 Task: Send an email with the signature Allison Brown with the subject Reminder for a sponsorship and the message Can you please let me know the status of the invoice for the last project? from softage.10@softage.net to softage.7@softage.net and softage.8@softage.net
Action: Mouse moved to (96, 138)
Screenshot: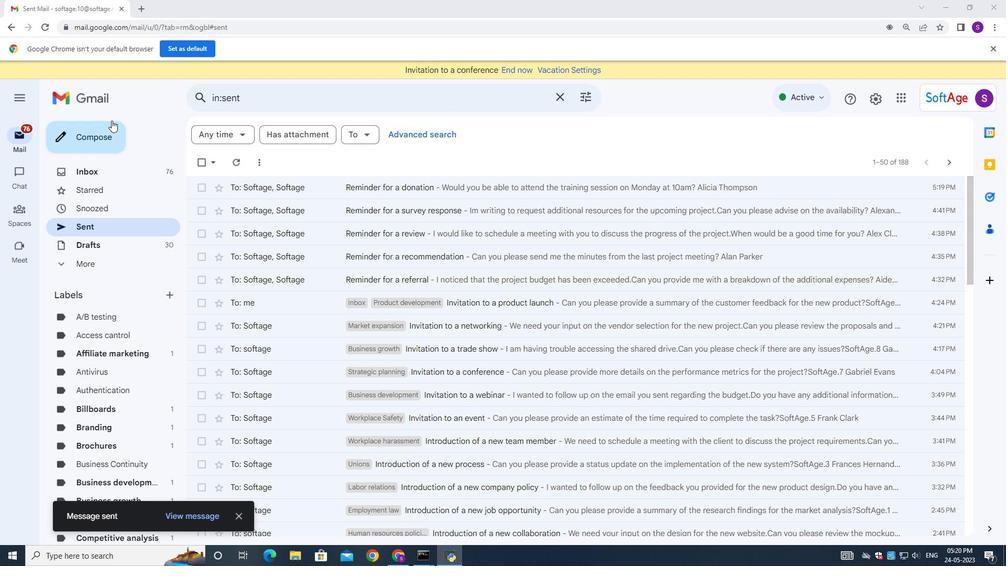 
Action: Mouse pressed left at (96, 138)
Screenshot: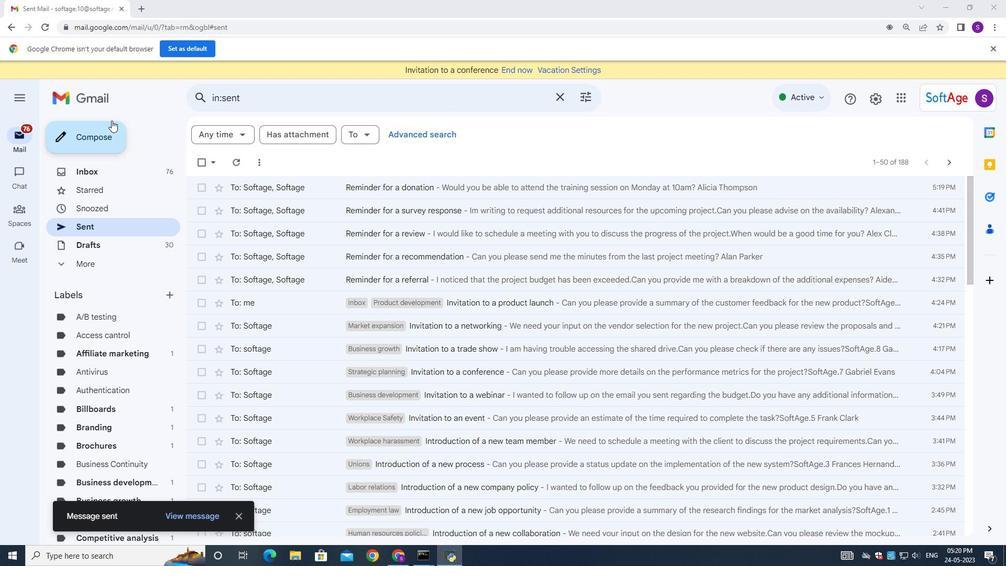 
Action: Mouse moved to (825, 526)
Screenshot: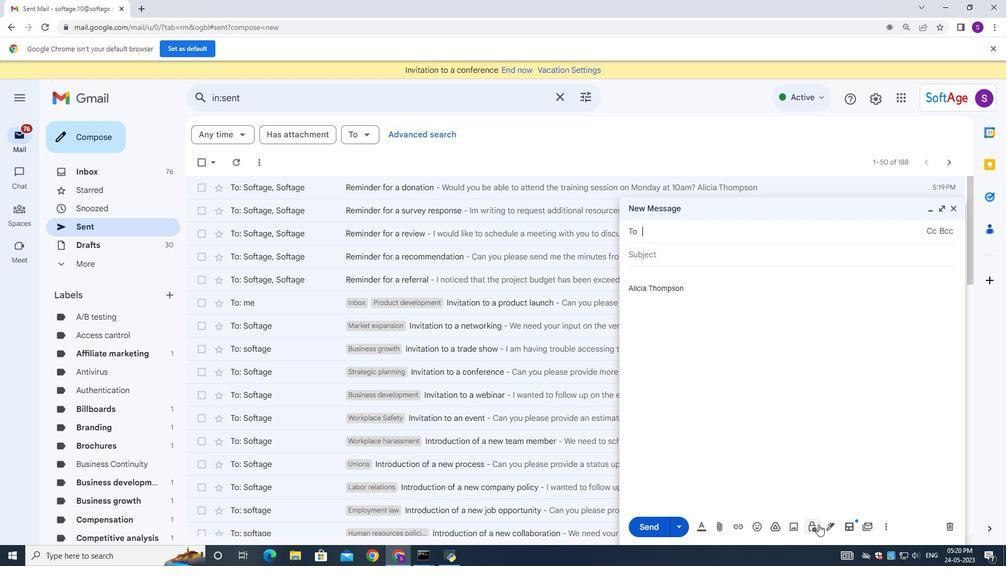 
Action: Mouse pressed left at (825, 526)
Screenshot: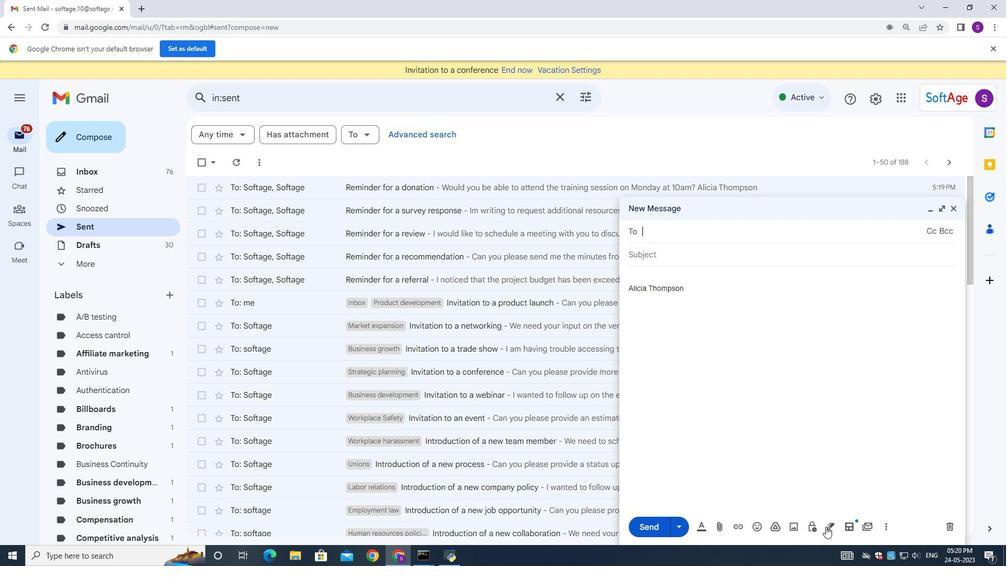 
Action: Mouse moved to (844, 465)
Screenshot: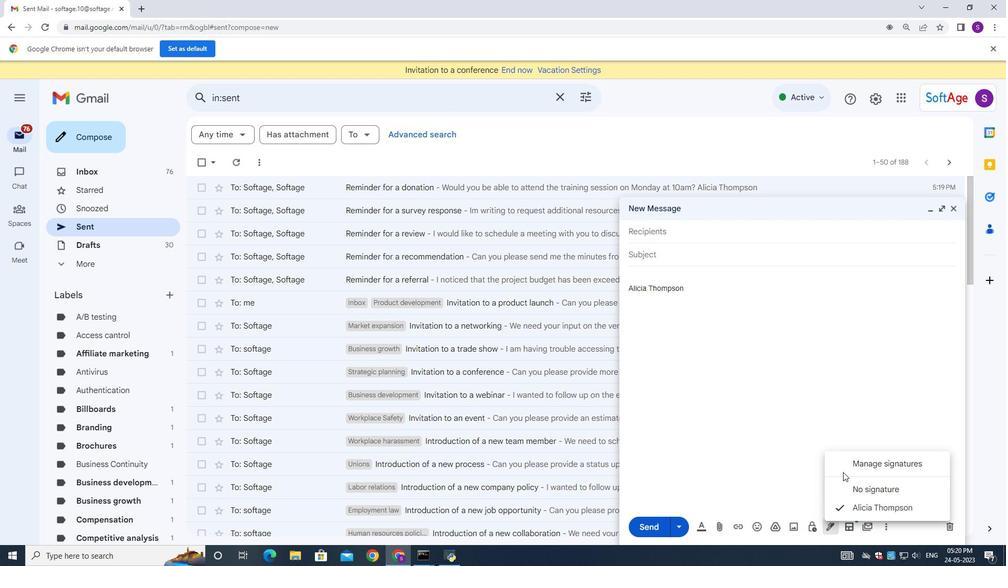 
Action: Mouse pressed left at (844, 465)
Screenshot: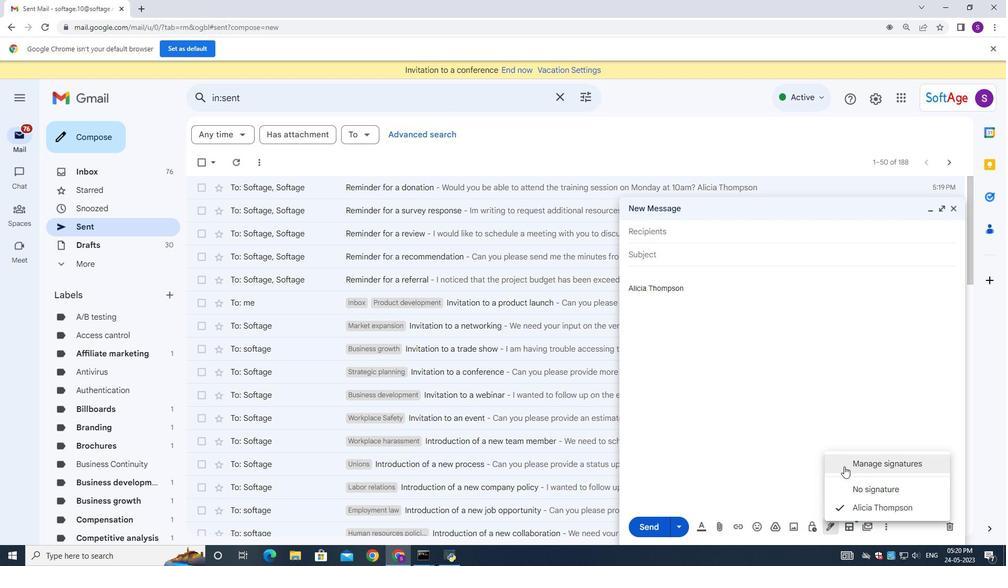 
Action: Mouse moved to (480, 264)
Screenshot: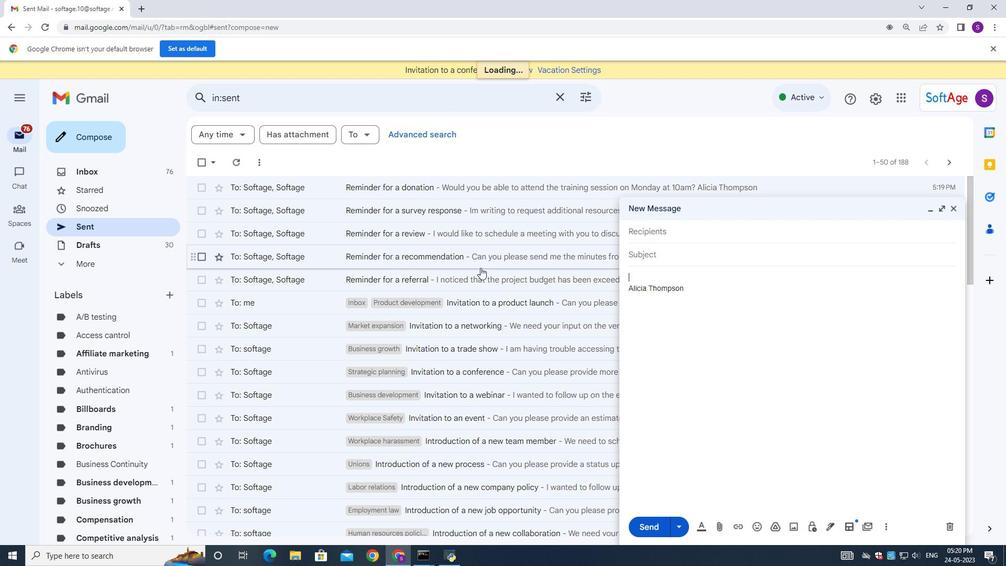 
Action: Mouse scrolled (480, 263) with delta (0, 0)
Screenshot: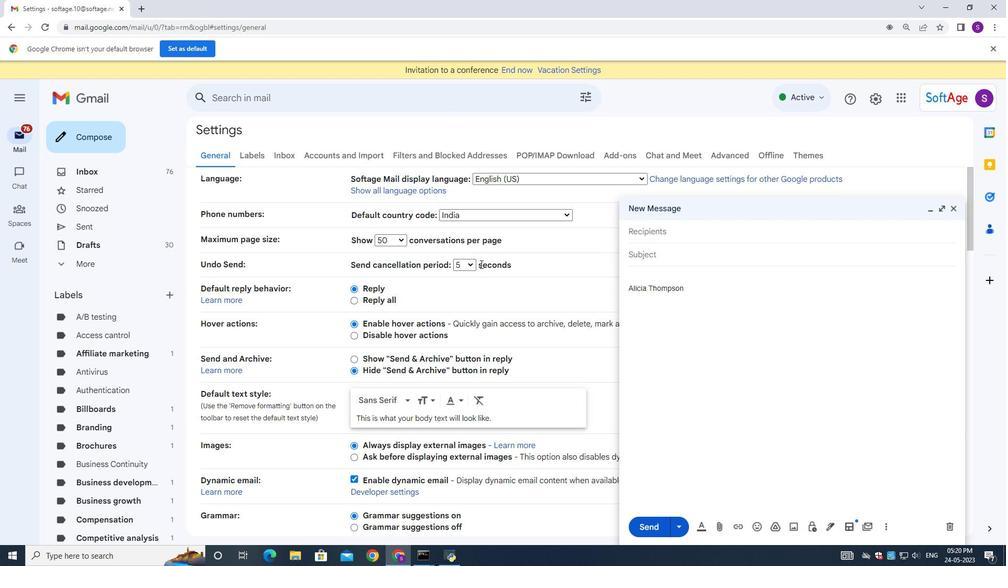 
Action: Mouse moved to (480, 264)
Screenshot: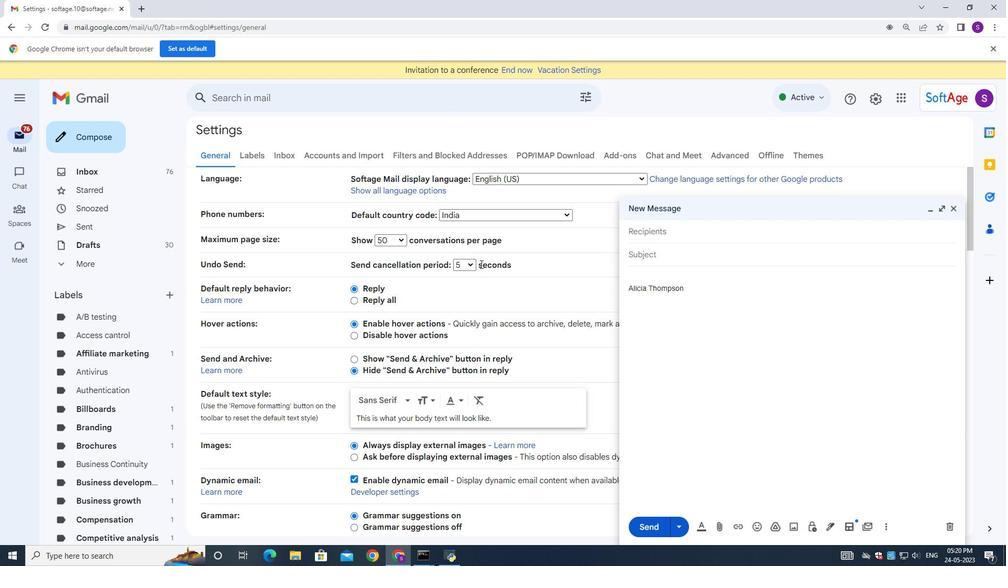 
Action: Mouse scrolled (480, 263) with delta (0, 0)
Screenshot: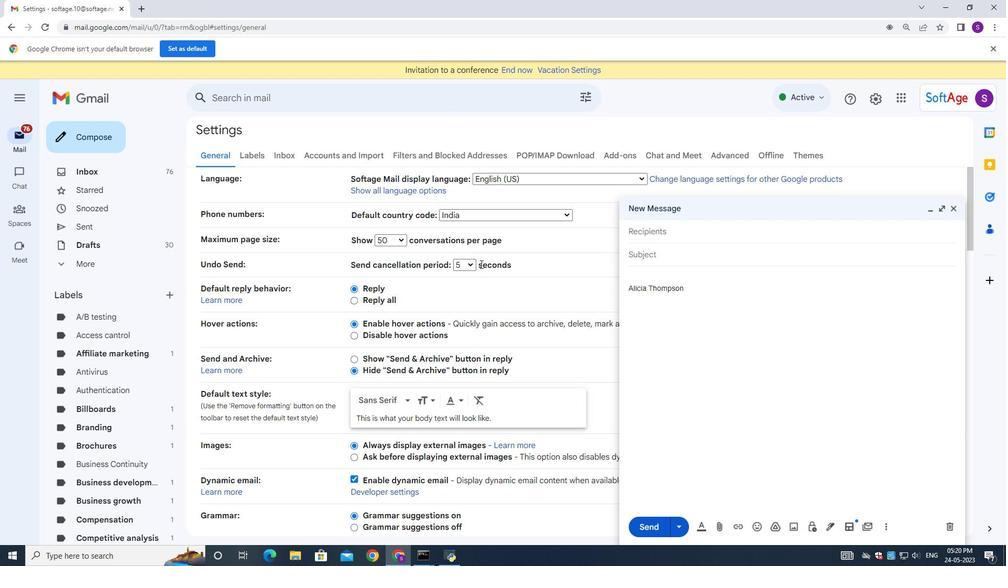 
Action: Mouse moved to (480, 265)
Screenshot: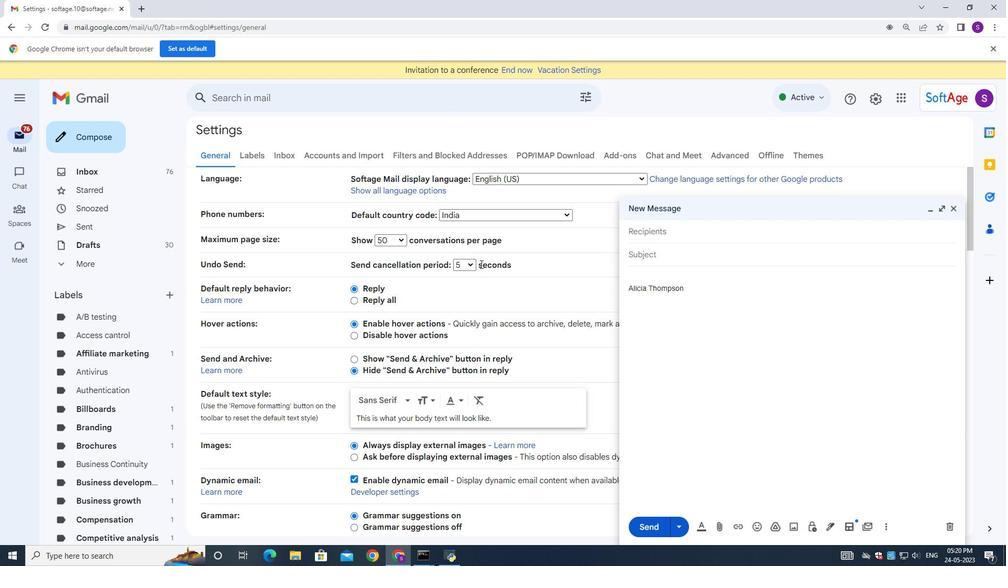 
Action: Mouse scrolled (480, 265) with delta (0, 0)
Screenshot: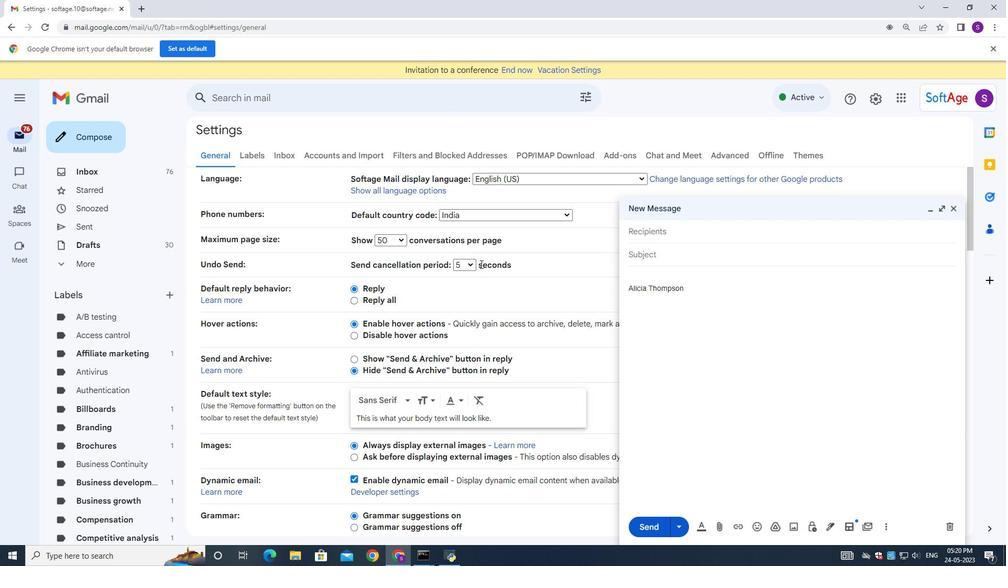
Action: Mouse moved to (480, 266)
Screenshot: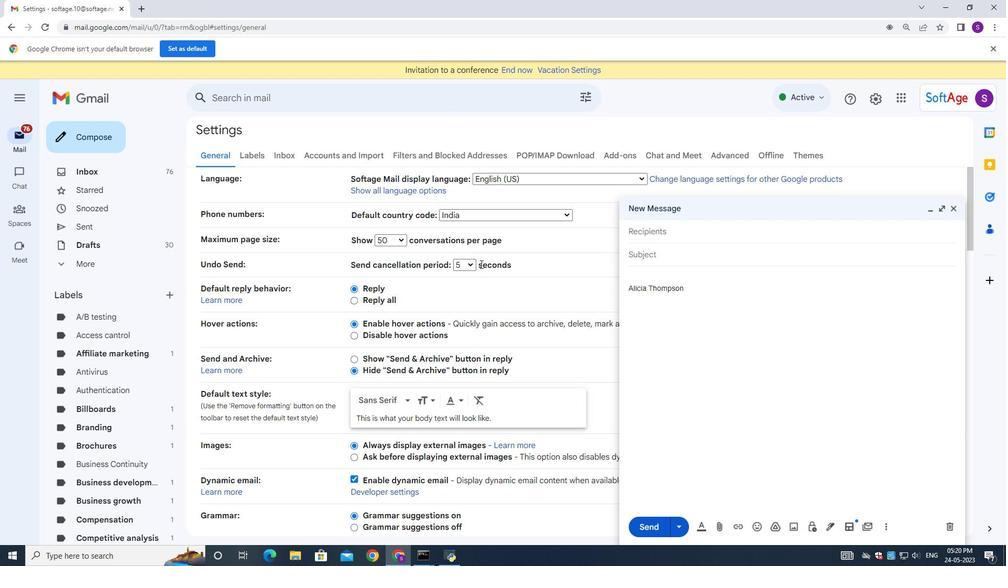 
Action: Mouse scrolled (480, 265) with delta (0, 0)
Screenshot: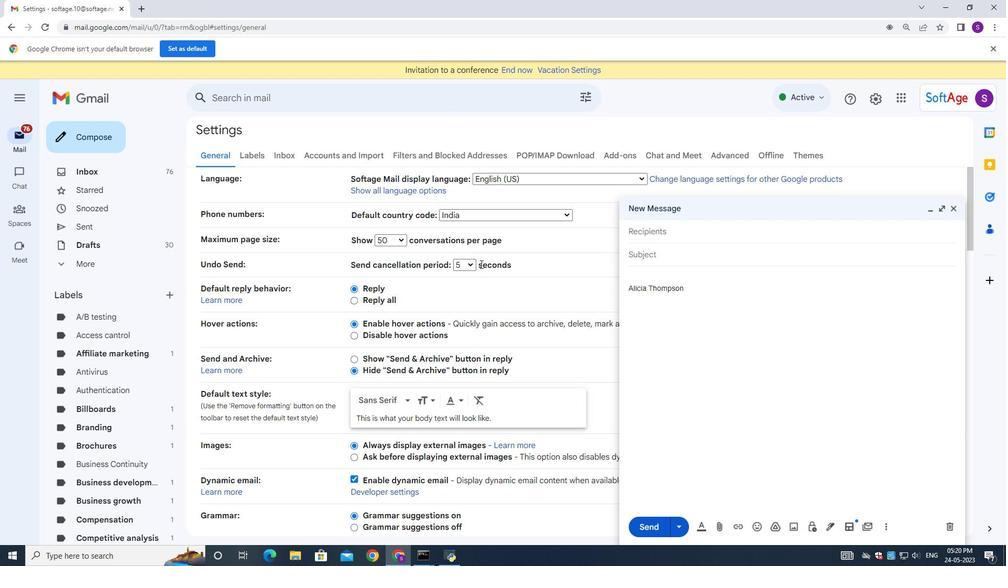
Action: Mouse scrolled (480, 265) with delta (0, 0)
Screenshot: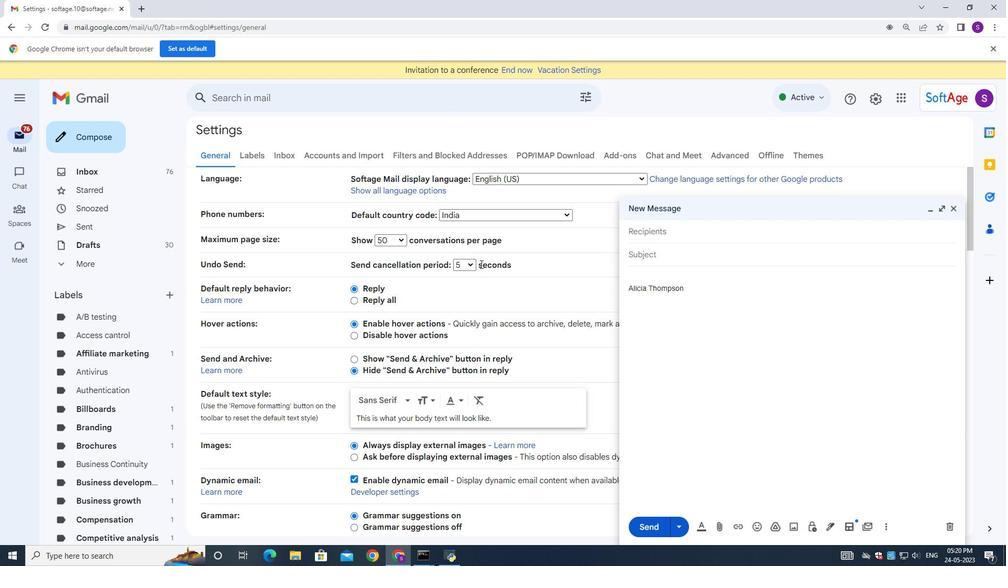 
Action: Mouse scrolled (480, 265) with delta (0, 0)
Screenshot: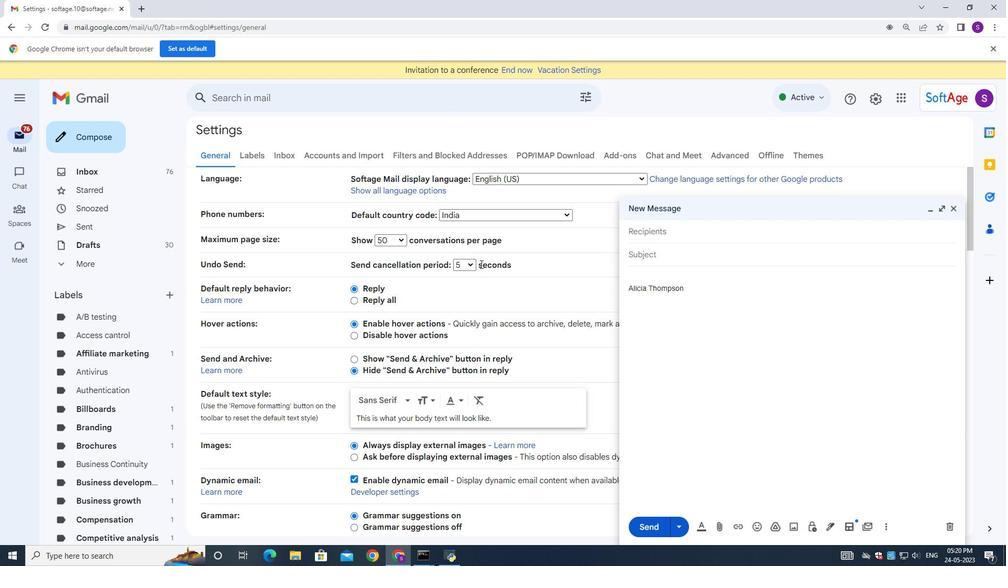 
Action: Mouse scrolled (480, 265) with delta (0, 0)
Screenshot: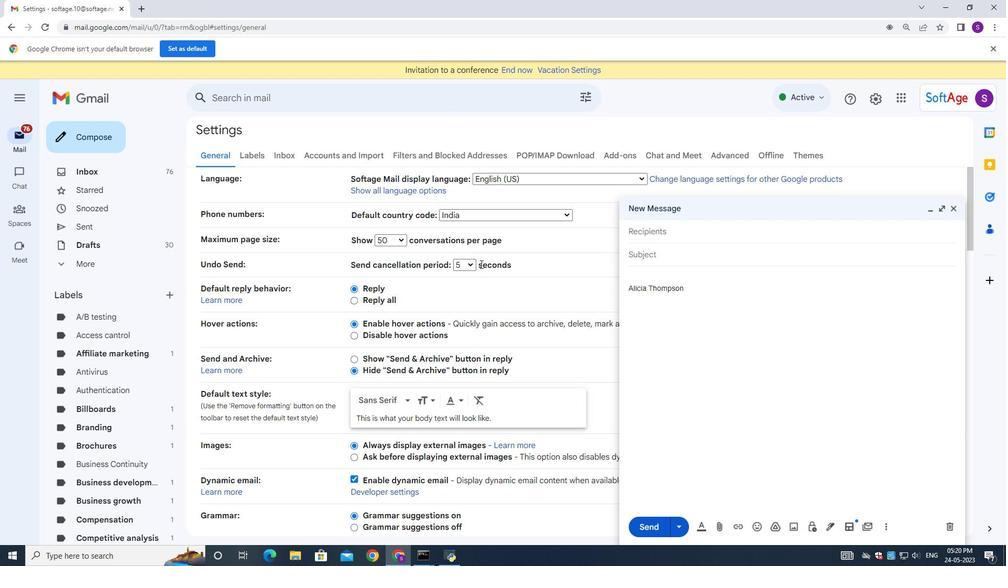 
Action: Mouse moved to (481, 266)
Screenshot: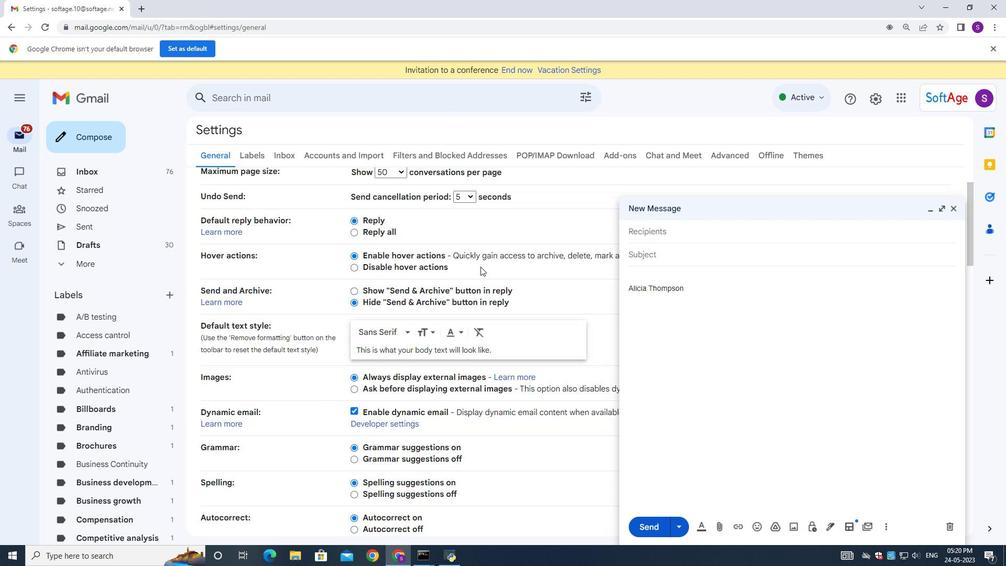 
Action: Mouse scrolled (481, 266) with delta (0, 0)
Screenshot: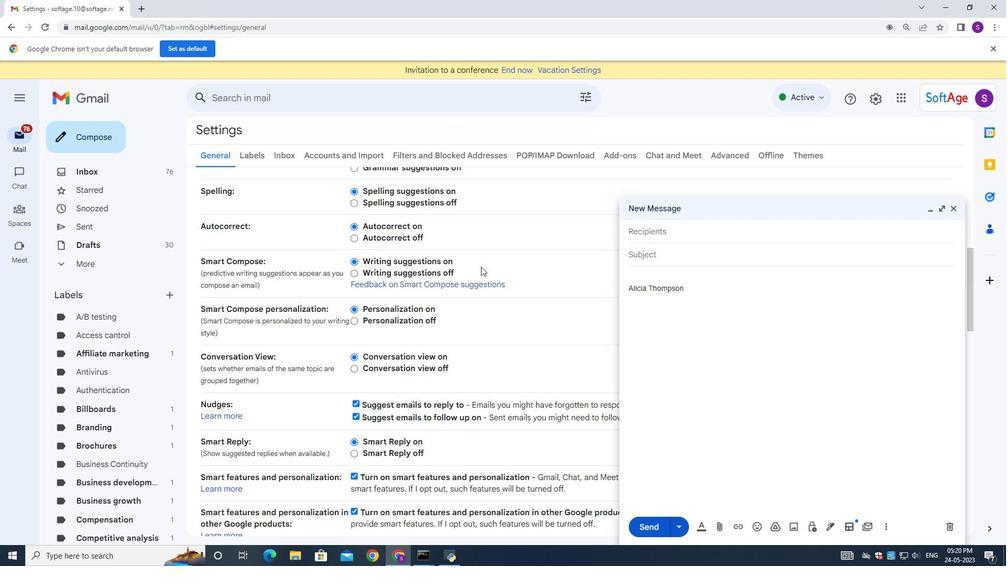 
Action: Mouse scrolled (481, 266) with delta (0, 0)
Screenshot: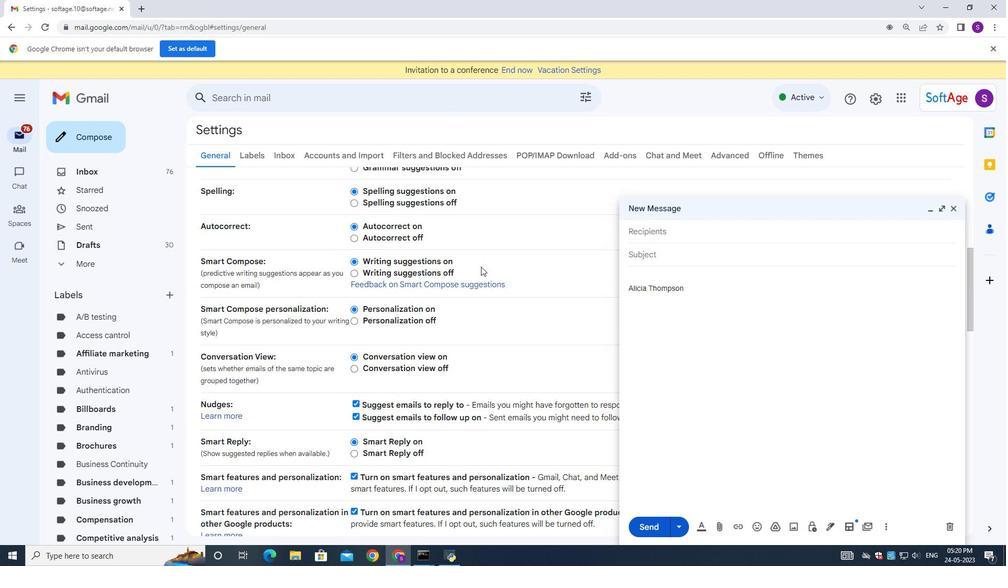 
Action: Mouse scrolled (481, 266) with delta (0, 0)
Screenshot: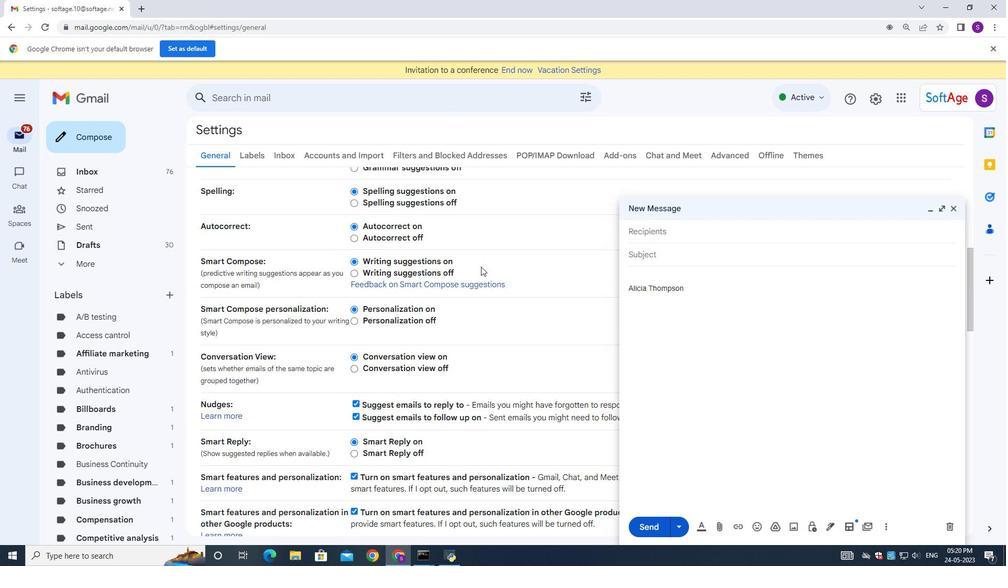 
Action: Mouse scrolled (481, 266) with delta (0, 0)
Screenshot: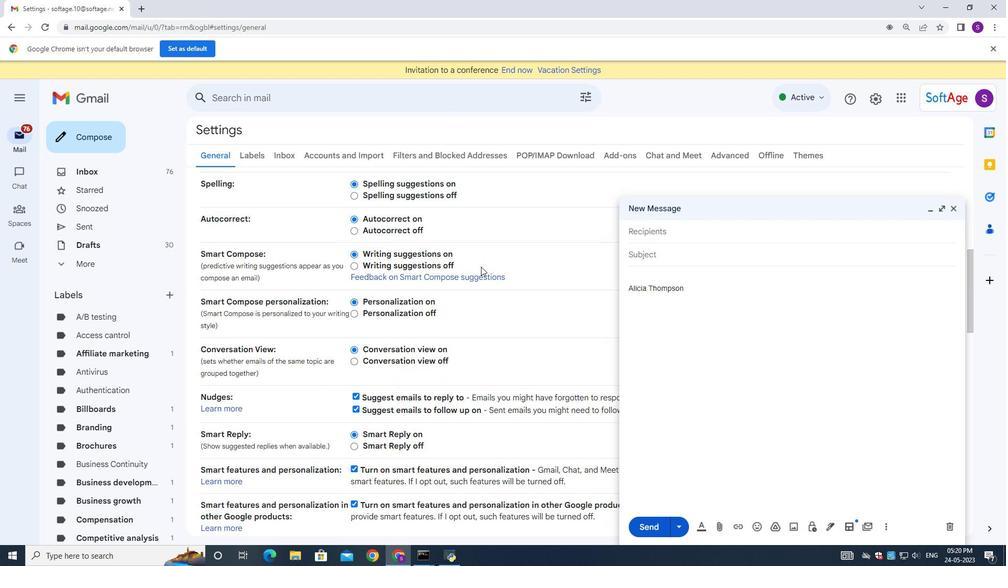 
Action: Mouse scrolled (481, 266) with delta (0, 0)
Screenshot: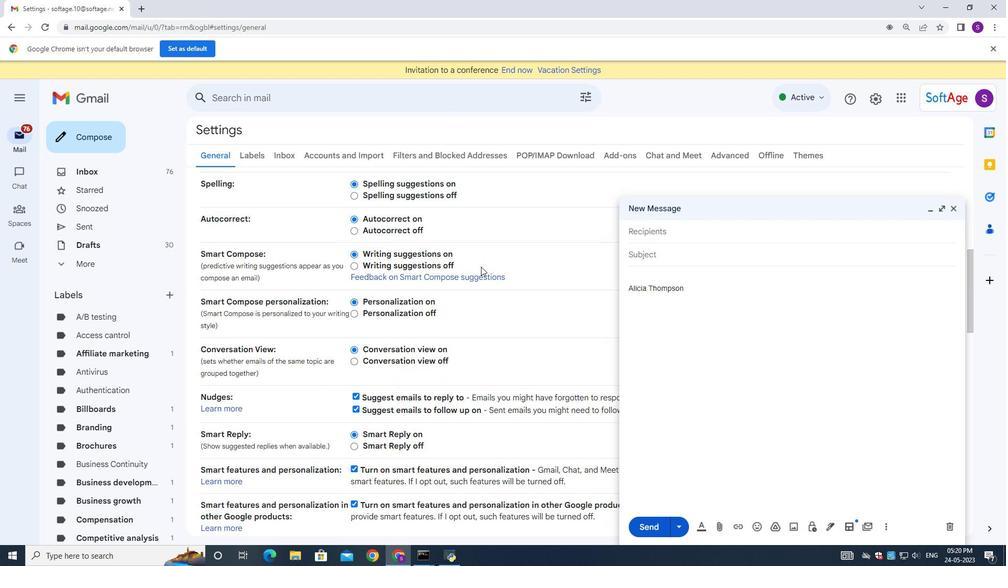 
Action: Mouse moved to (473, 289)
Screenshot: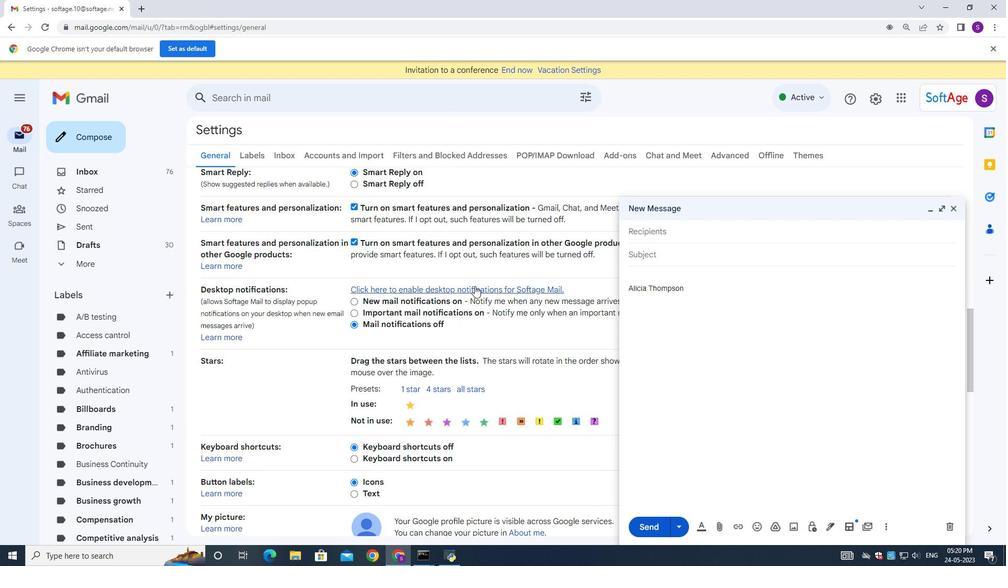
Action: Mouse scrolled (473, 289) with delta (0, 0)
Screenshot: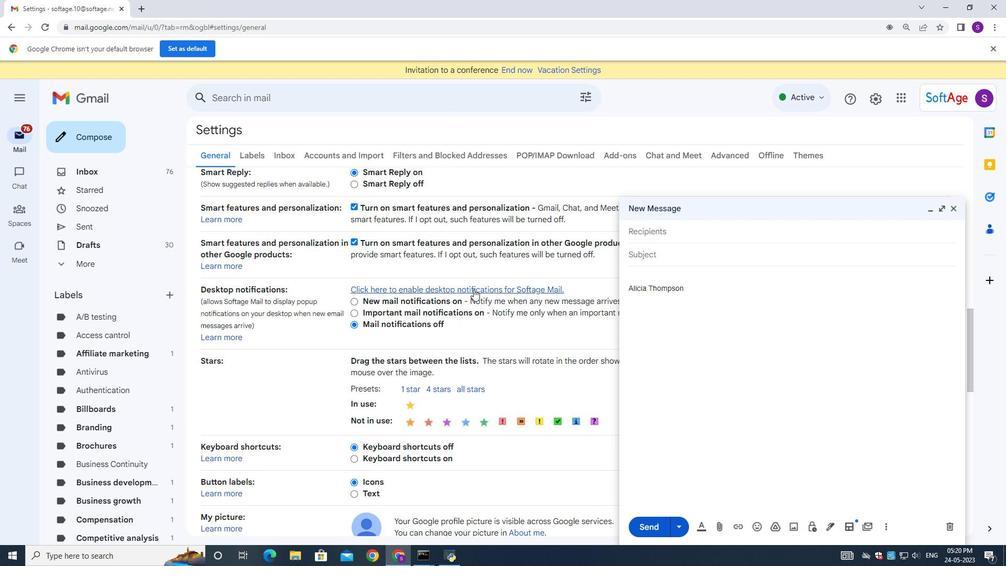 
Action: Mouse scrolled (473, 289) with delta (0, 0)
Screenshot: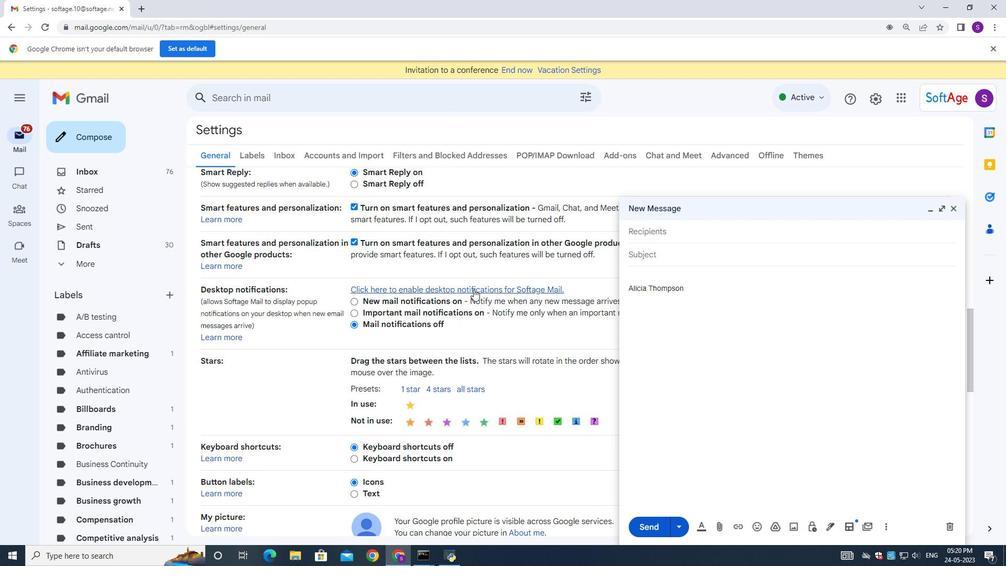 
Action: Mouse scrolled (473, 289) with delta (0, 0)
Screenshot: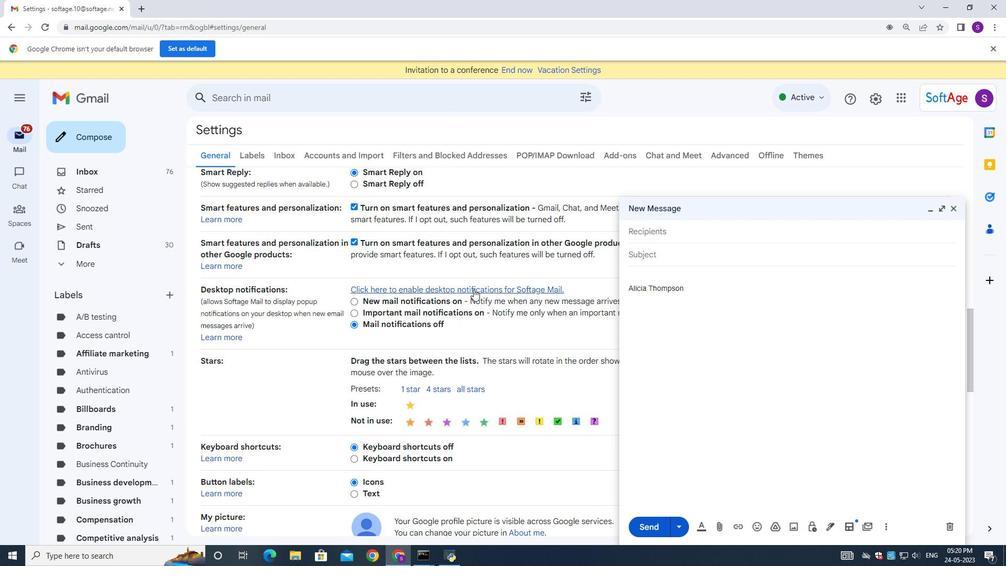 
Action: Mouse scrolled (473, 289) with delta (0, 0)
Screenshot: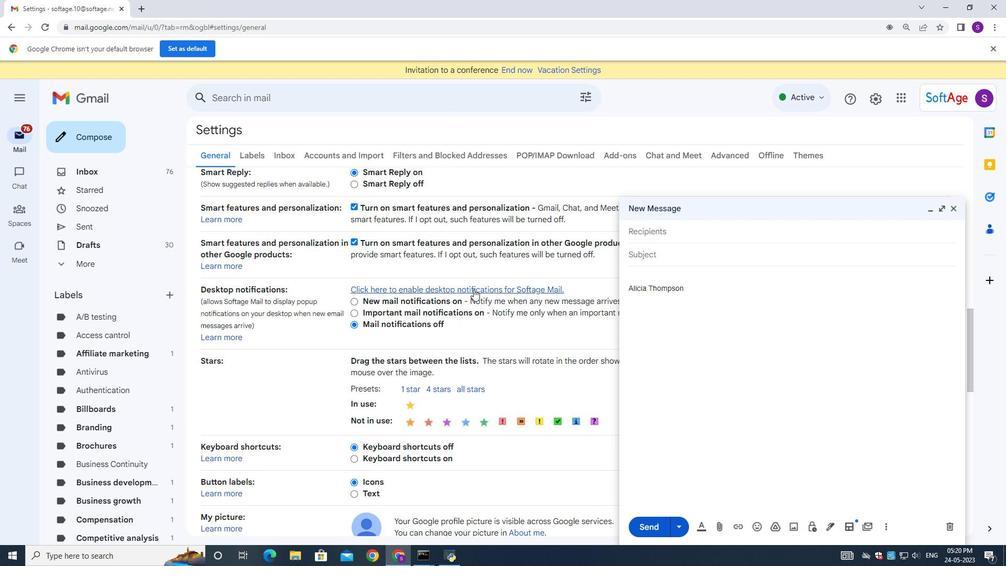 
Action: Mouse scrolled (473, 289) with delta (0, 0)
Screenshot: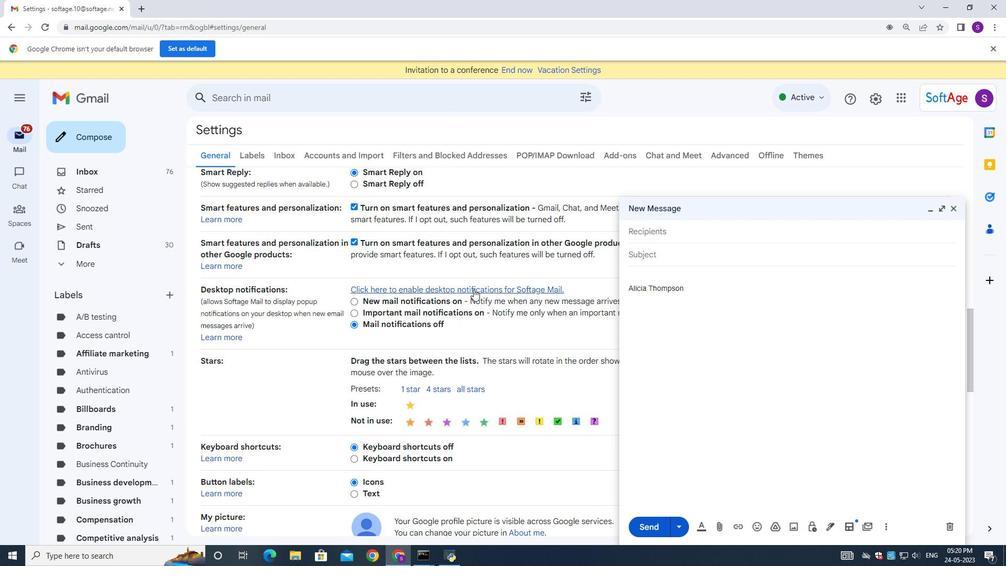 
Action: Mouse scrolled (473, 289) with delta (0, 0)
Screenshot: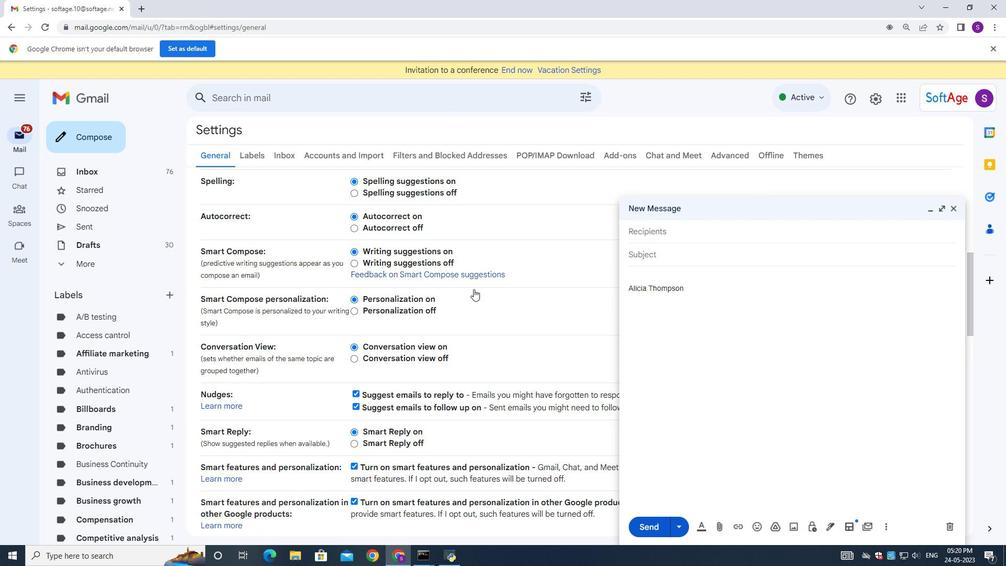 
Action: Mouse scrolled (473, 289) with delta (0, 0)
Screenshot: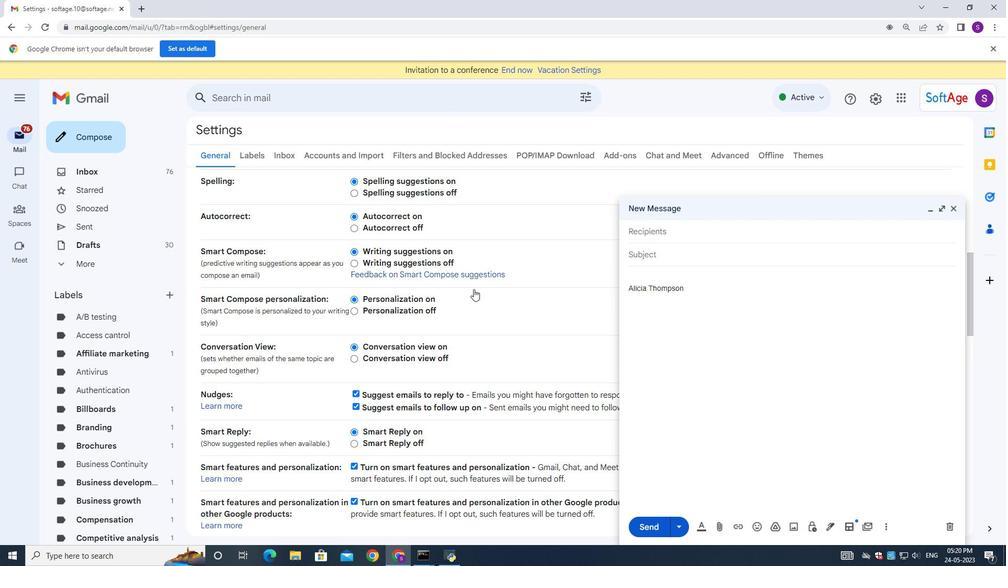 
Action: Mouse scrolled (473, 289) with delta (0, 0)
Screenshot: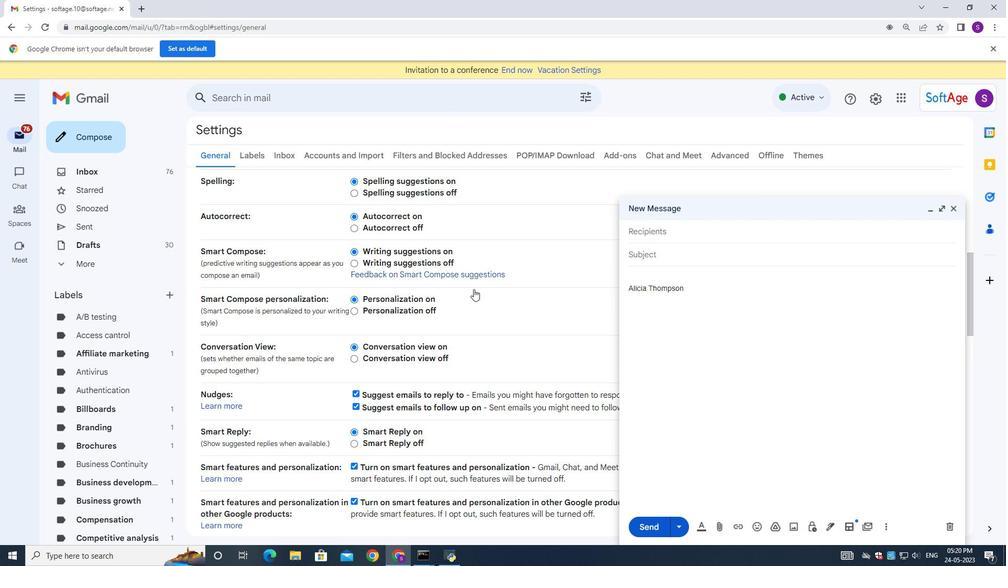 
Action: Mouse scrolled (473, 289) with delta (0, 0)
Screenshot: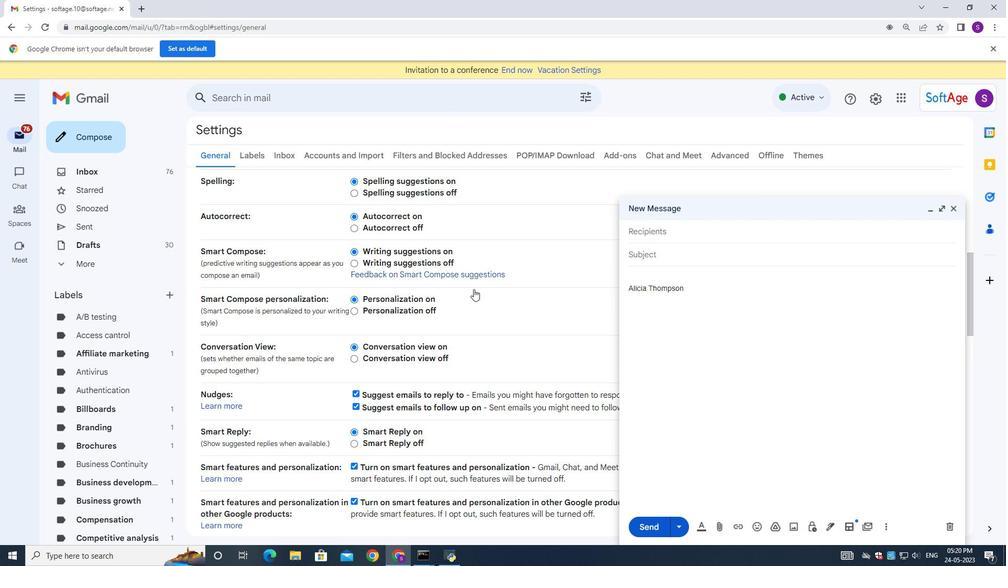 
Action: Mouse moved to (457, 276)
Screenshot: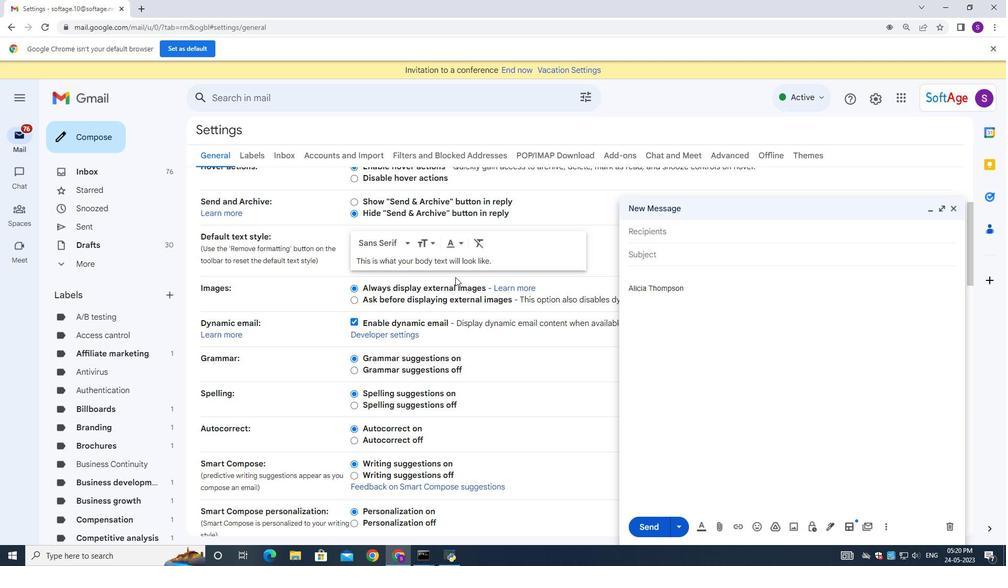 
Action: Mouse scrolled (457, 277) with delta (0, 0)
Screenshot: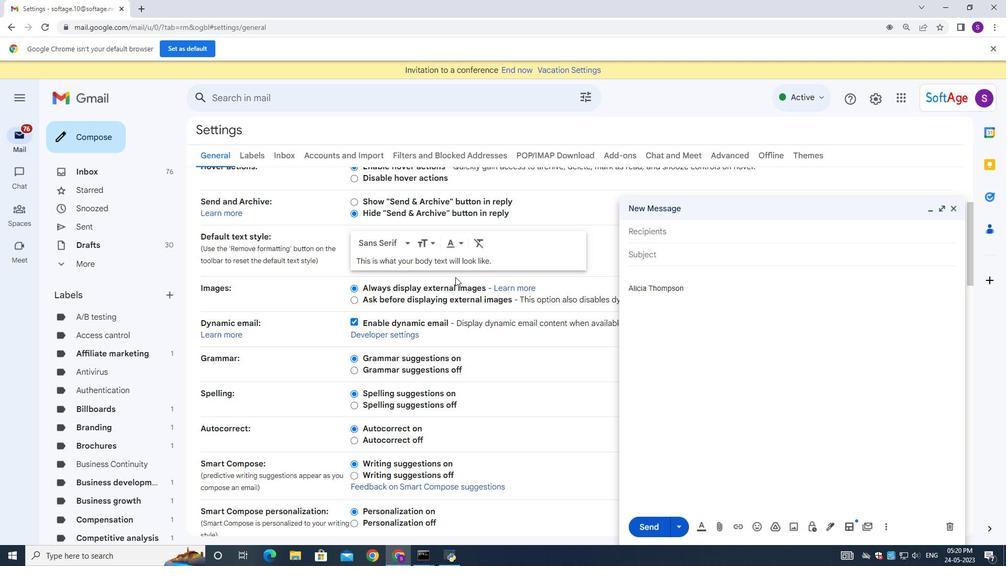 
Action: Mouse moved to (458, 276)
Screenshot: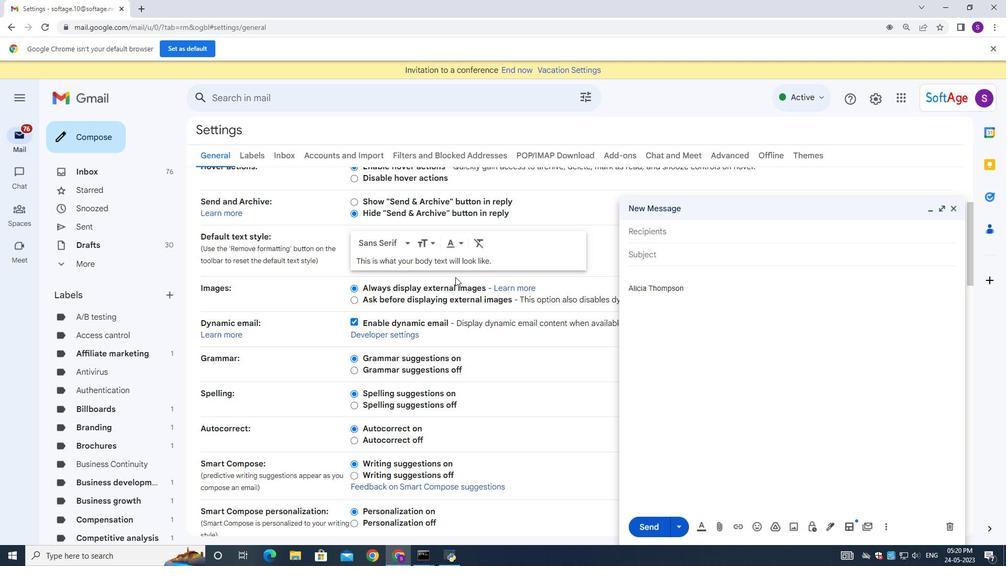 
Action: Mouse scrolled (458, 277) with delta (0, 0)
Screenshot: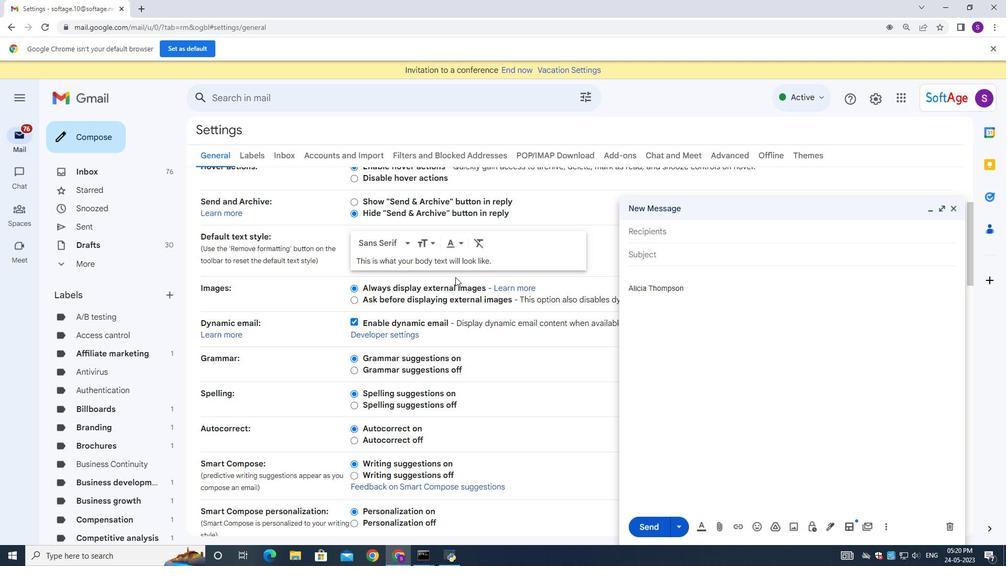
Action: Mouse moved to (458, 276)
Screenshot: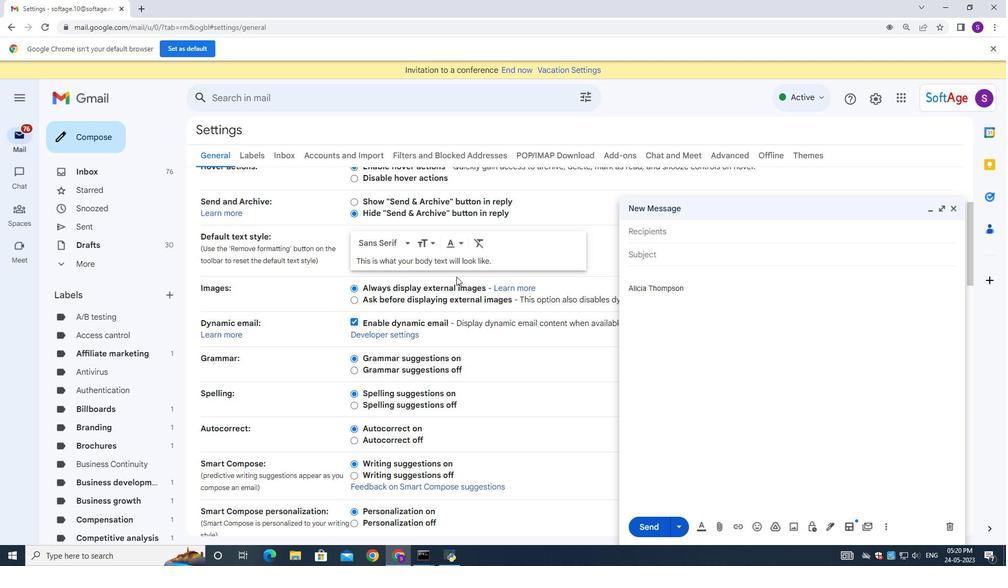 
Action: Mouse scrolled (458, 277) with delta (0, 0)
Screenshot: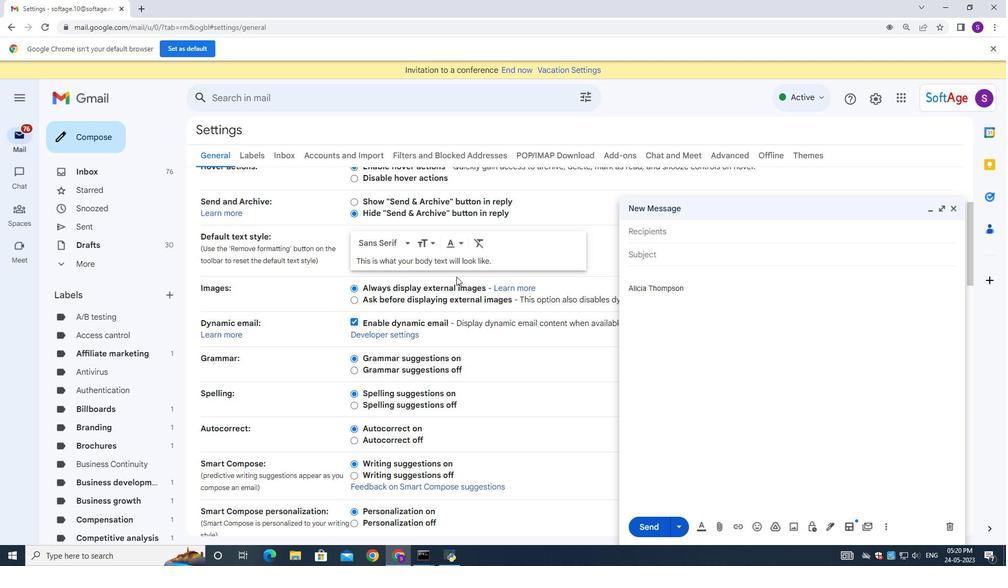 
Action: Mouse moved to (458, 276)
Screenshot: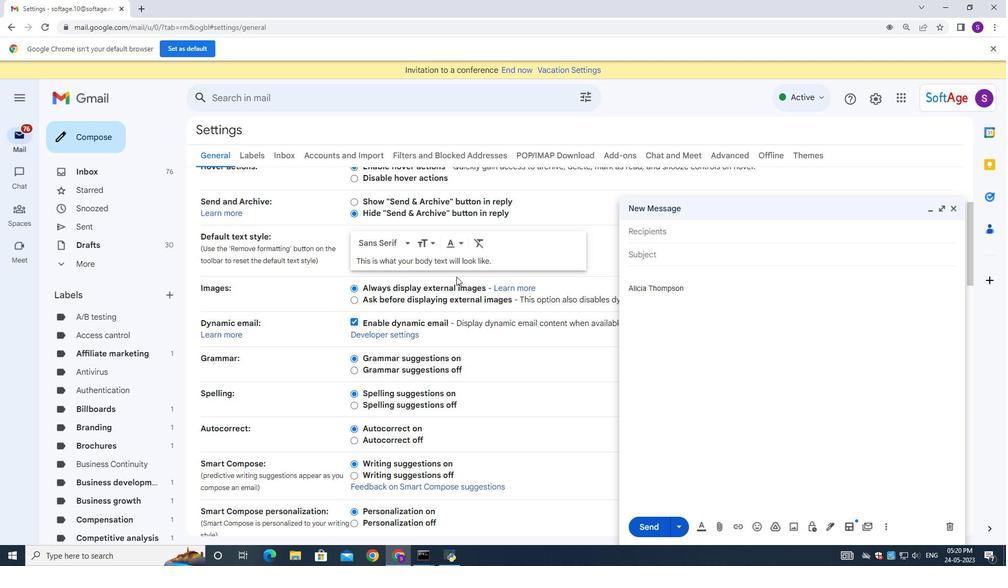 
Action: Mouse scrolled (458, 277) with delta (0, 0)
Screenshot: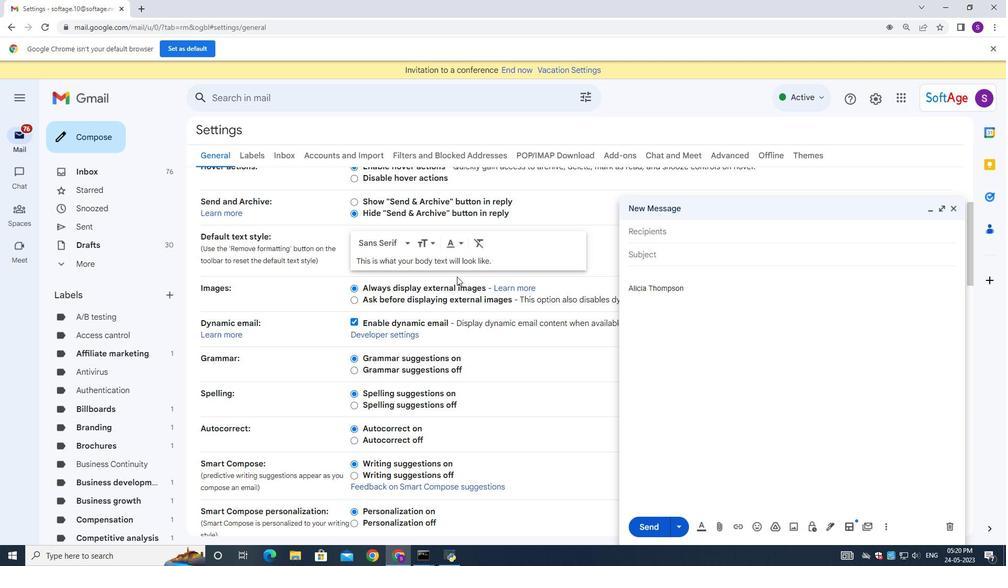 
Action: Mouse moved to (459, 276)
Screenshot: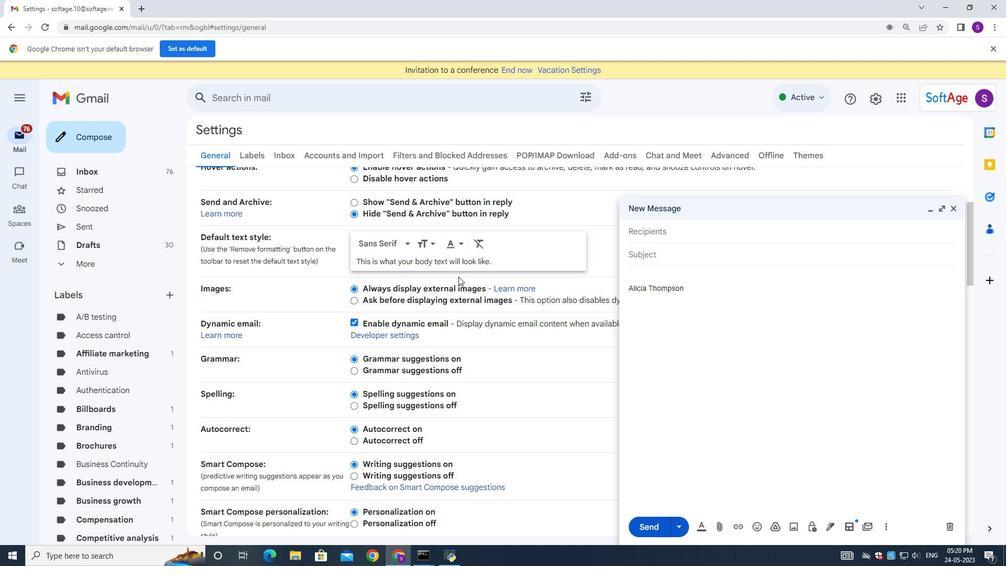 
Action: Mouse scrolled (459, 277) with delta (0, 0)
Screenshot: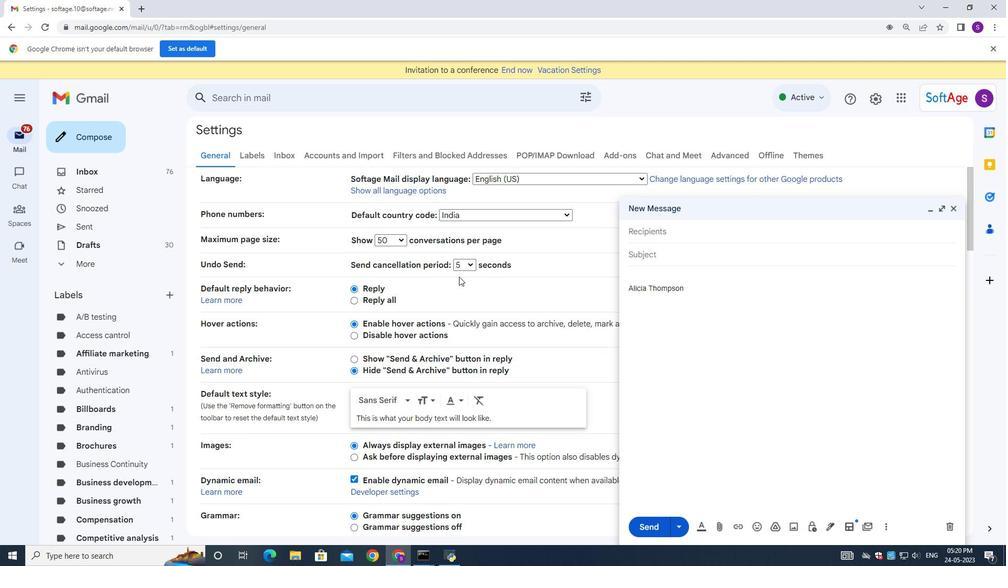 
Action: Mouse scrolled (459, 277) with delta (0, 0)
Screenshot: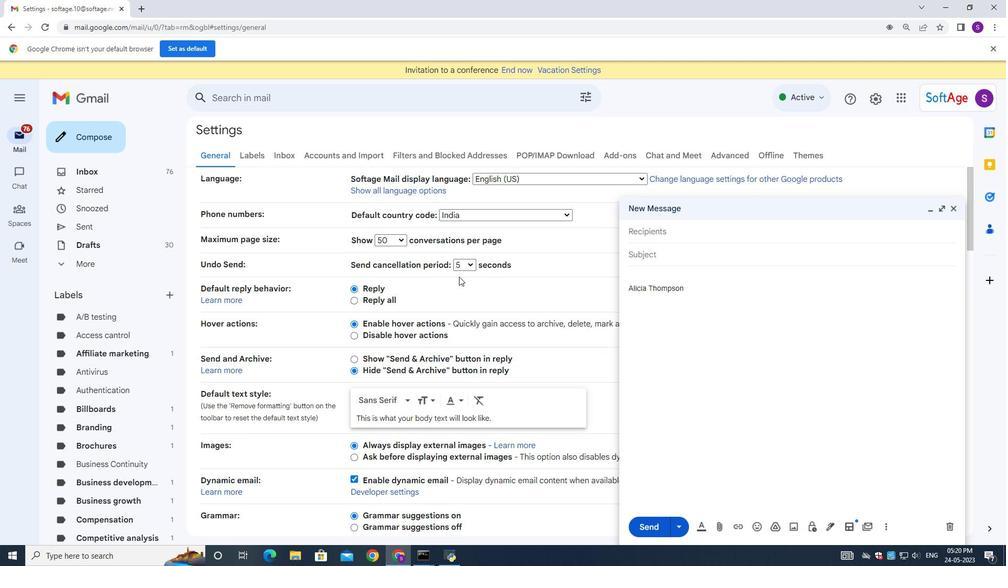 
Action: Mouse scrolled (459, 277) with delta (0, 0)
Screenshot: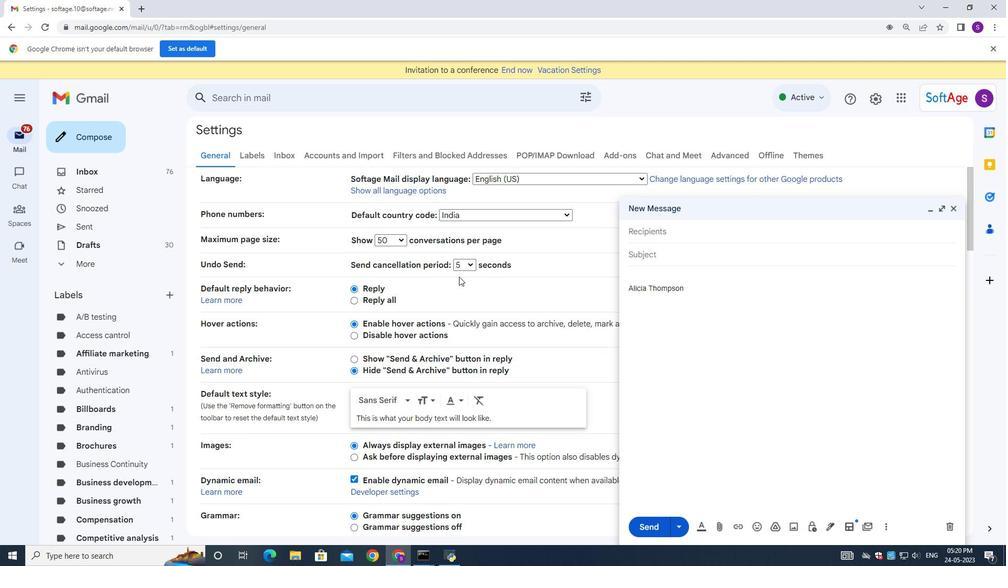 
Action: Mouse scrolled (459, 277) with delta (0, 0)
Screenshot: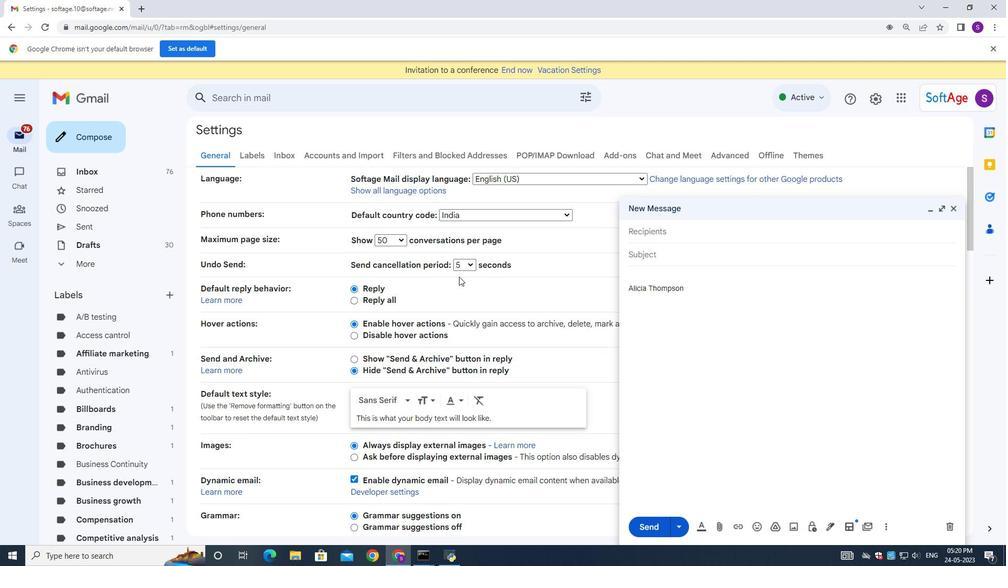 
Action: Mouse scrolled (459, 276) with delta (0, 0)
Screenshot: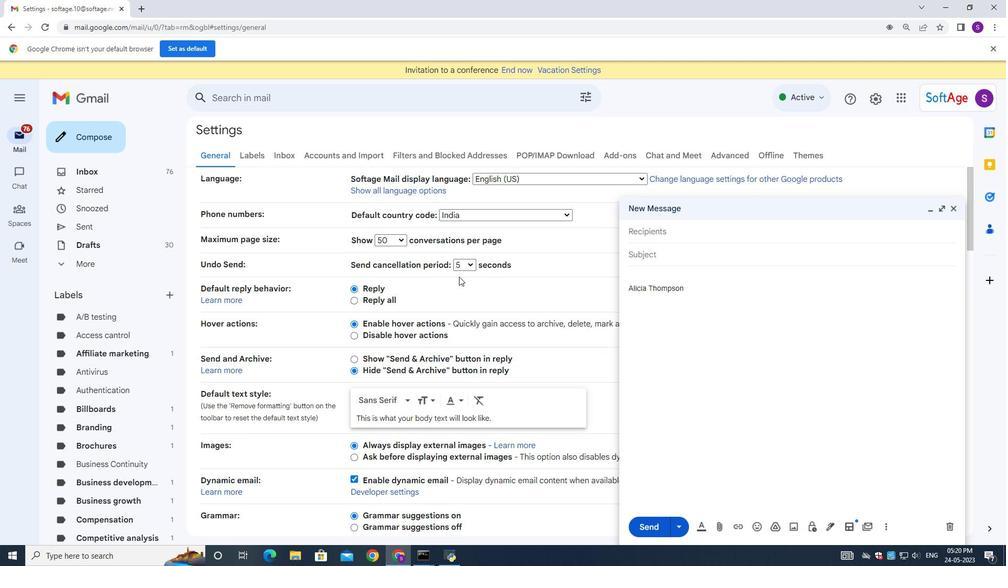 
Action: Mouse scrolled (459, 276) with delta (0, 0)
Screenshot: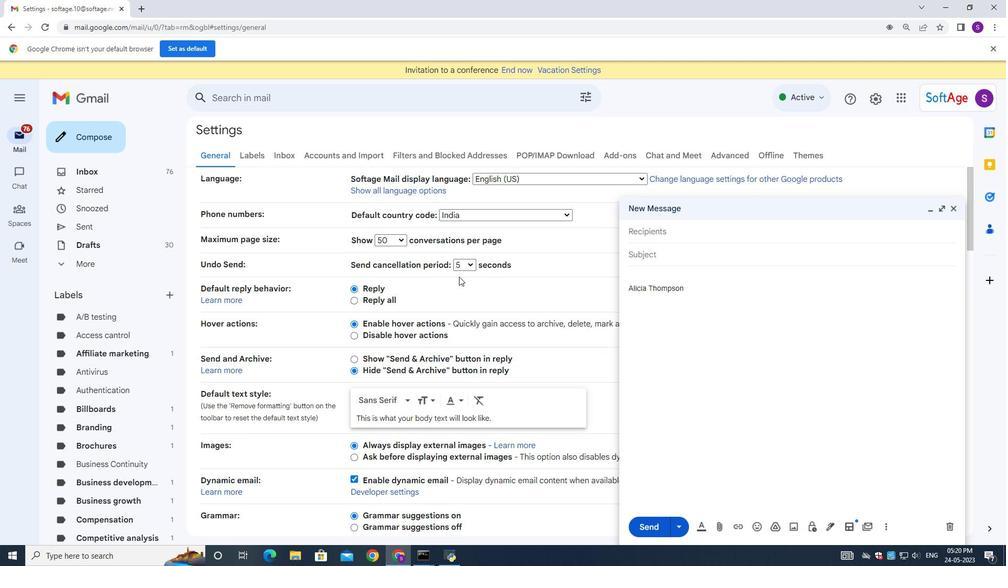 
Action: Mouse scrolled (459, 276) with delta (0, 0)
Screenshot: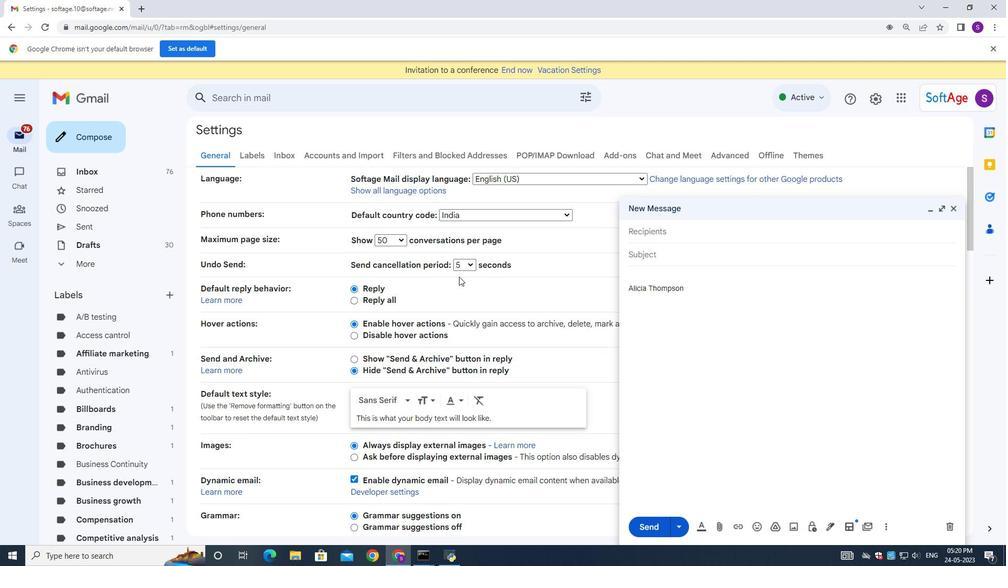
Action: Mouse scrolled (459, 276) with delta (0, 0)
Screenshot: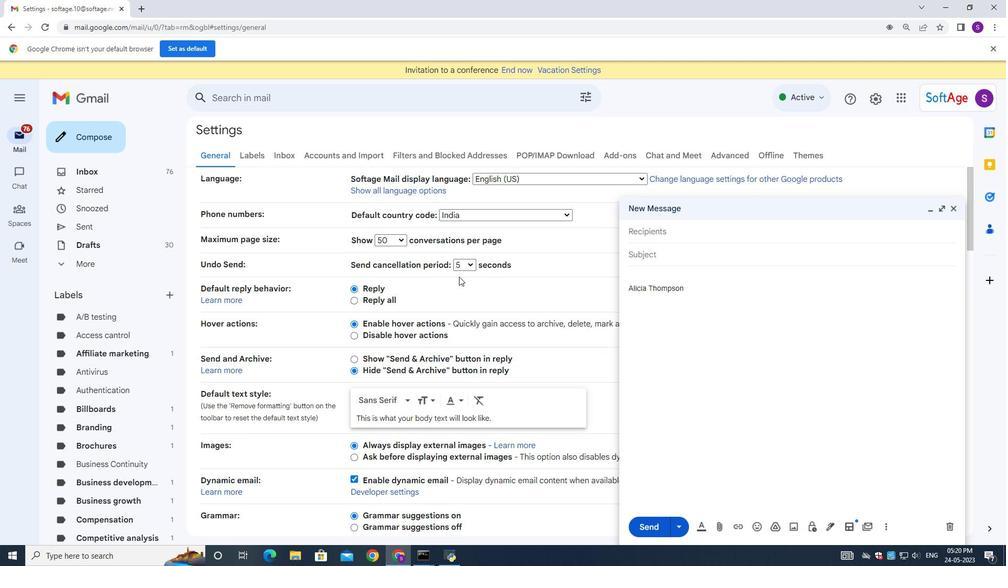
Action: Mouse scrolled (459, 276) with delta (0, 0)
Screenshot: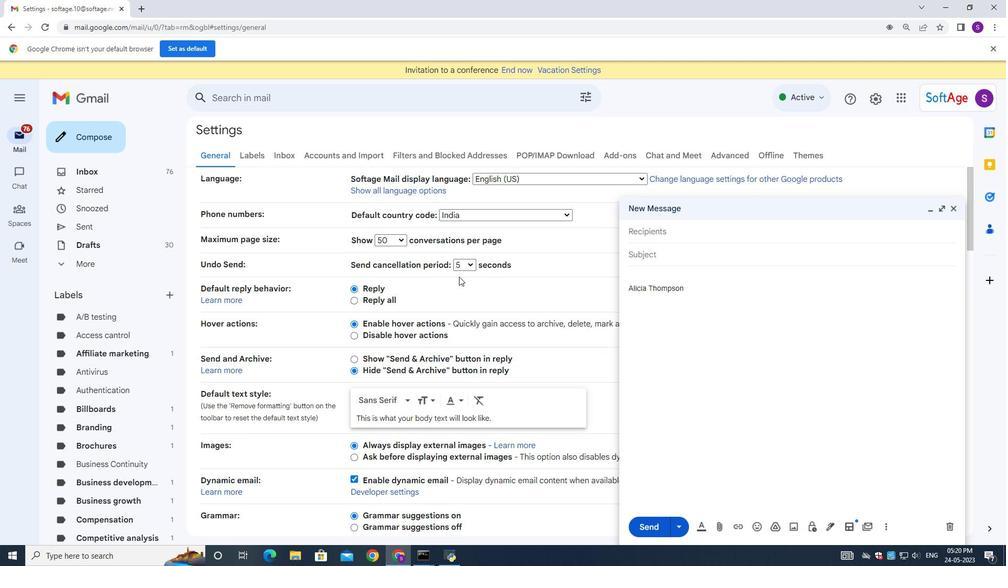 
Action: Mouse scrolled (459, 276) with delta (0, 0)
Screenshot: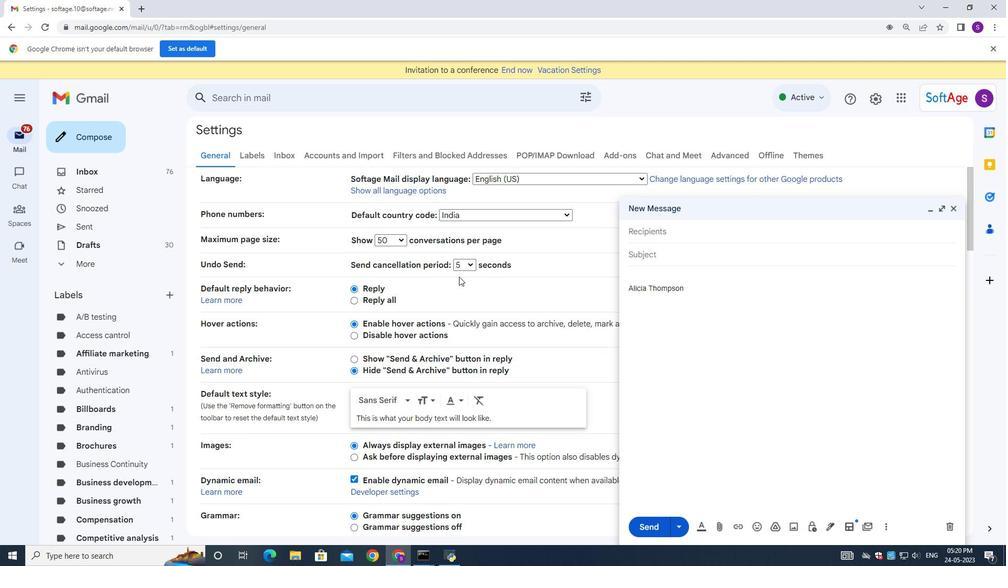 
Action: Mouse scrolled (459, 276) with delta (0, 0)
Screenshot: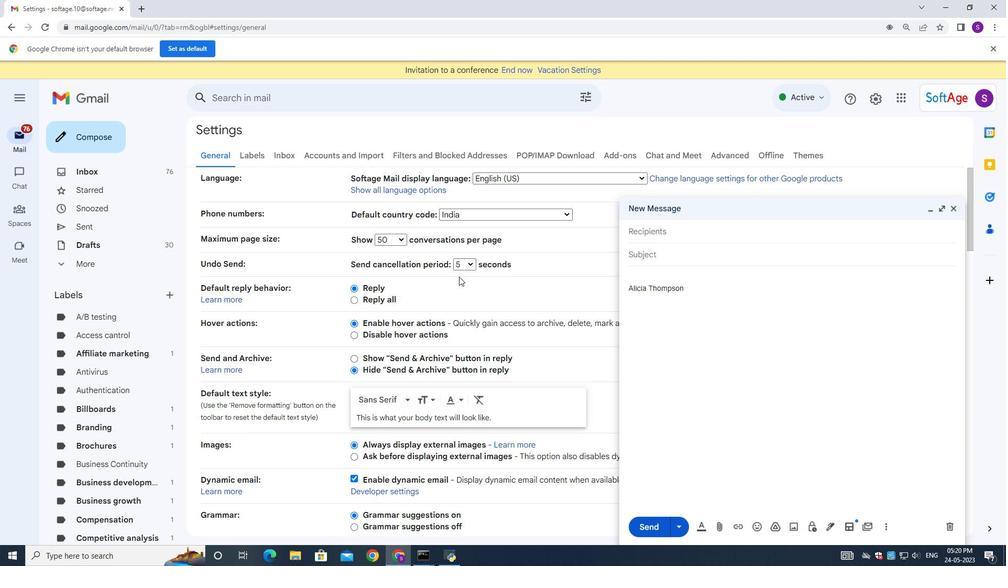 
Action: Mouse scrolled (459, 276) with delta (0, 0)
Screenshot: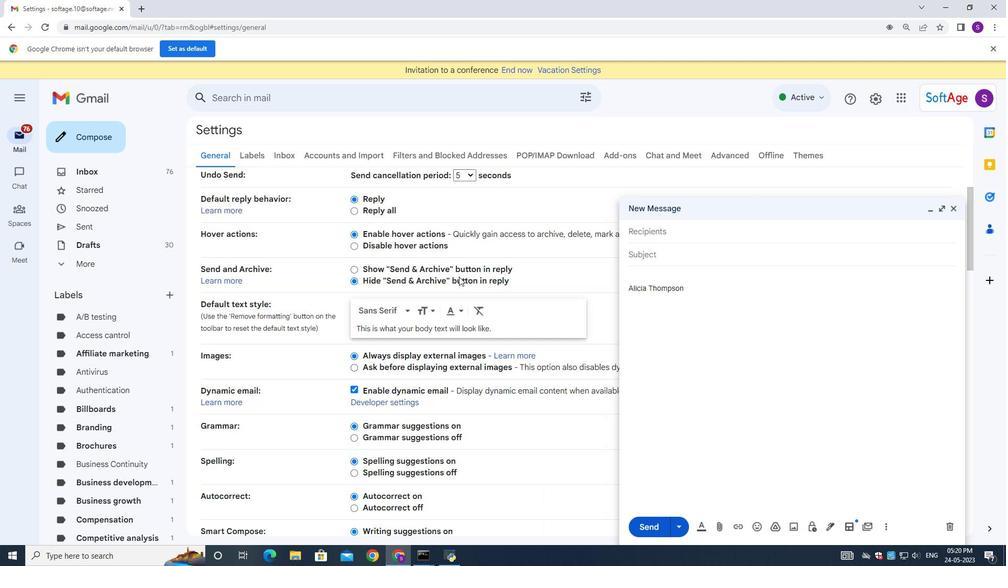 
Action: Mouse scrolled (459, 276) with delta (0, 0)
Screenshot: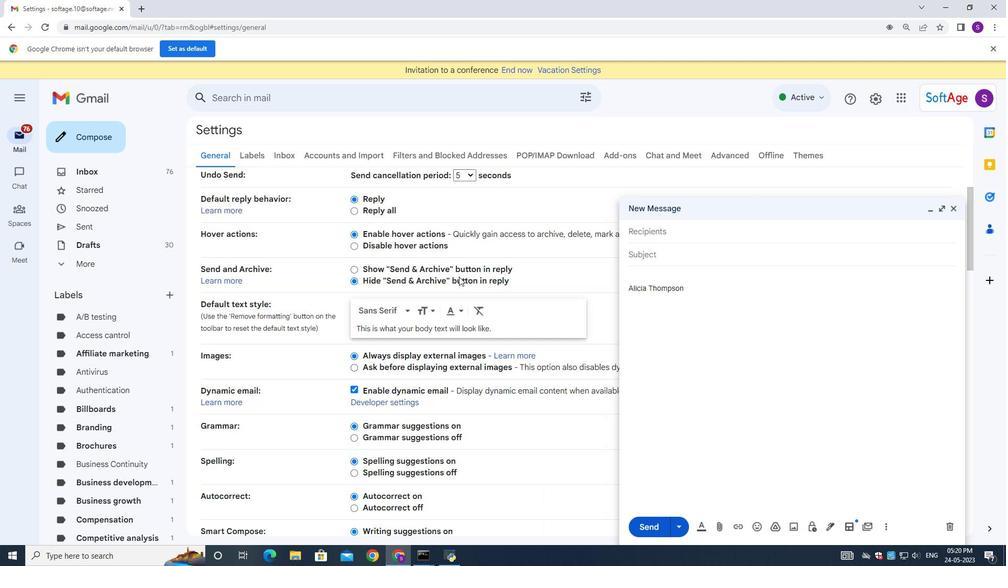
Action: Mouse scrolled (459, 276) with delta (0, 0)
Screenshot: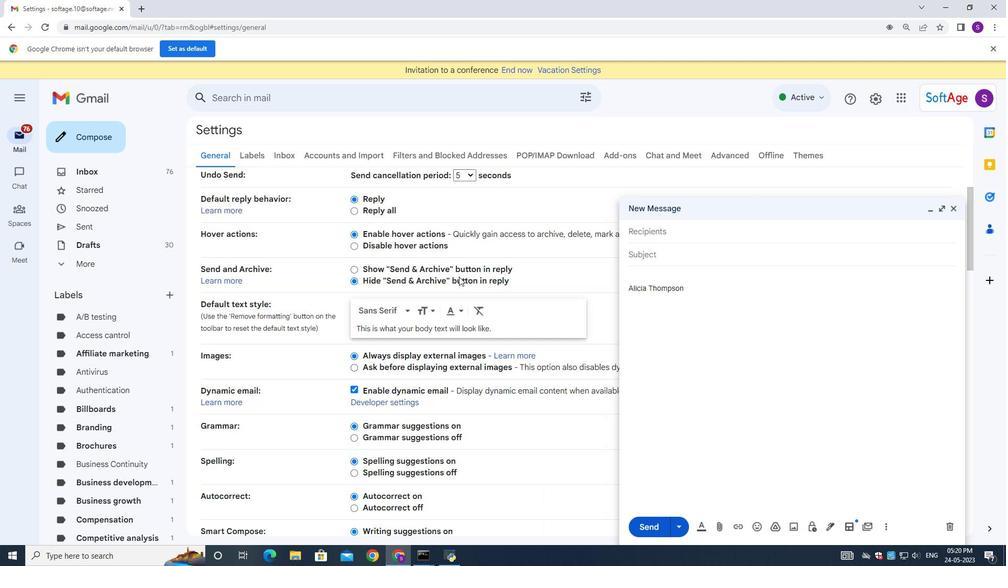 
Action: Mouse scrolled (459, 276) with delta (0, 0)
Screenshot: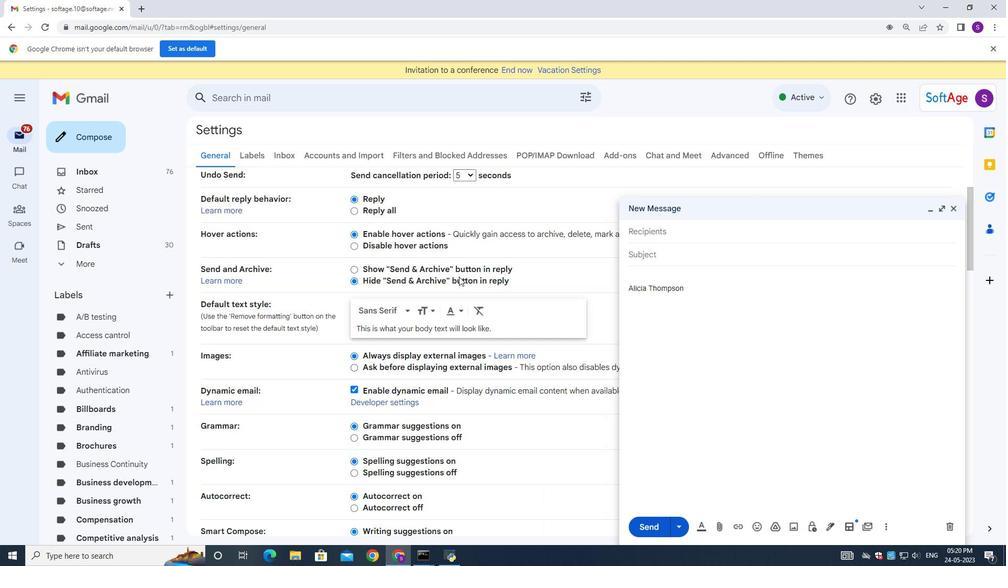 
Action: Mouse scrolled (459, 276) with delta (0, 0)
Screenshot: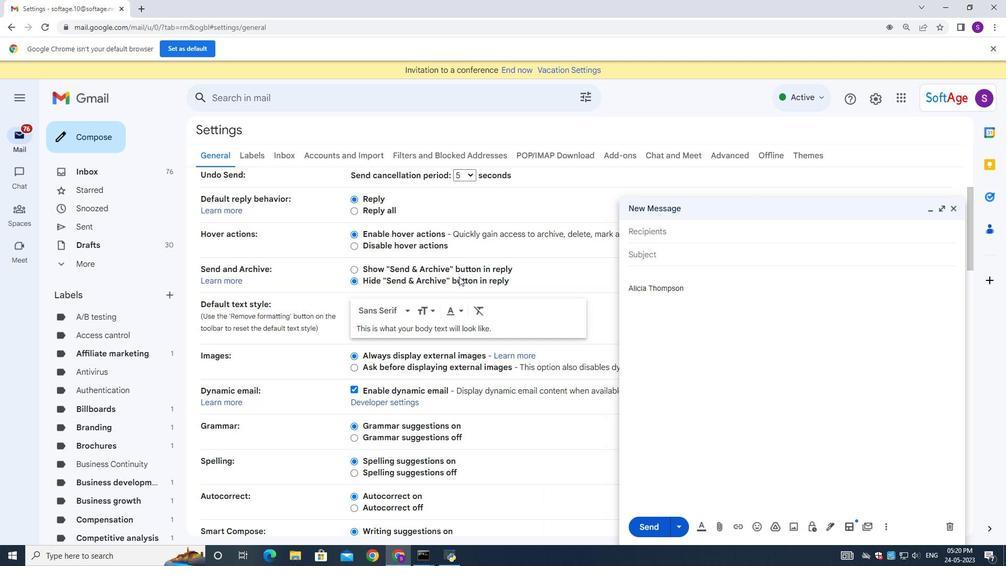 
Action: Mouse scrolled (459, 276) with delta (0, 0)
Screenshot: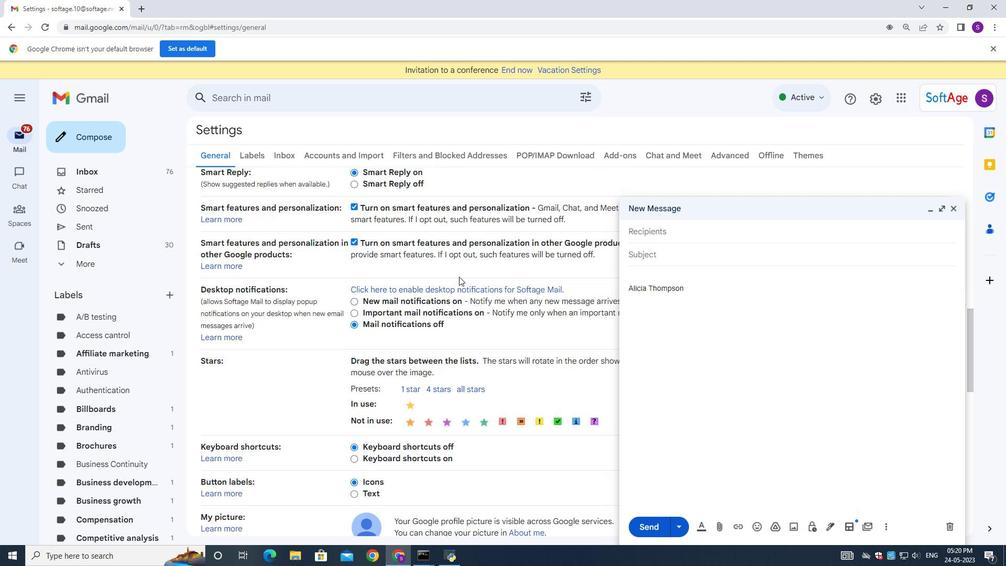 
Action: Mouse scrolled (459, 276) with delta (0, 0)
Screenshot: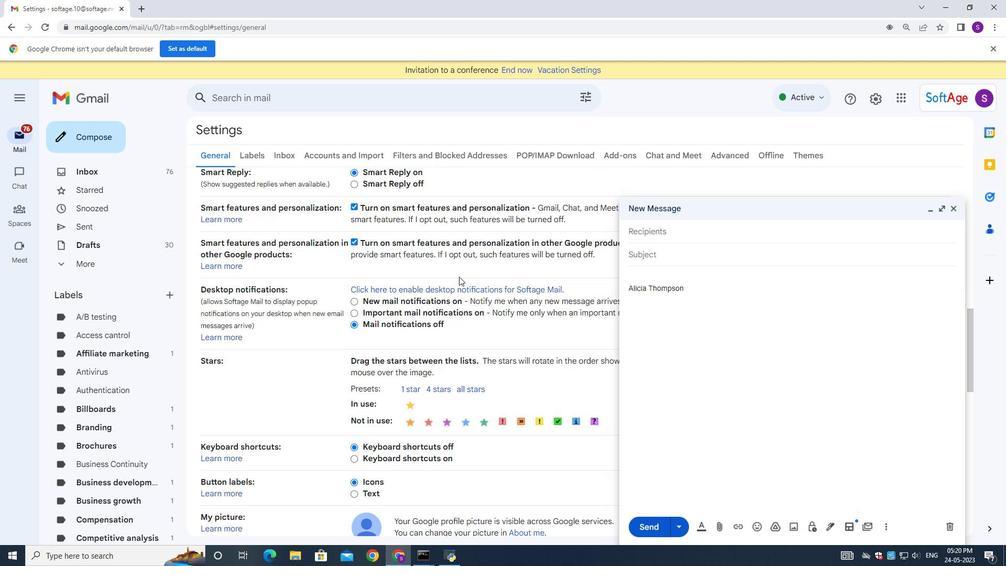 
Action: Mouse scrolled (459, 276) with delta (0, 0)
Screenshot: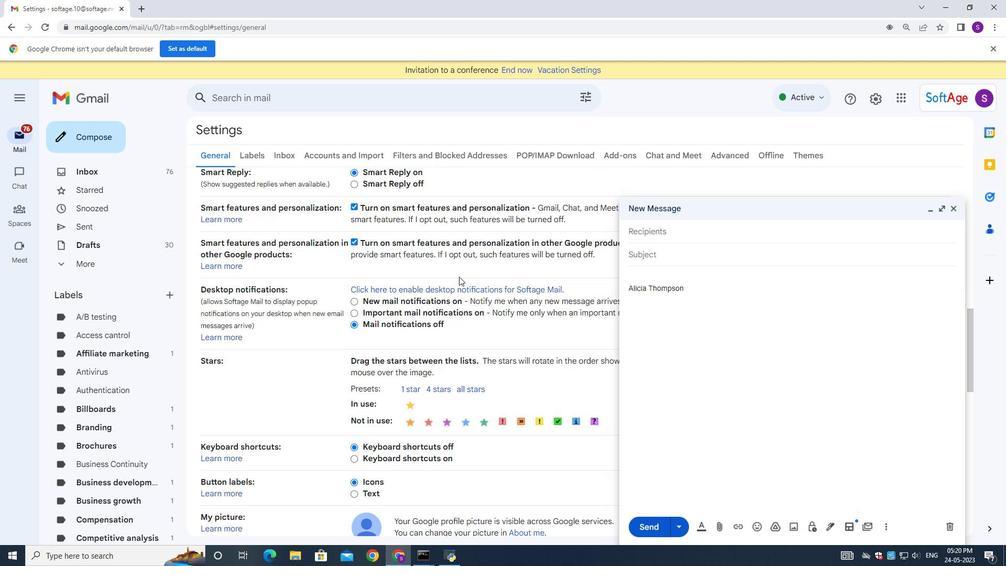 
Action: Mouse scrolled (459, 276) with delta (0, 0)
Screenshot: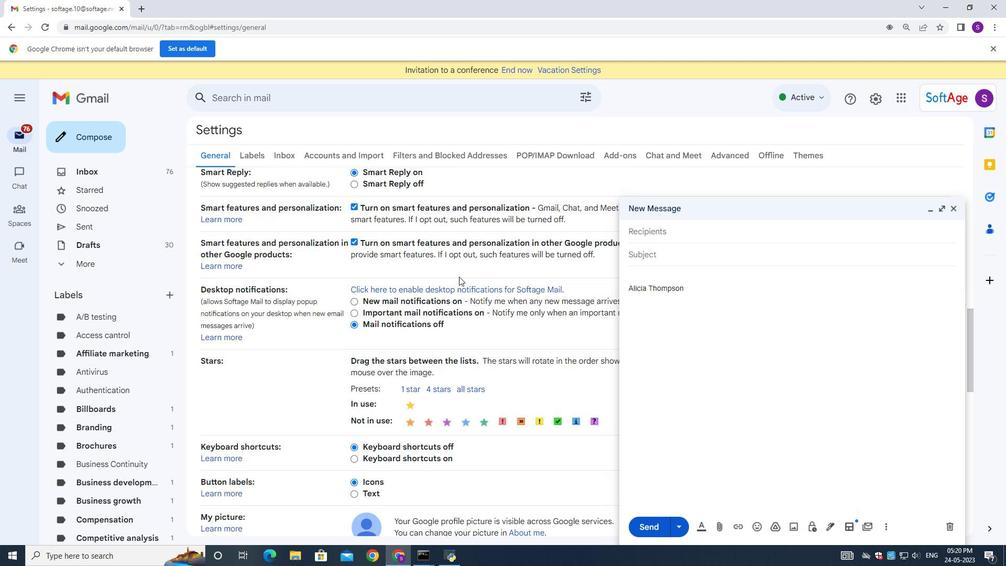 
Action: Mouse scrolled (459, 276) with delta (0, 0)
Screenshot: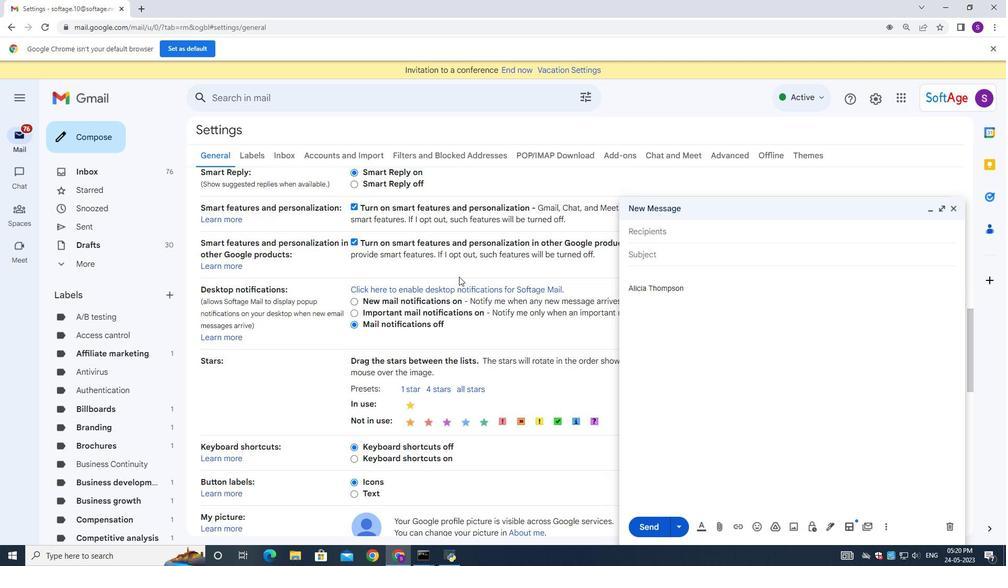 
Action: Mouse moved to (450, 348)
Screenshot: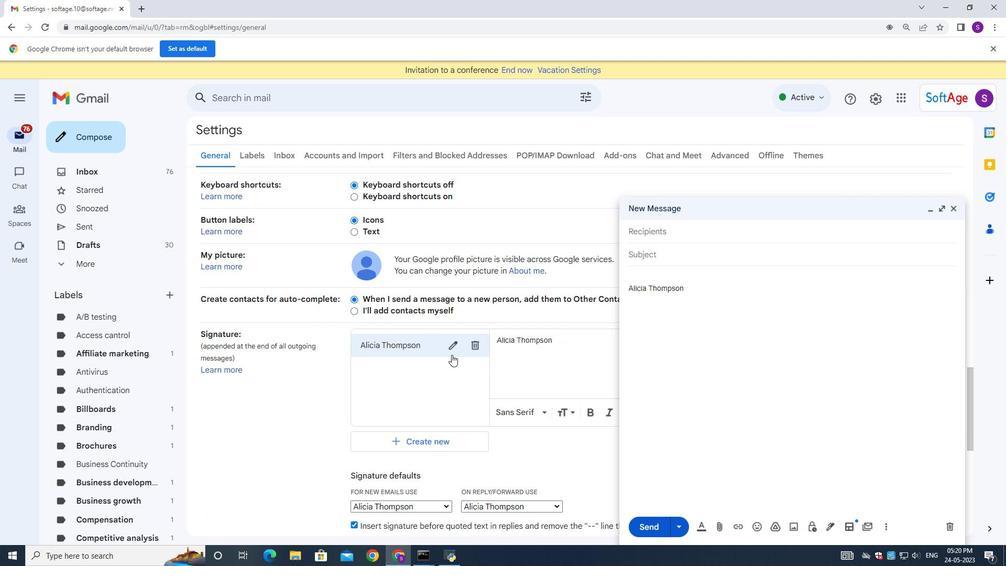 
Action: Mouse pressed left at (450, 348)
Screenshot: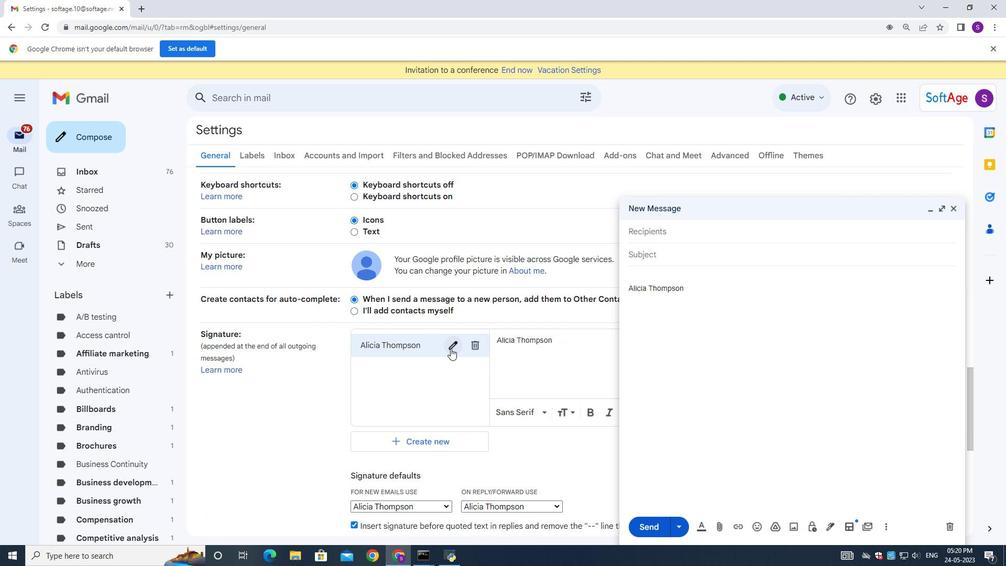 
Action: Key pressed ctrl+A<Key.backspace><Key.shift><Key.shift><Key.shift><Key.shift><Key.shift><Key.shift><Key.shift><Key.shift><Key.shift><Key.shift><Key.shift><Key.shift><Key.shift><Key.shift><Key.shift><Key.shift><Key.shift><Key.shift><Key.shift><Key.shift><Key.shift><Key.shift><Key.shift><Key.shift><Key.shift><Key.shift><Key.shift><Key.shift><Key.shift><Key.shift><Key.shift><Key.shift><Key.shift><Key.shift><Key.shift><Key.shift><Key.shift><Key.shift><Key.shift><Key.shift><Key.shift><Key.shift><Key.shift><Key.shift><Key.shift><Key.shift><Key.shift><Key.shift><Key.shift><Key.shift><Key.shift><Key.shift><Key.shift><Key.shift><Key.shift><Key.shift><Key.shift><Key.shift><Key.shift><Key.shift><Key.shift><Key.shift><Key.shift><Key.shift><Key.shift><Key.shift><Key.shift><Key.shift><Key.shift><Key.shift><Key.shift><Key.shift><Key.shift><Key.shift><Key.shift><Key.shift><Key.shift><Key.shift><Key.shift><Key.shift><Key.shift><Key.shift><Key.shift><Key.shift><Key.shift><Key.shift><Key.shift><Key.shift><Key.shift><Key.shift><Key.shift>Allison<Key.space><Key.shift><Key.shift><Key.shift><Key.shift><Key.shift><Key.shift><Key.shift><Key.shift><Key.shift><Key.shift><Key.shift><Key.shift><Key.shift><Key.shift><Key.shift><Key.shift><Key.shift><Key.shift><Key.shift><Key.shift><Key.shift><Key.shift><Key.shift><Key.shift>Brown<Key.space>
Screenshot: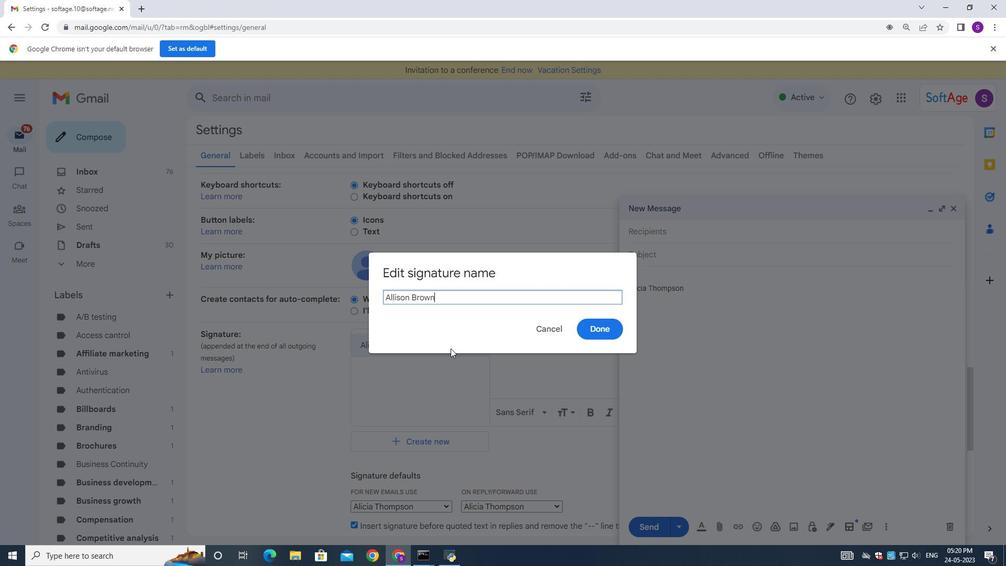 
Action: Mouse moved to (592, 328)
Screenshot: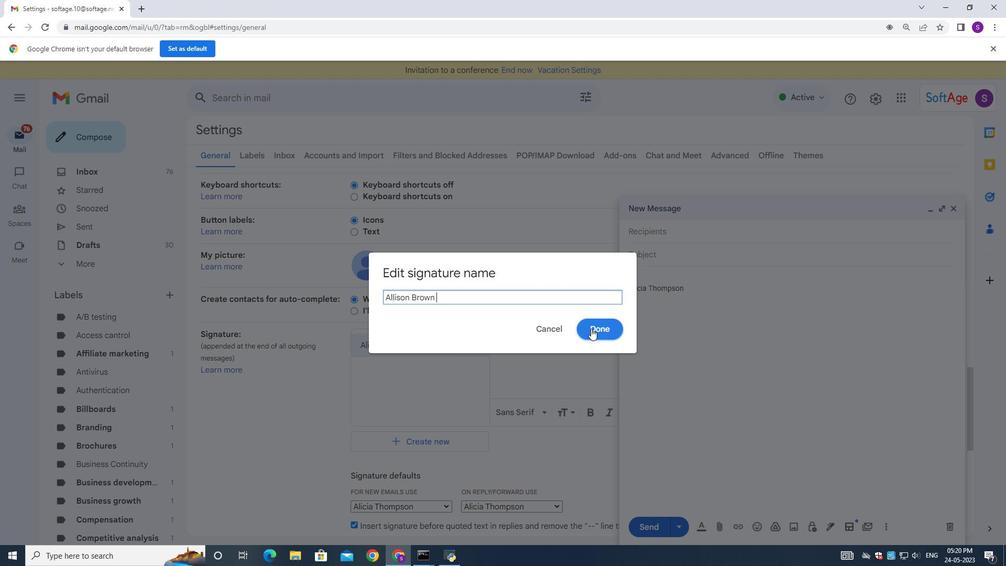 
Action: Mouse pressed left at (592, 328)
Screenshot: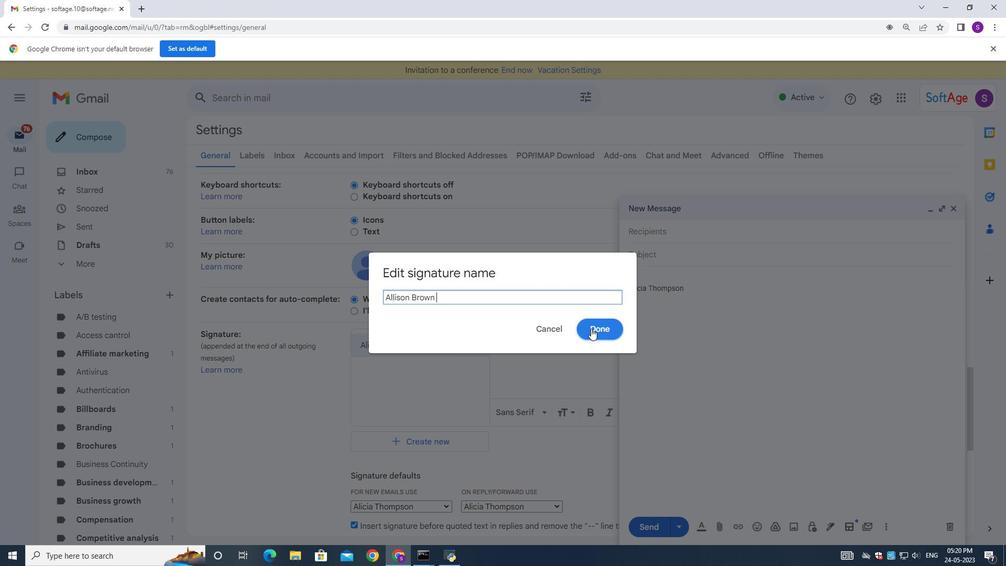 
Action: Mouse moved to (536, 354)
Screenshot: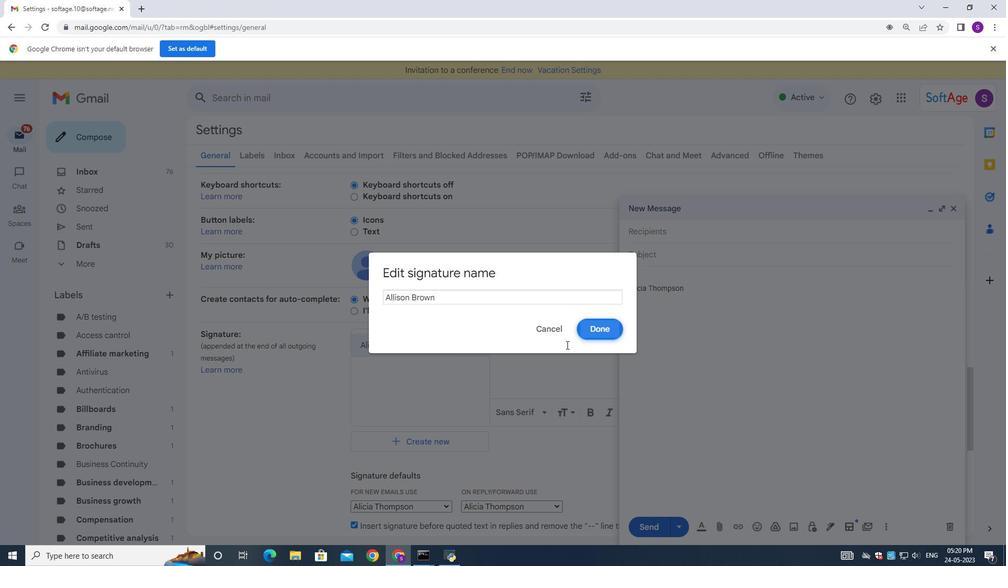
Action: Mouse pressed left at (536, 354)
Screenshot: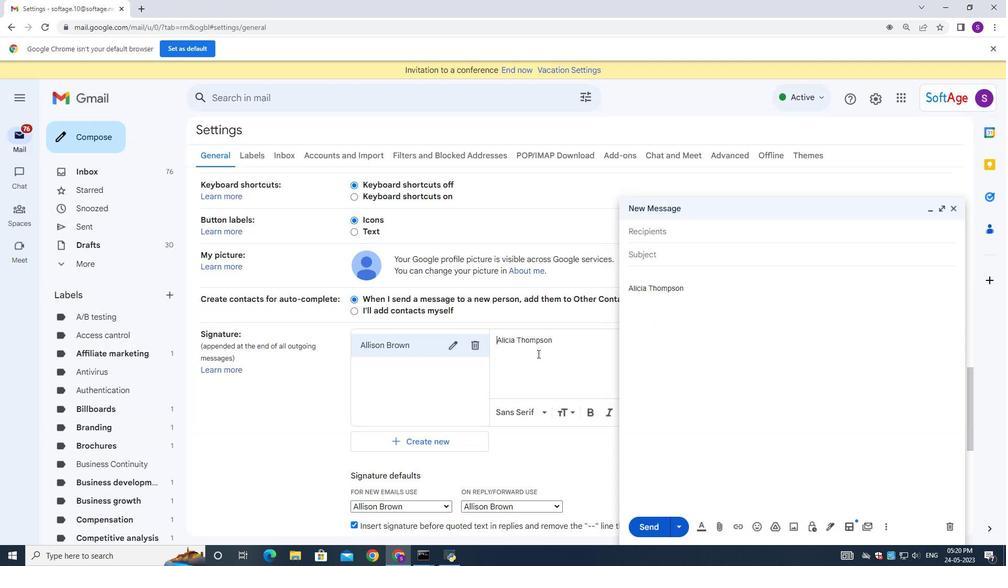
Action: Mouse moved to (542, 352)
Screenshot: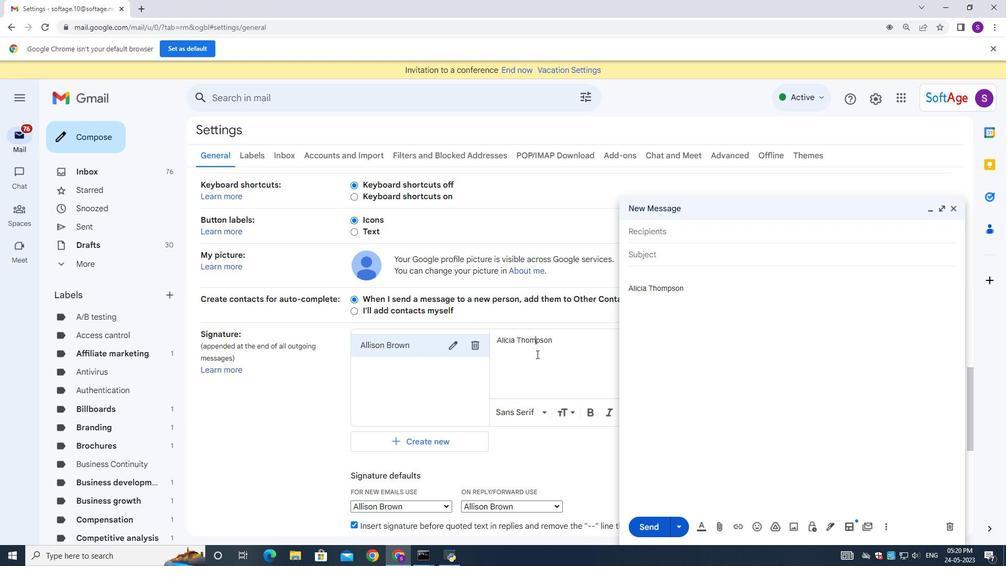 
Action: Key pressed ctrl+A<Key.backspace><Key.shift><Key.shift><Key.shift><Key.shift><Key.shift><Key.shift><Key.shift>Allison<Key.space><Key.shift>Brown<Key.space>
Screenshot: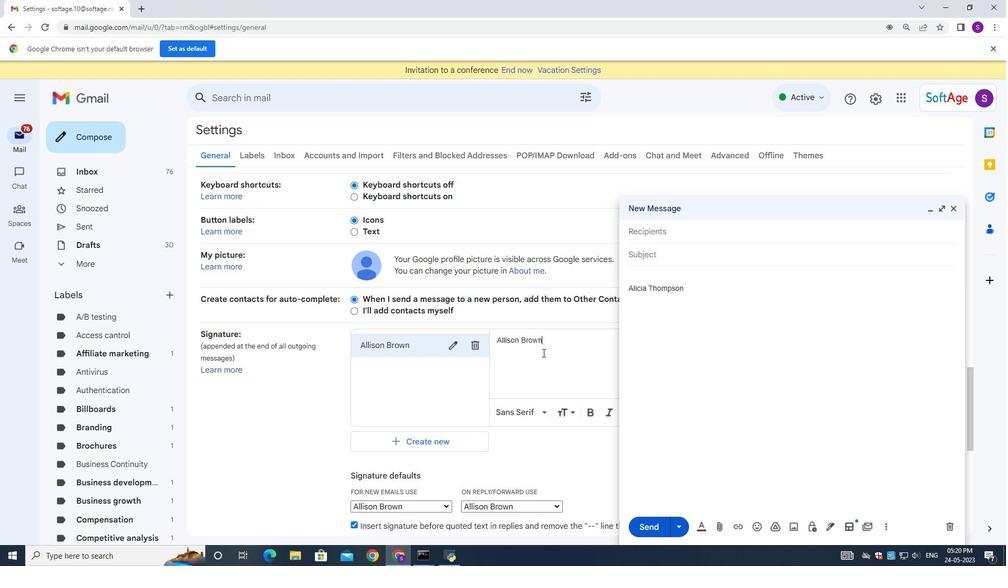 
Action: Mouse moved to (951, 206)
Screenshot: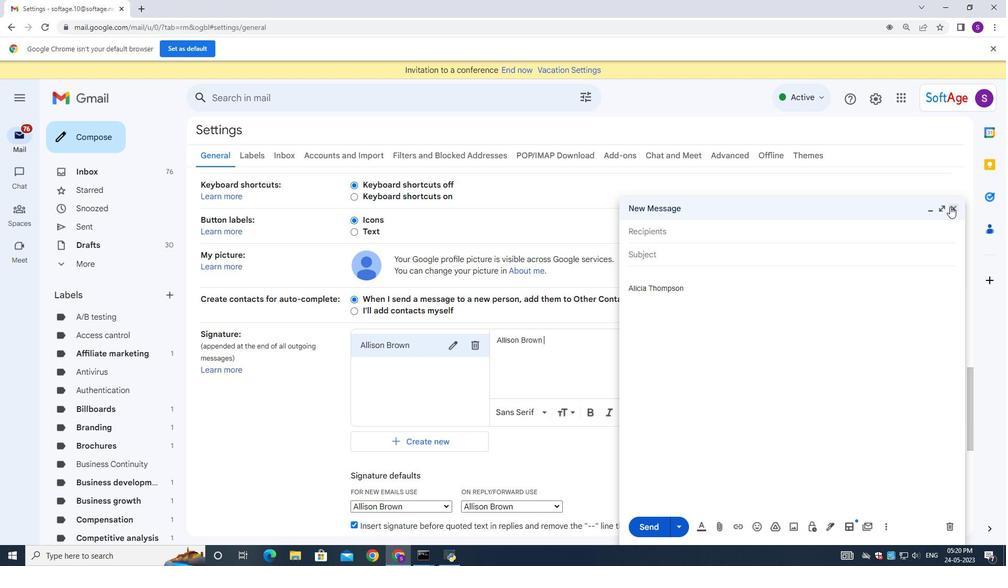 
Action: Mouse pressed left at (951, 206)
Screenshot: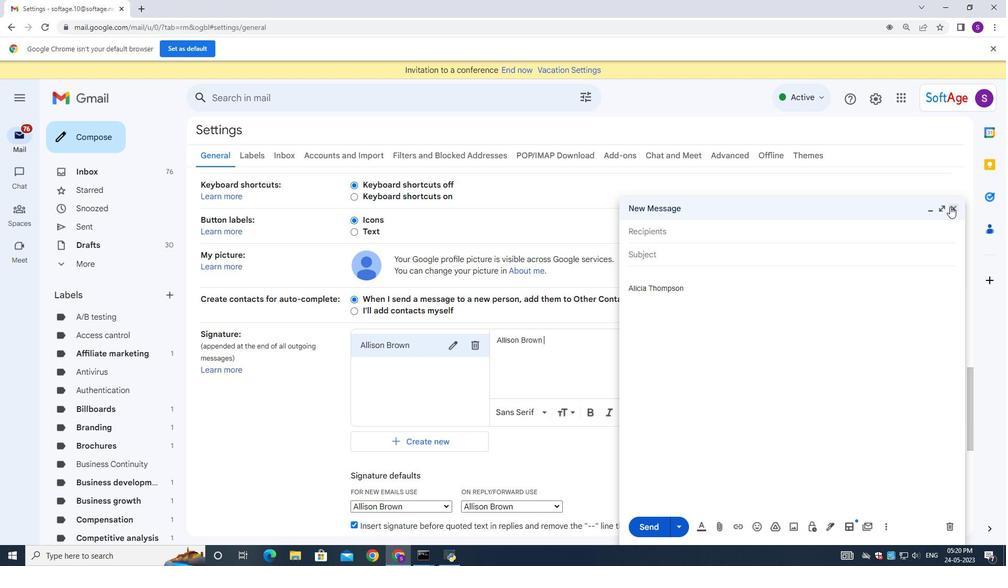 
Action: Mouse moved to (676, 341)
Screenshot: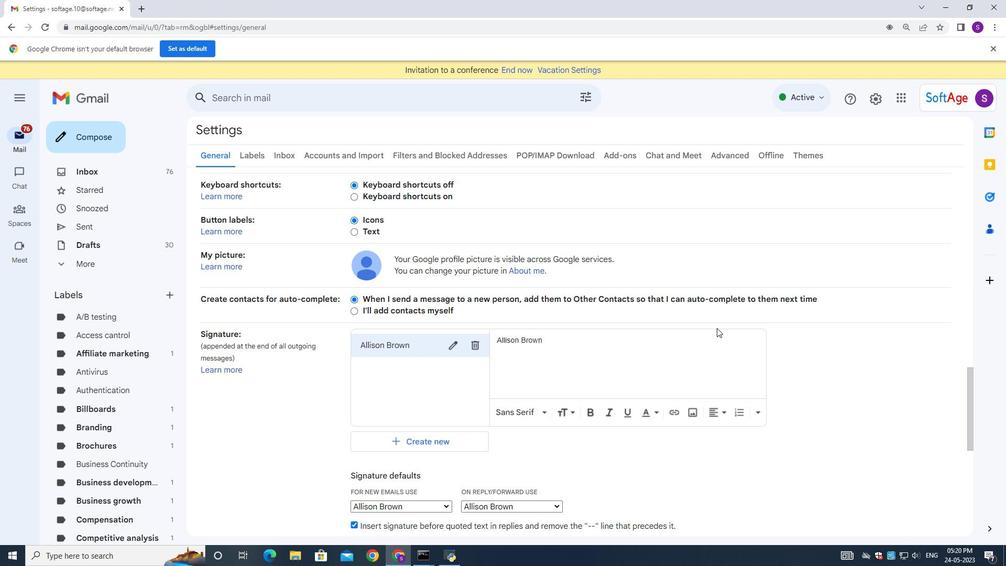 
Action: Mouse scrolled (676, 341) with delta (0, 0)
Screenshot: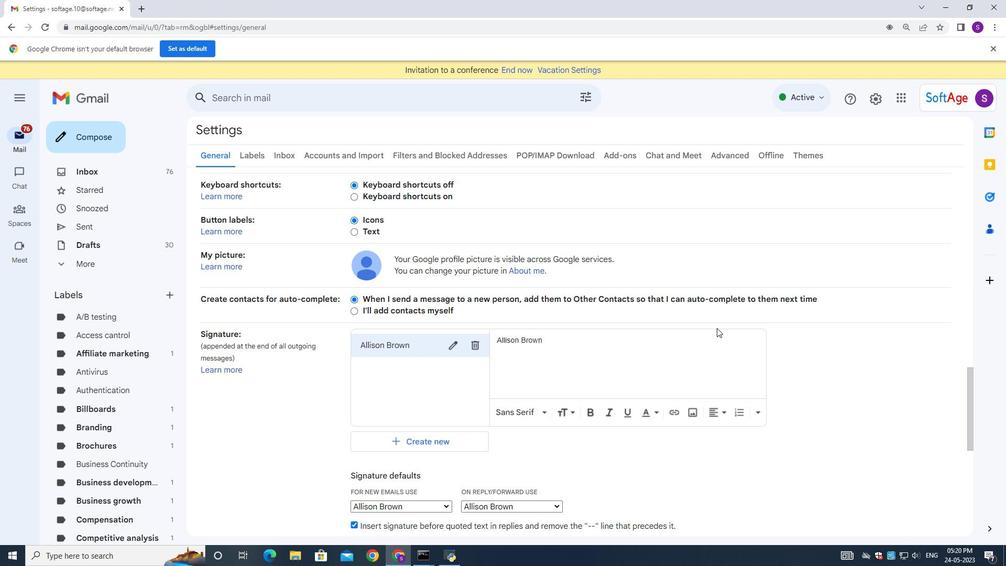 
Action: Mouse scrolled (676, 341) with delta (0, 0)
Screenshot: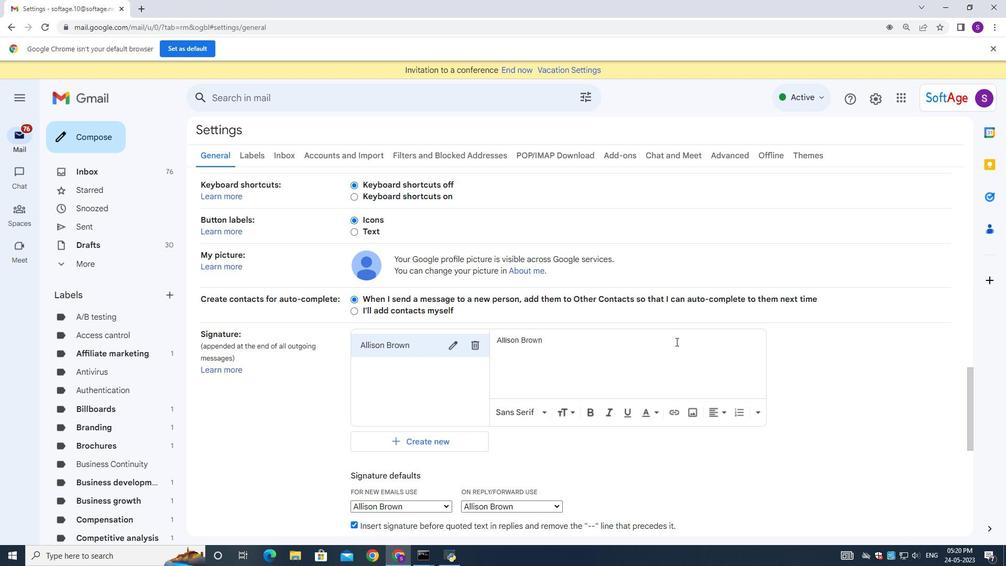 
Action: Mouse scrolled (676, 341) with delta (0, 0)
Screenshot: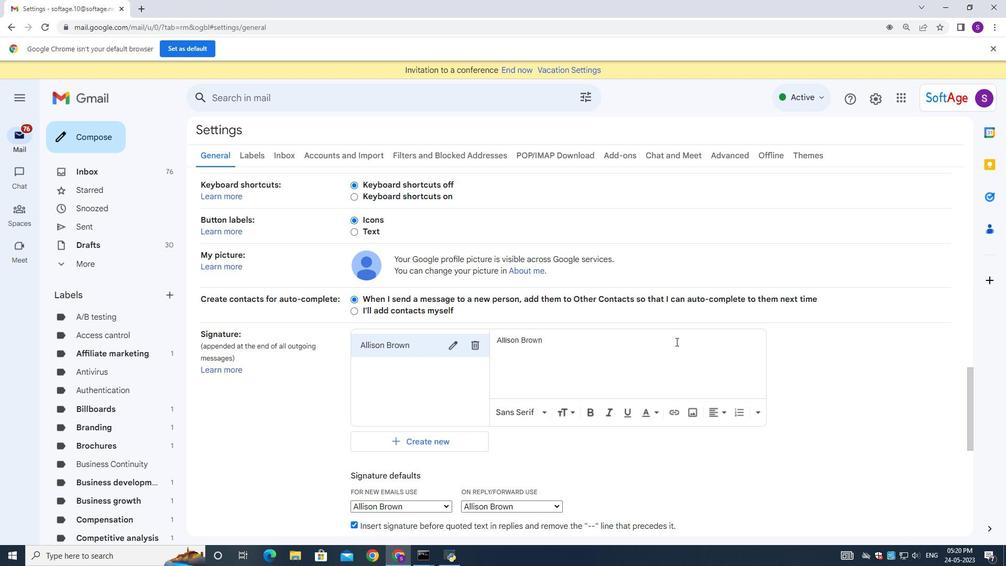 
Action: Mouse scrolled (676, 341) with delta (0, 0)
Screenshot: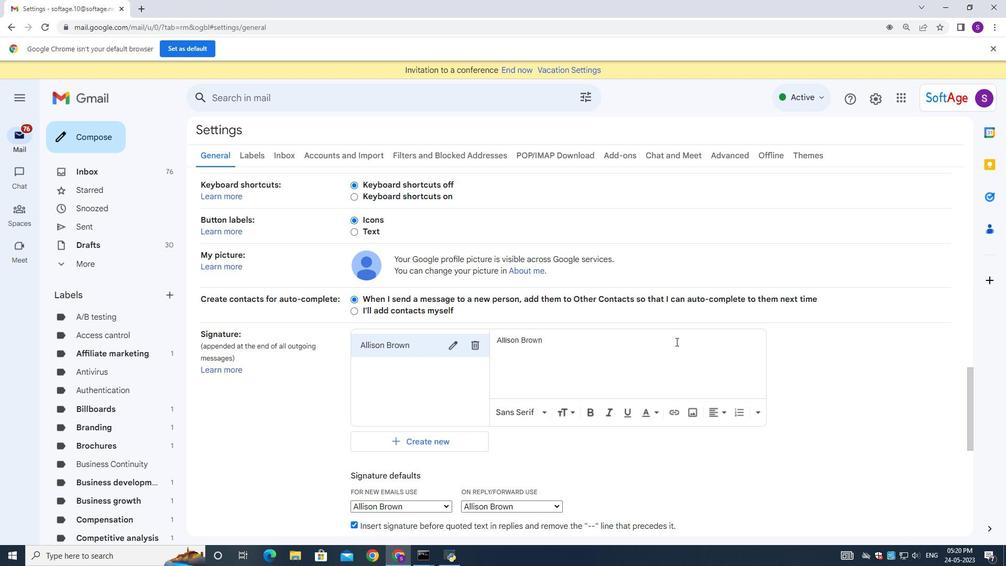
Action: Mouse scrolled (676, 341) with delta (0, 0)
Screenshot: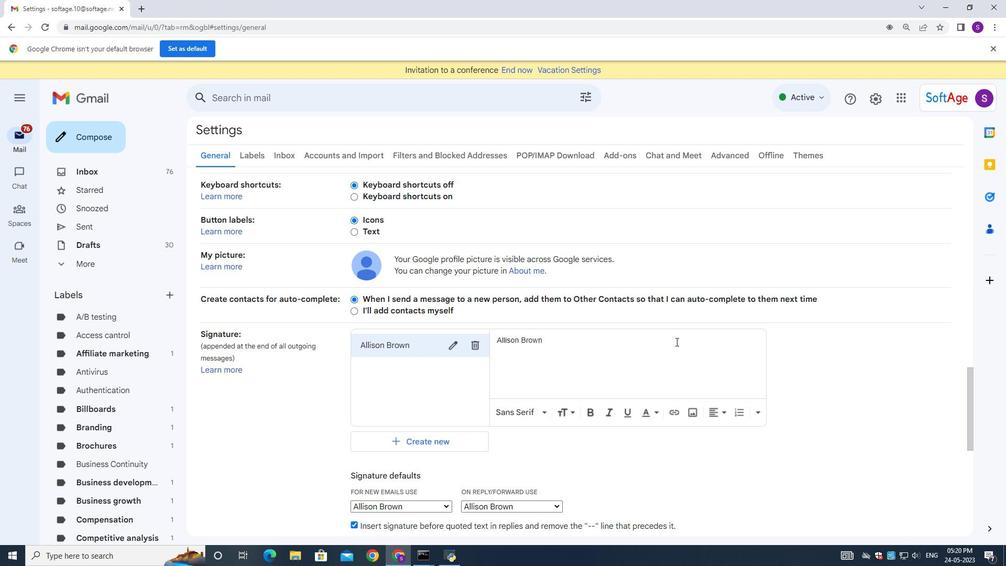 
Action: Mouse moved to (531, 438)
Screenshot: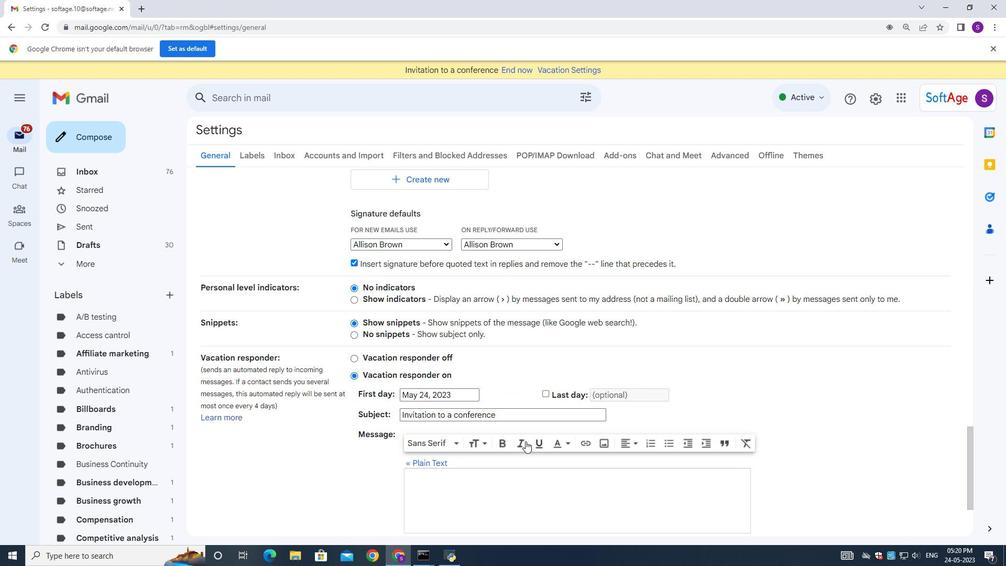 
Action: Mouse scrolled (531, 437) with delta (0, 0)
Screenshot: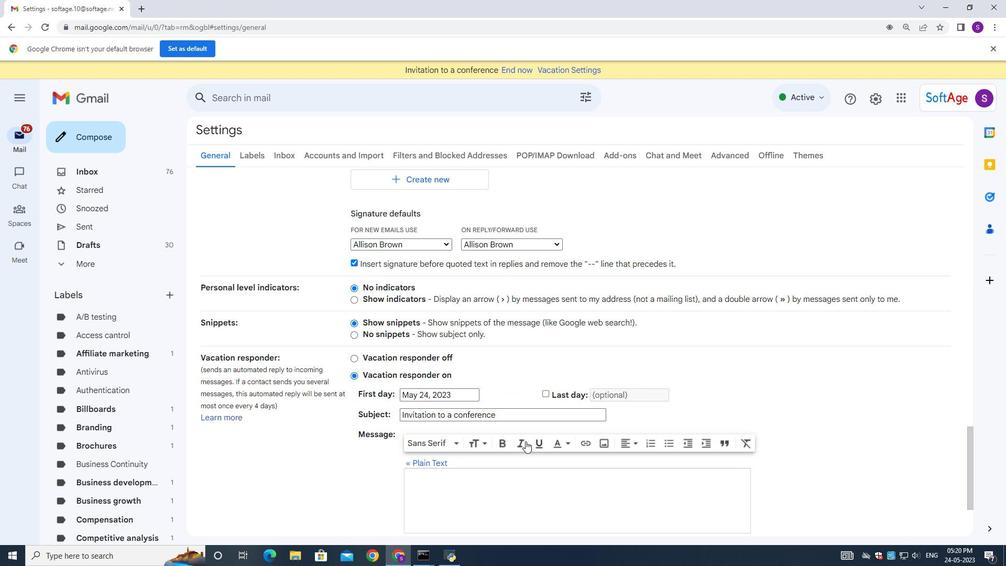 
Action: Mouse moved to (531, 438)
Screenshot: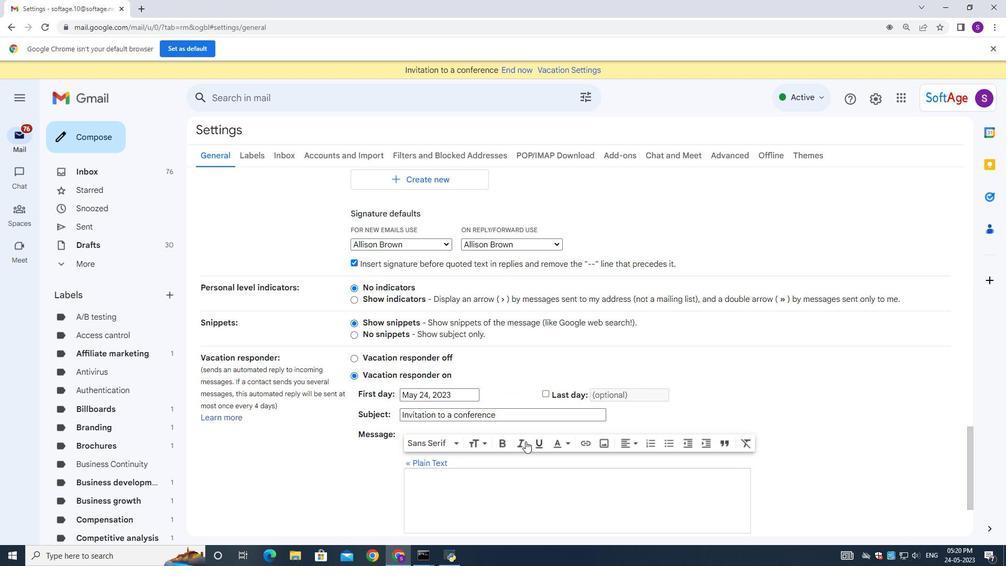 
Action: Mouse scrolled (531, 437) with delta (0, 0)
Screenshot: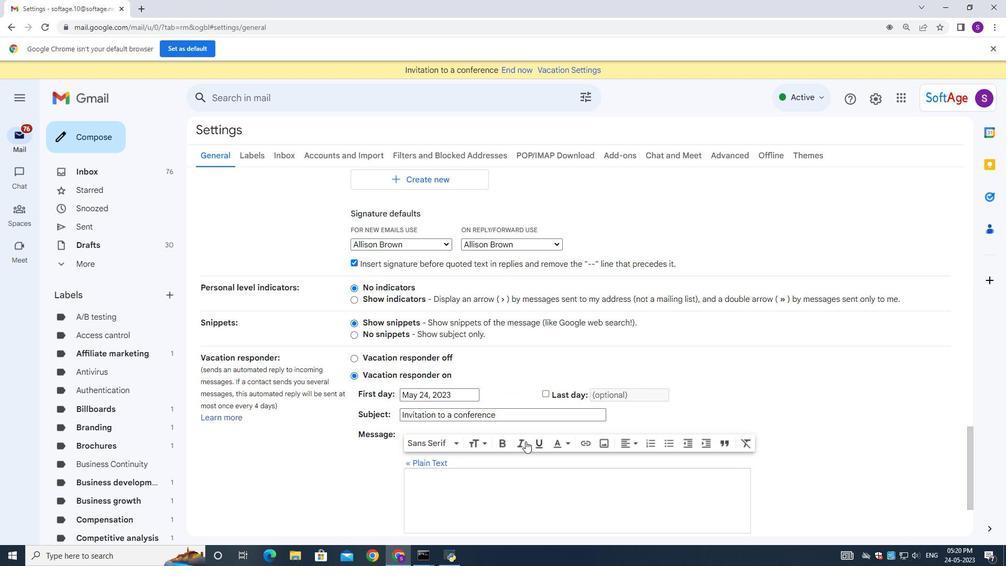 
Action: Mouse scrolled (531, 437) with delta (0, 0)
Screenshot: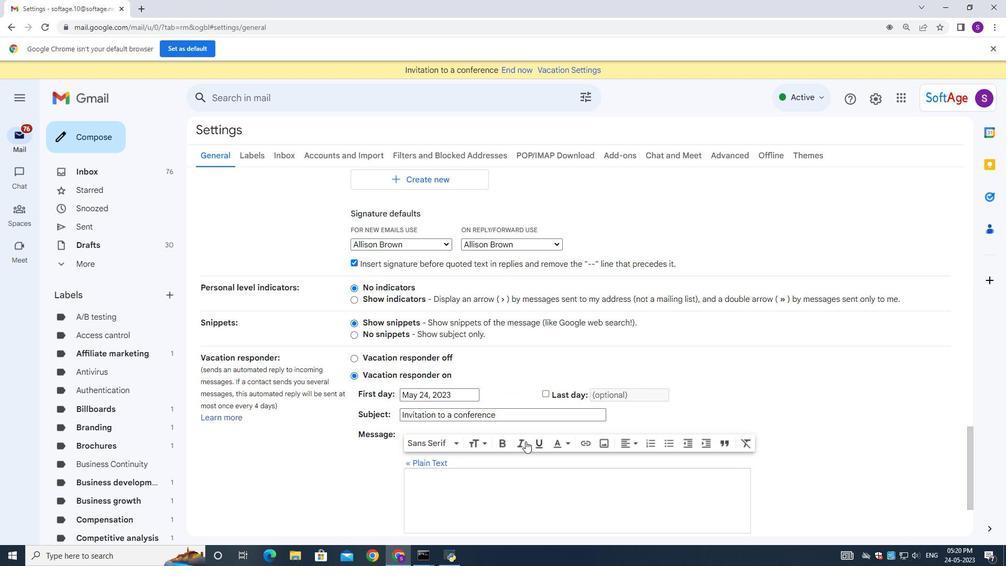 
Action: Mouse scrolled (531, 437) with delta (0, 0)
Screenshot: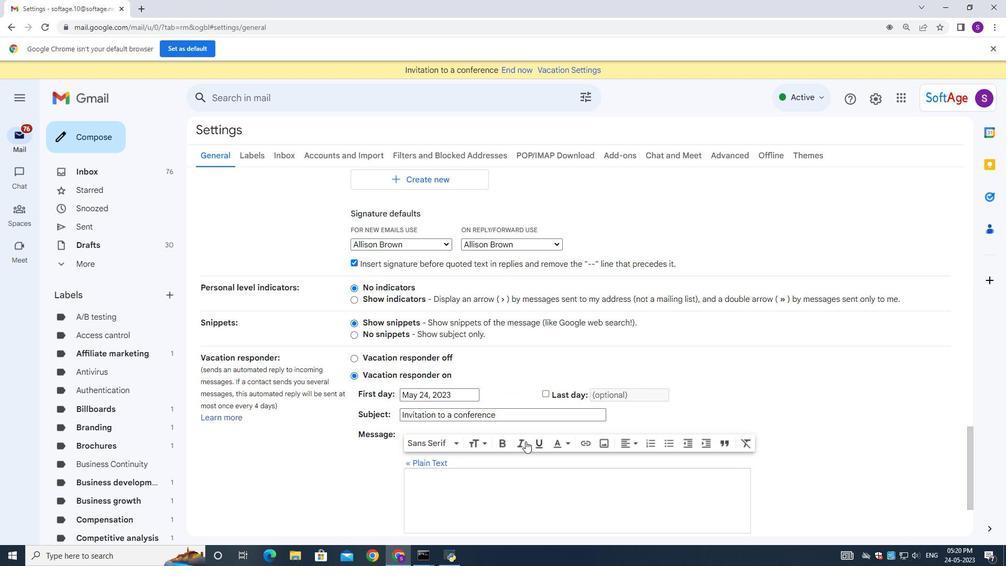 
Action: Mouse scrolled (531, 437) with delta (0, 0)
Screenshot: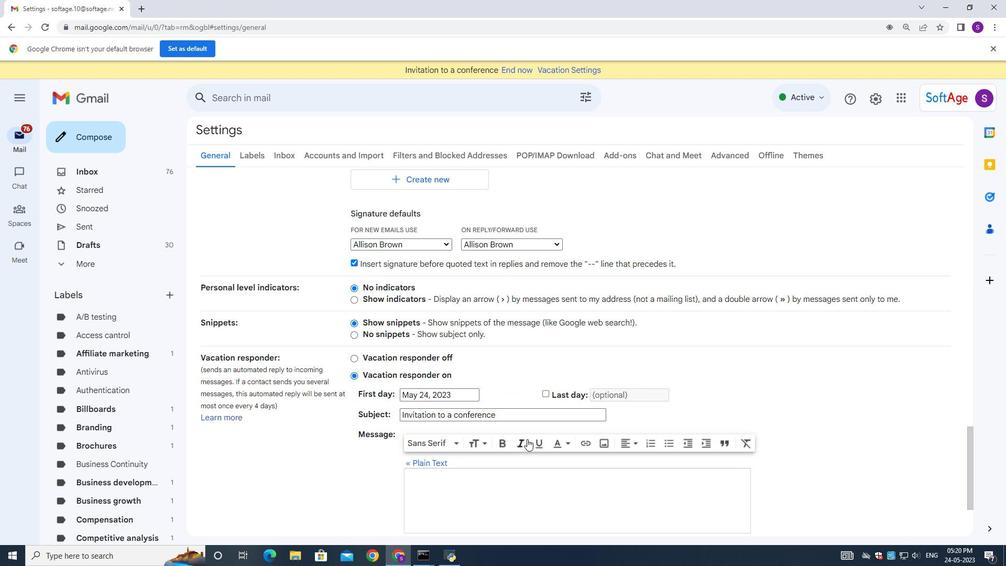 
Action: Mouse moved to (531, 438)
Screenshot: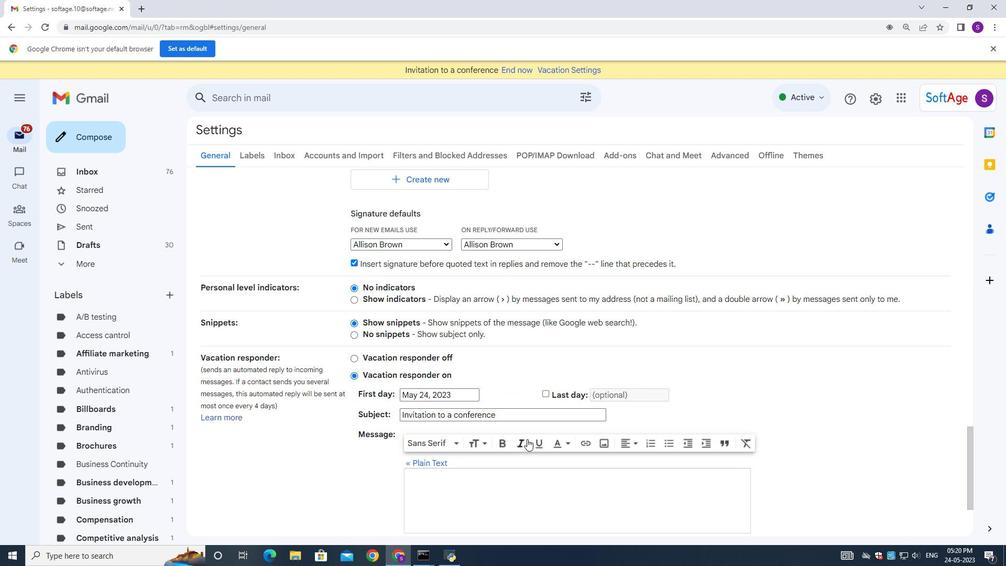 
Action: Mouse scrolled (531, 437) with delta (0, 0)
Screenshot: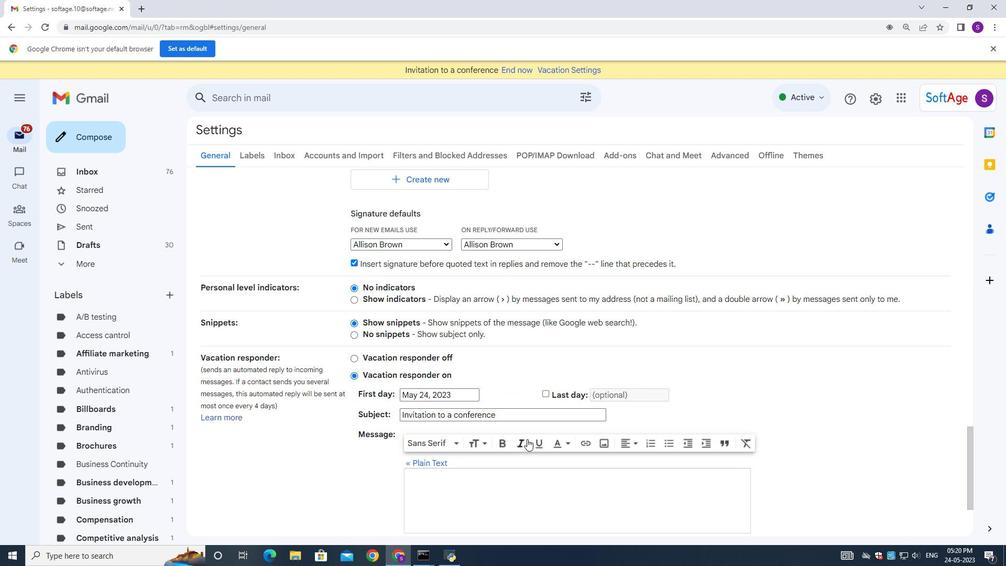 
Action: Mouse moved to (532, 438)
Screenshot: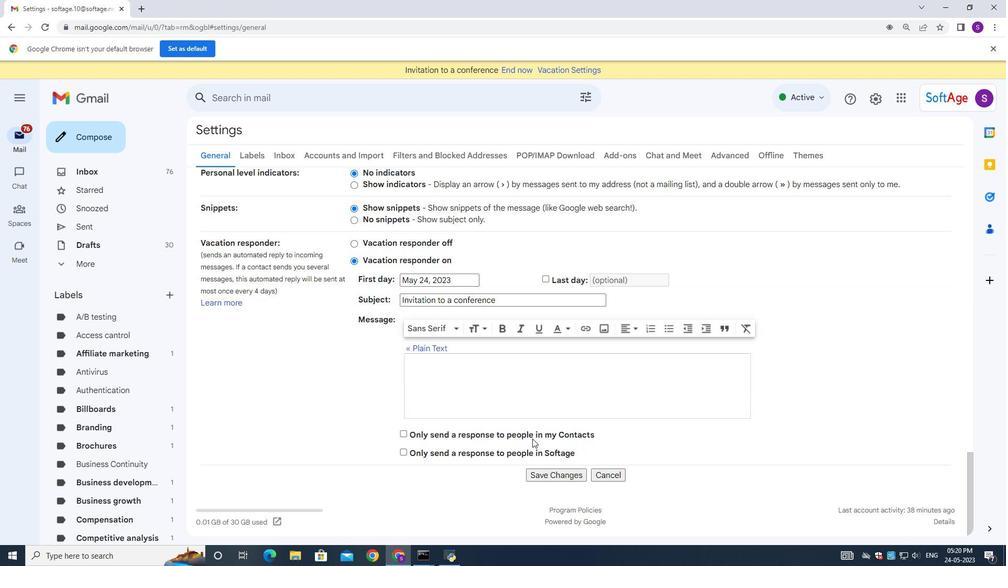 
Action: Mouse scrolled (532, 438) with delta (0, 0)
Screenshot: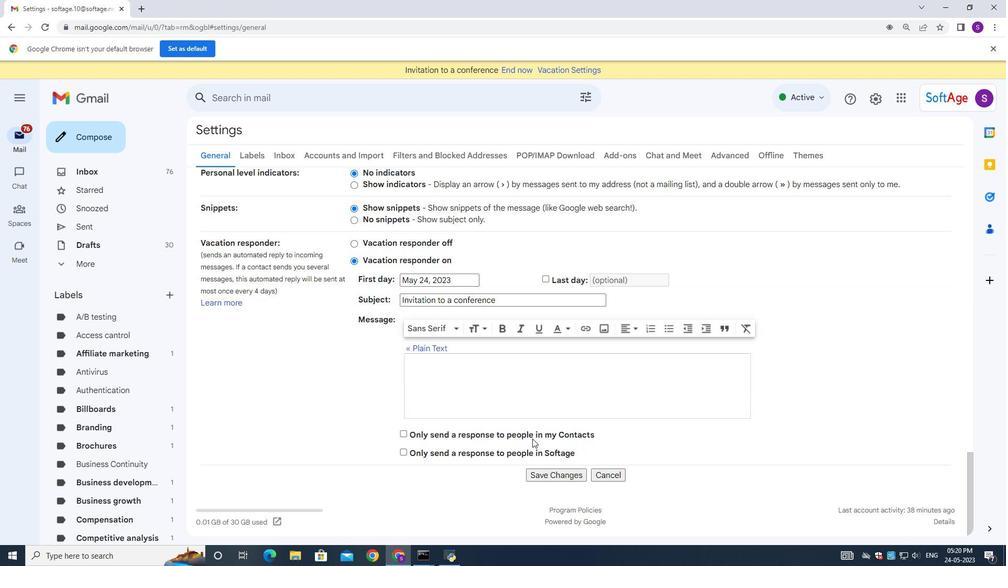 
Action: Mouse moved to (532, 438)
Screenshot: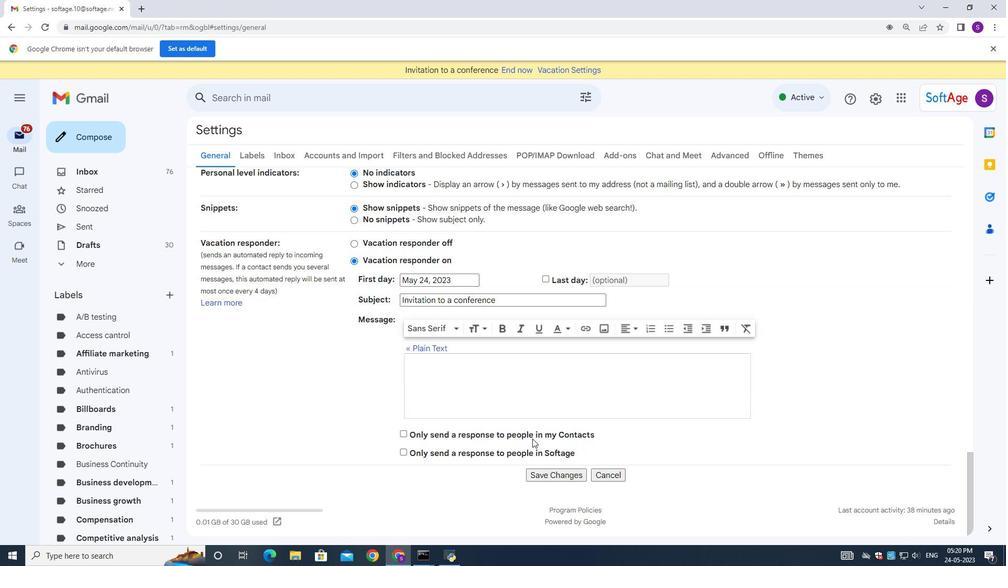 
Action: Mouse scrolled (532, 438) with delta (0, 0)
Screenshot: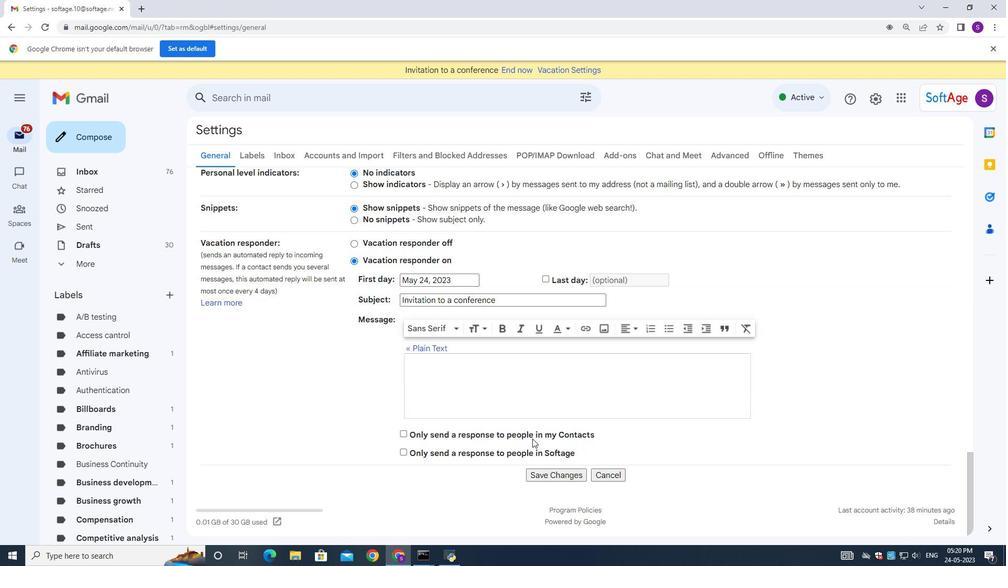 
Action: Mouse moved to (532, 439)
Screenshot: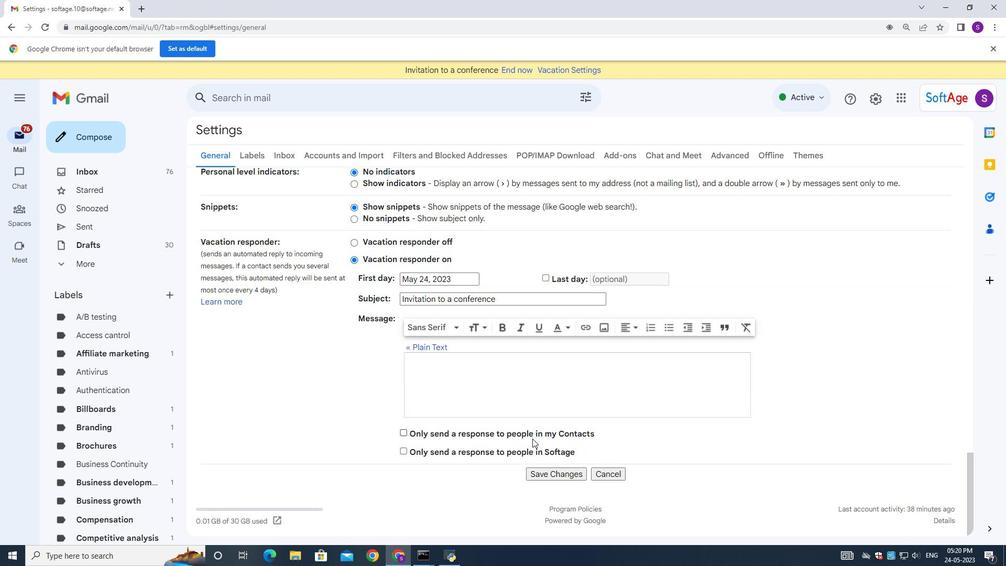 
Action: Mouse scrolled (532, 438) with delta (0, 0)
Screenshot: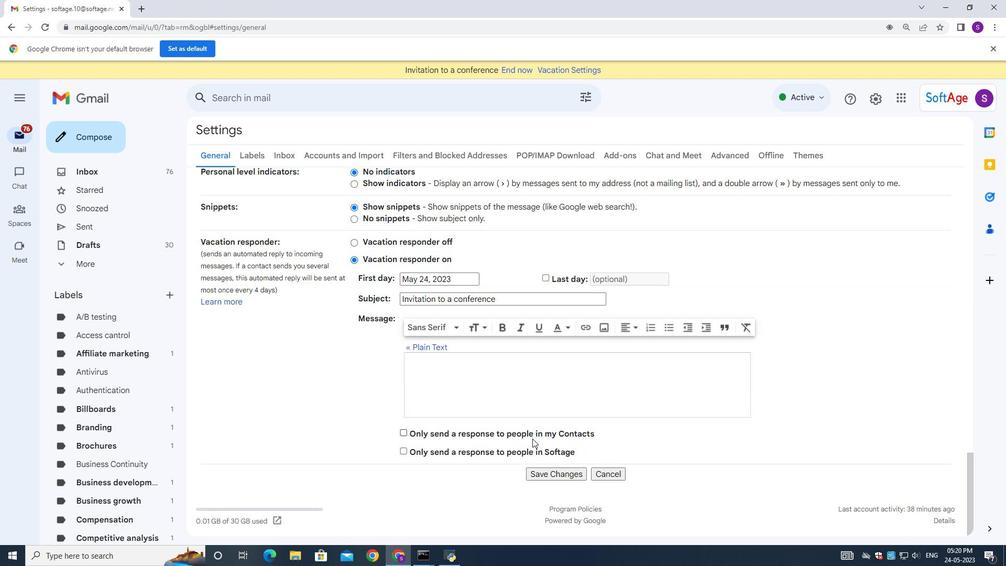 
Action: Mouse moved to (531, 439)
Screenshot: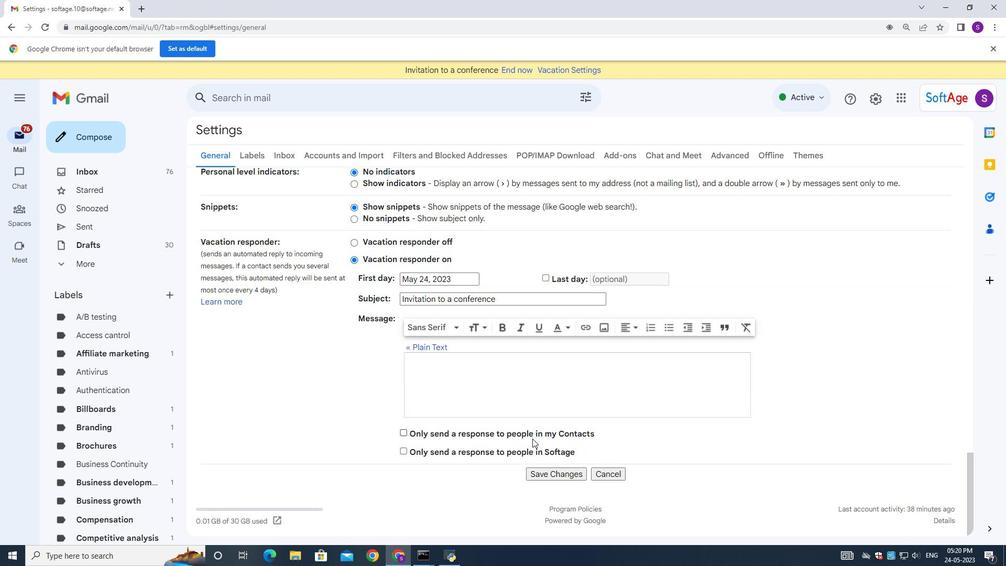 
Action: Mouse scrolled (531, 438) with delta (0, 0)
Screenshot: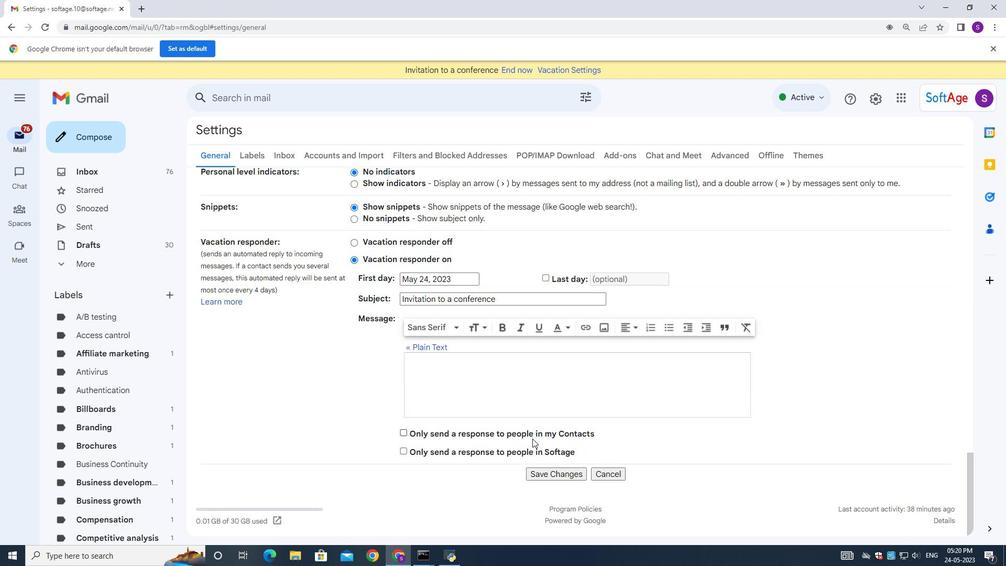 
Action: Mouse moved to (531, 440)
Screenshot: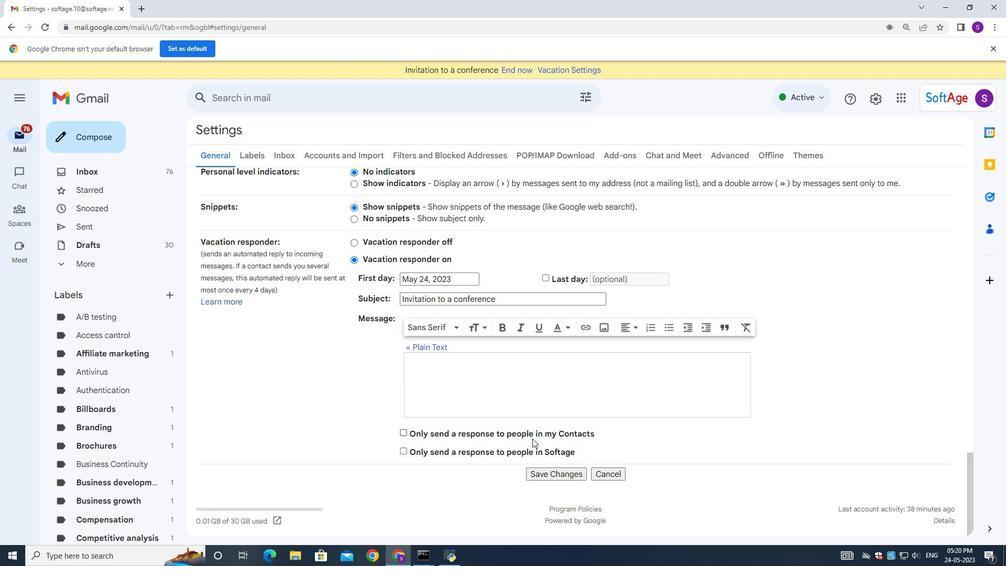 
Action: Mouse scrolled (531, 438) with delta (0, 0)
Screenshot: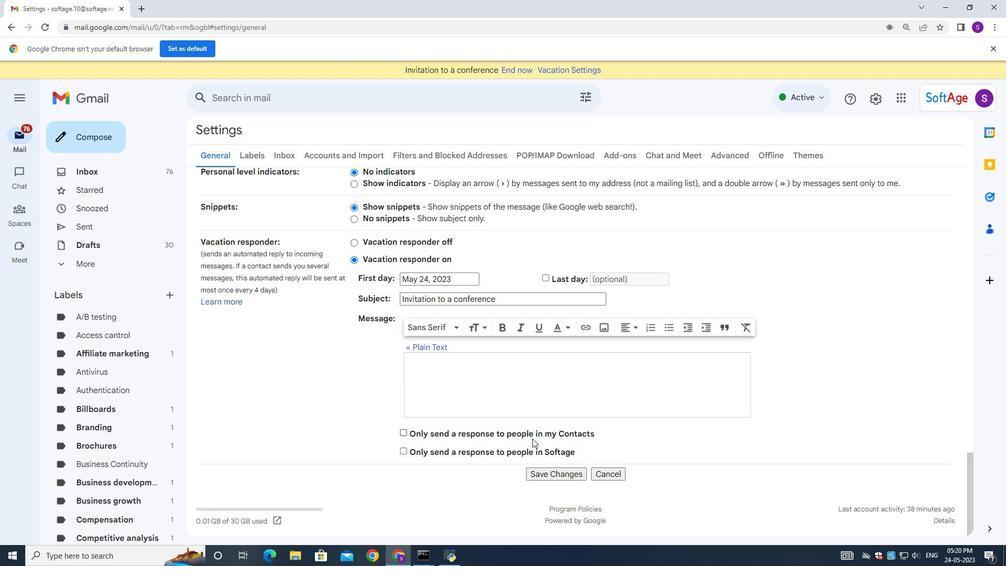 
Action: Mouse moved to (532, 441)
Screenshot: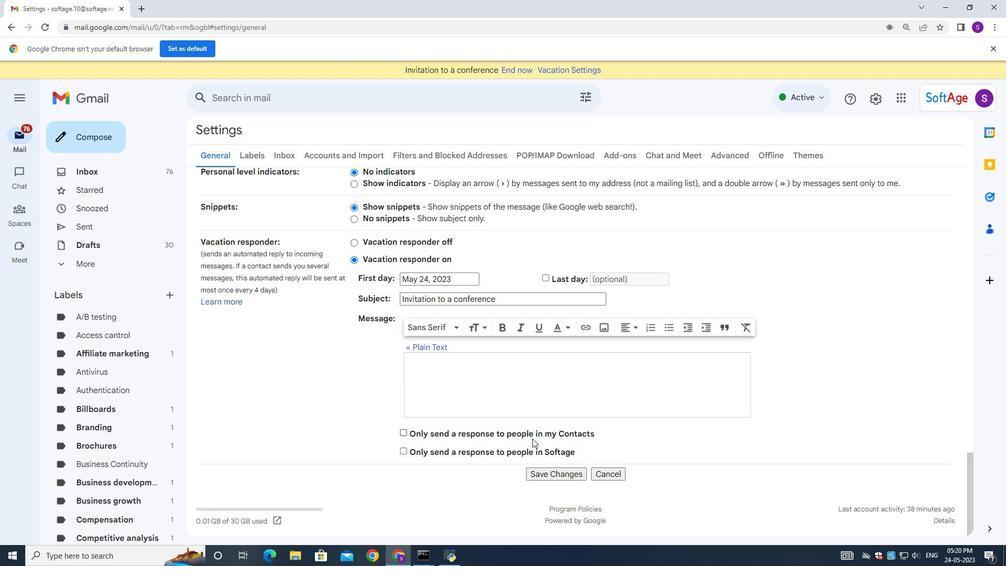 
Action: Mouse scrolled (532, 440) with delta (0, 0)
Screenshot: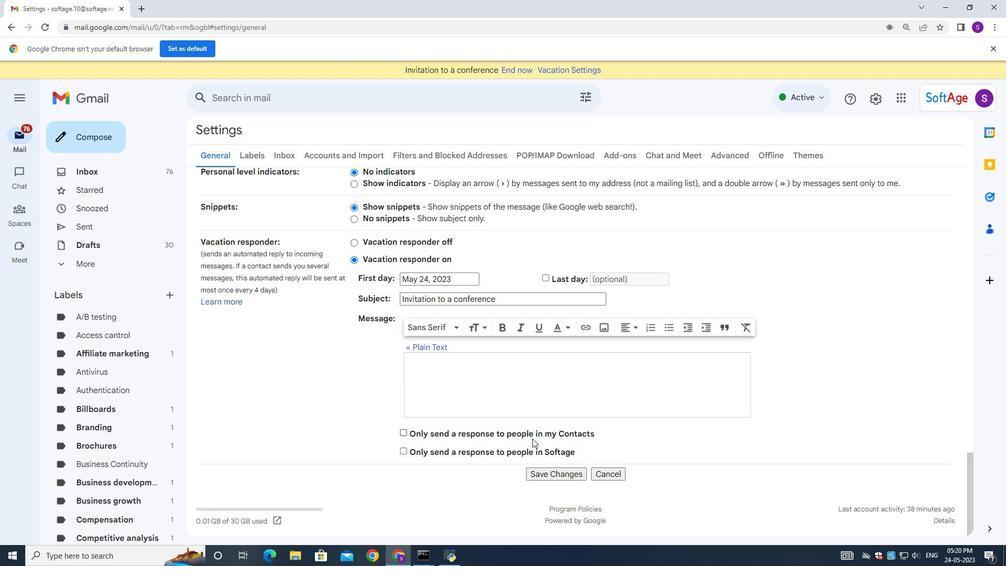 
Action: Mouse moved to (550, 480)
Screenshot: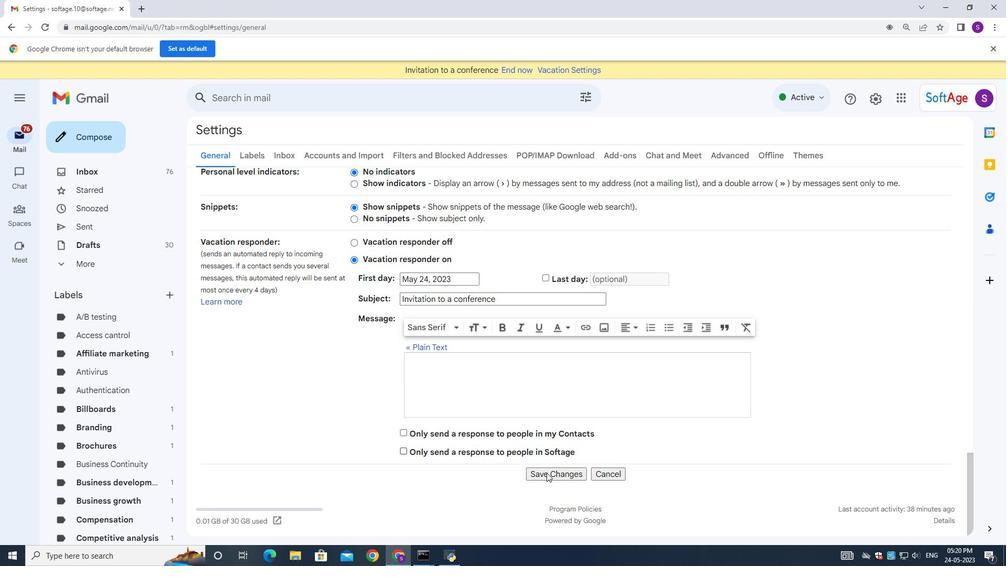 
Action: Mouse pressed left at (550, 480)
Screenshot: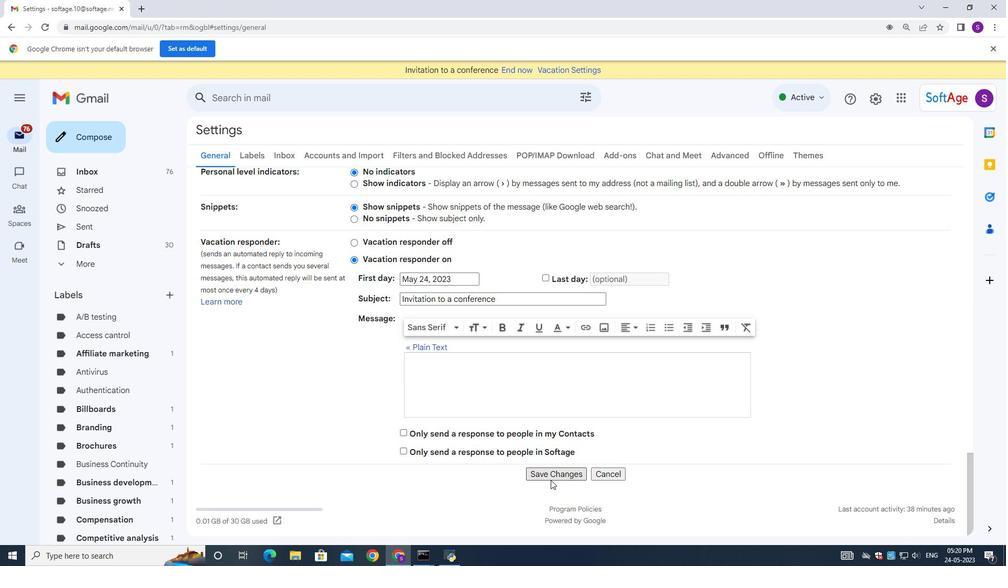 
Action: Mouse moved to (66, 128)
Screenshot: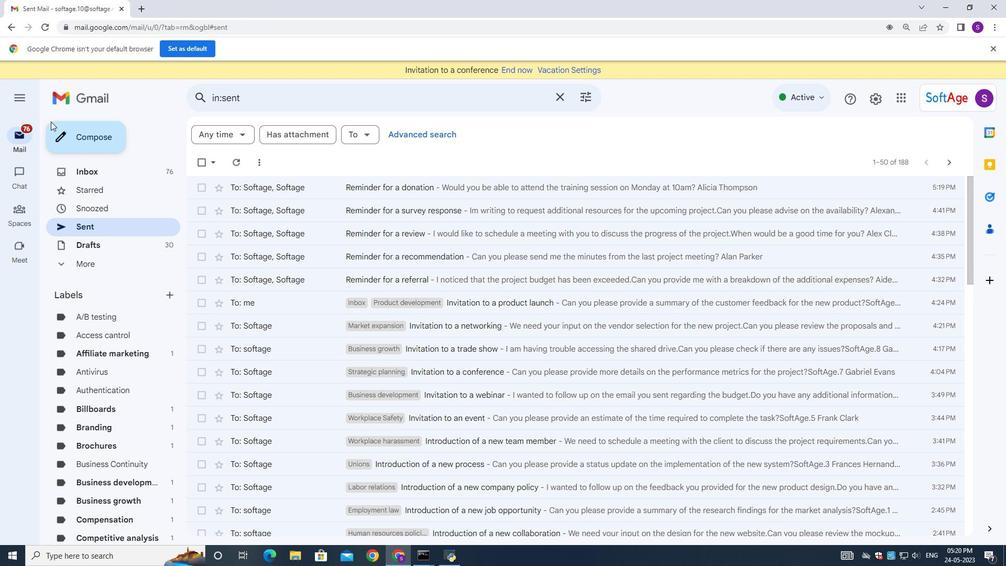 
Action: Mouse pressed left at (66, 128)
Screenshot: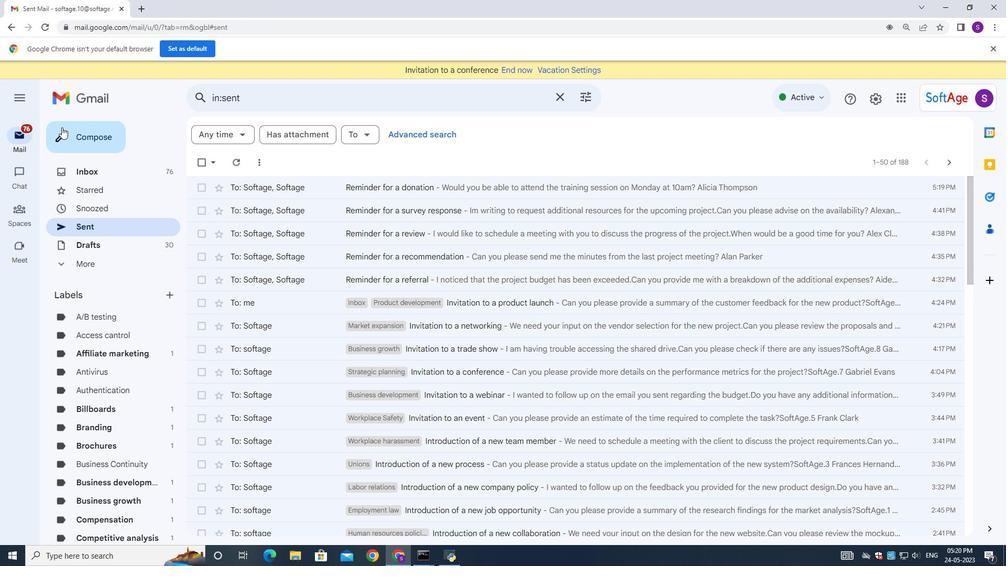 
Action: Mouse moved to (649, 256)
Screenshot: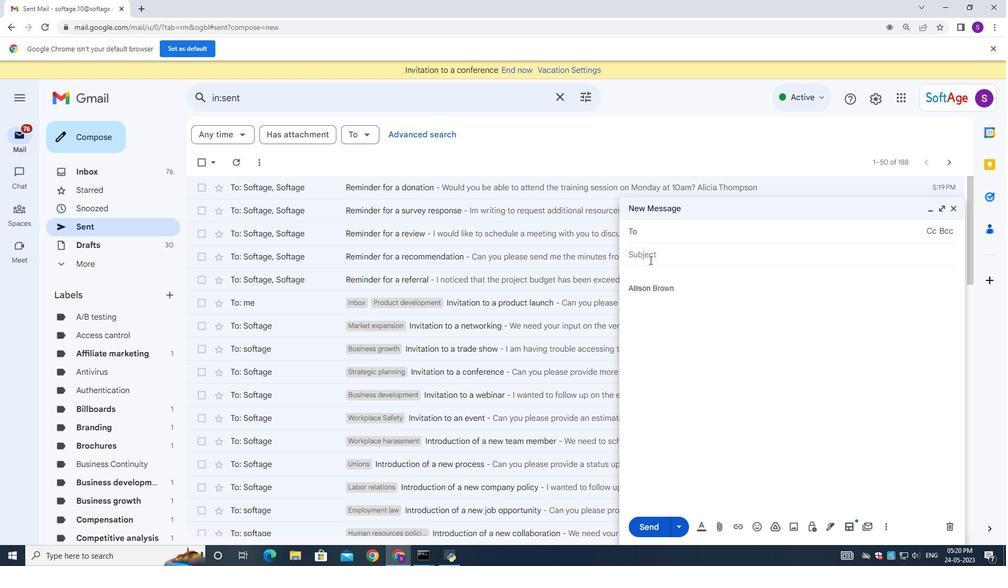 
Action: Mouse pressed left at (649, 256)
Screenshot: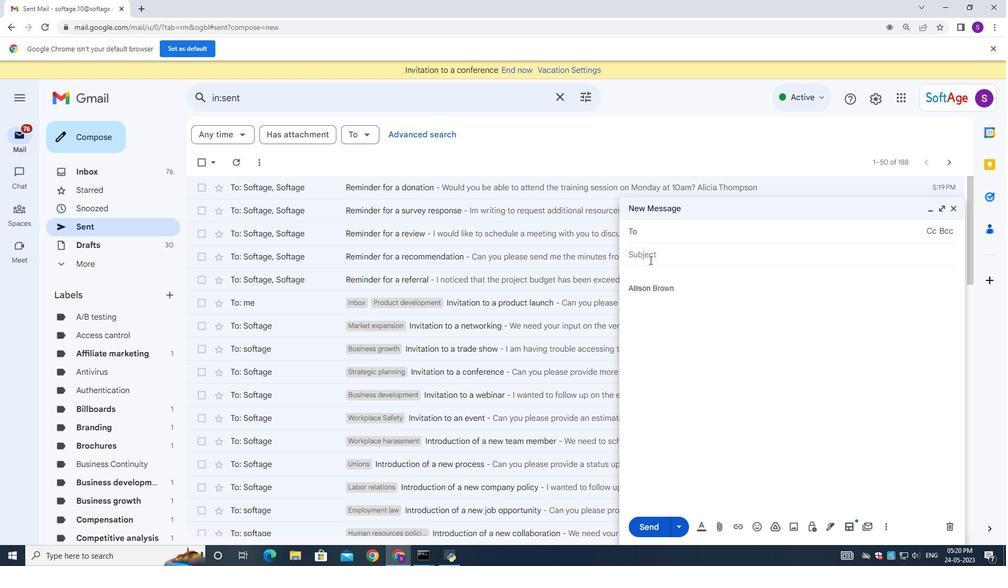
Action: Mouse moved to (650, 256)
Screenshot: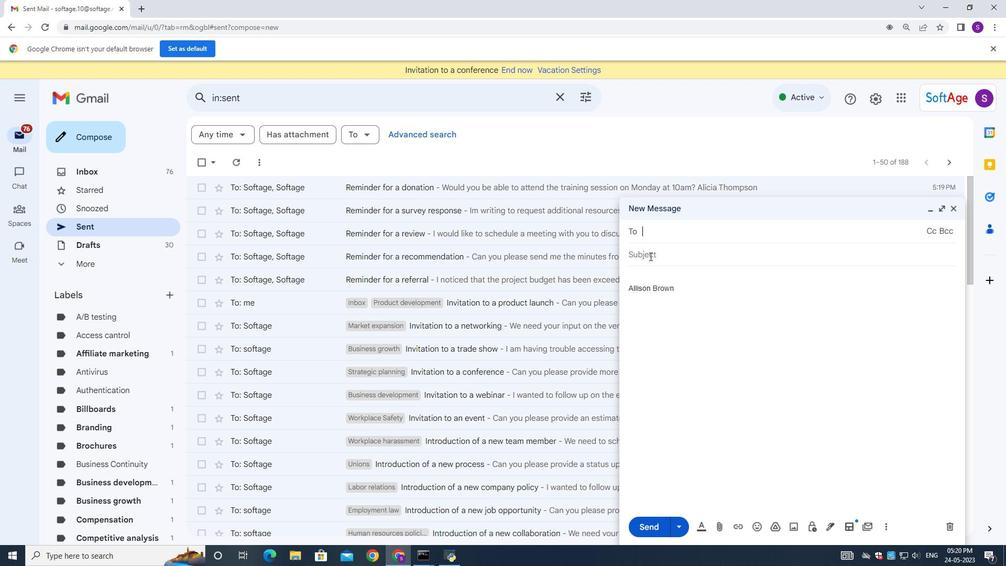 
Action: Key pressed <Key.shift><Key.shift><Key.shift><Key.shift><Key.shift><Key.shift><Key.shift><Key.shift><Key.shift><Key.shift><Key.shift><Key.shift><Key.shift><Key.shift><Key.shift><Key.shift><Key.shift><Key.shift><Key.shift><Key.shift><Key.shift><Key.shift><Key.shift><Key.shift><Key.shift><Key.shift><Key.shift><Key.shift><Key.shift><Key.shift><Key.shift><Key.shift>Reminder<Key.space>for<Key.space>a<Key.space>sponsorship<Key.space>
Screenshot: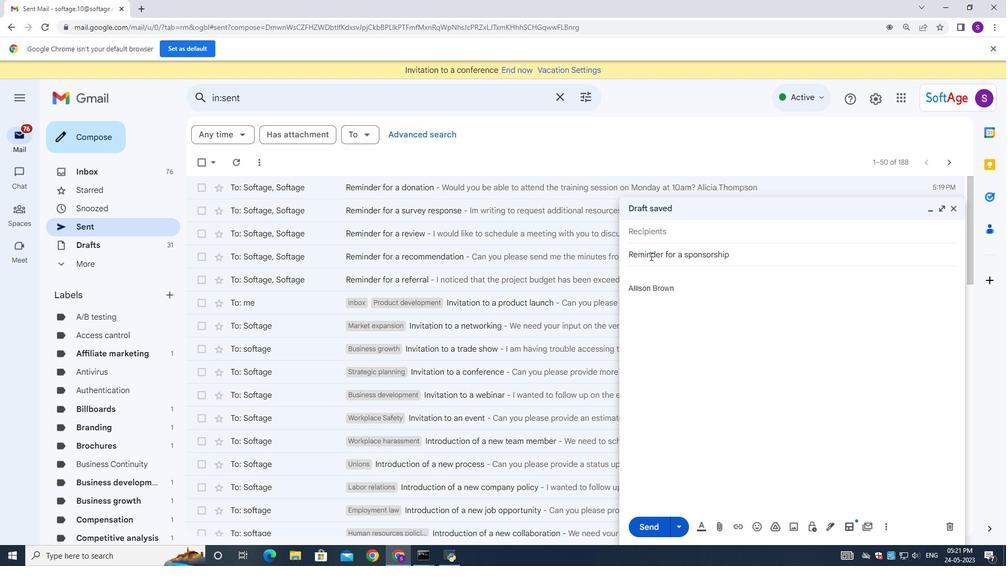 
Action: Mouse moved to (677, 275)
Screenshot: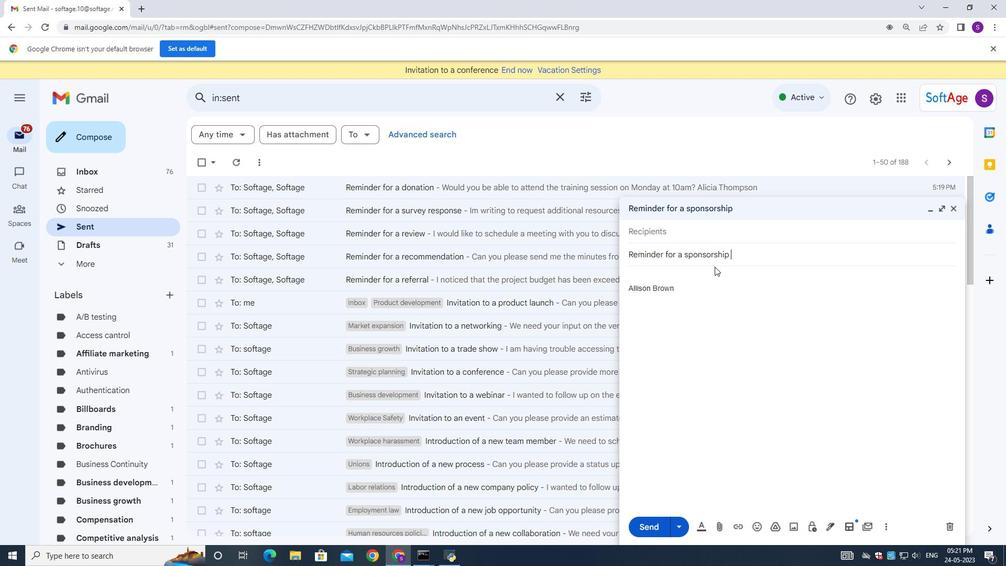 
Action: Mouse pressed left at (677, 275)
Screenshot: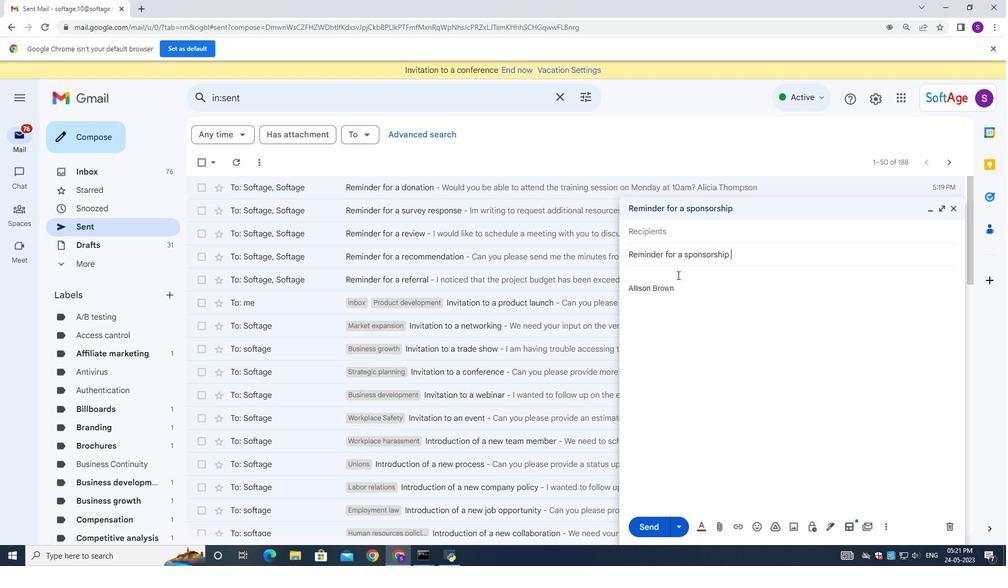 
Action: Mouse moved to (678, 275)
Screenshot: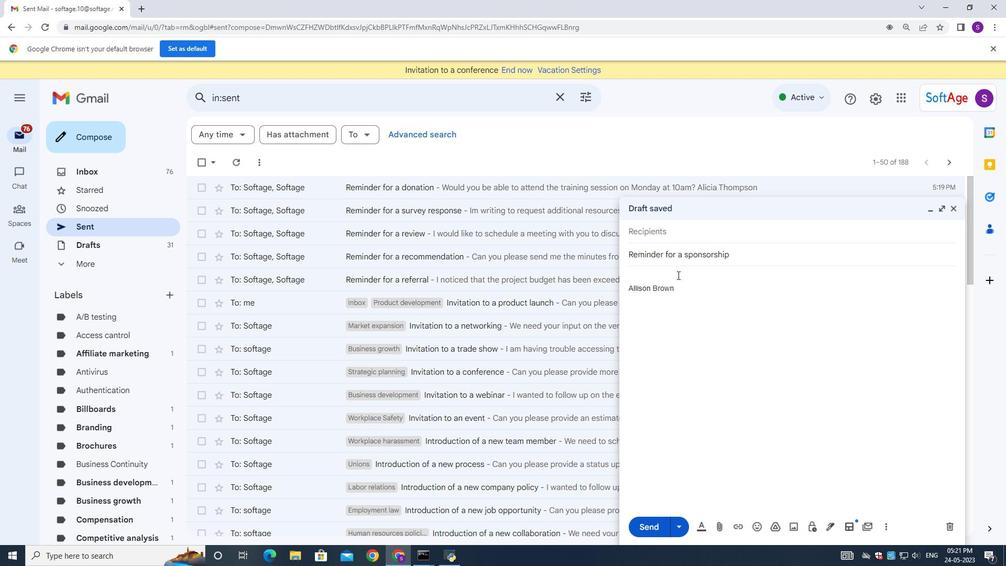 
Action: Key pressed <Key.shift>Can<Key.space>you<Key.space>please<Key.space>let<Key.space>me<Key.space>khnow<Key.space>the<Key.space>stats<Key.space><Key.backspace><Key.backspace><Key.backspace>tus<Key.space>of<Key.space>the<Key.space>invi<Key.backspace>oice<Key.space>for<Key.space>the<Key.space>last<Key.space>project<Key.shift_r>?
Screenshot: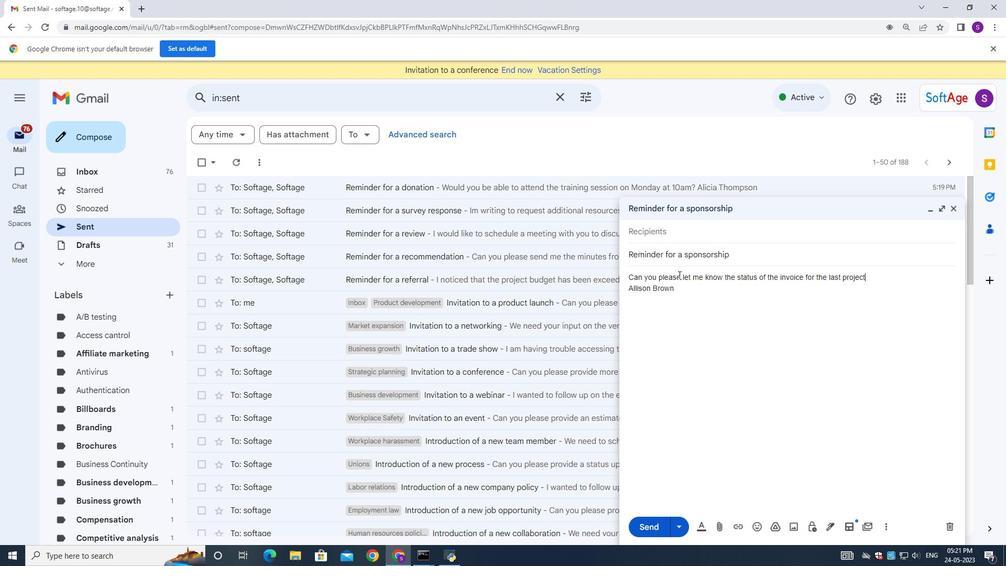
Action: Mouse moved to (683, 238)
Screenshot: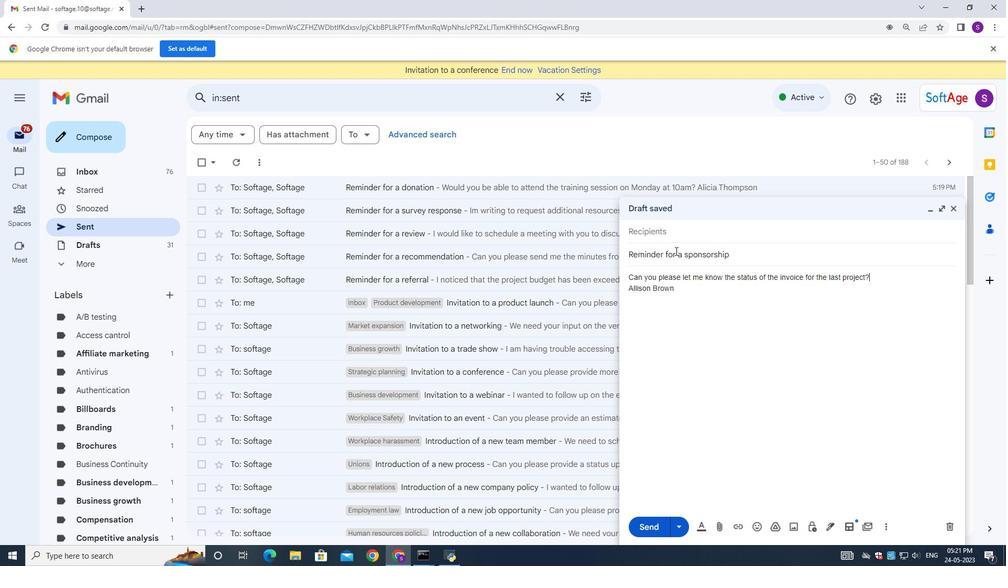 
Action: Mouse pressed left at (683, 238)
Screenshot: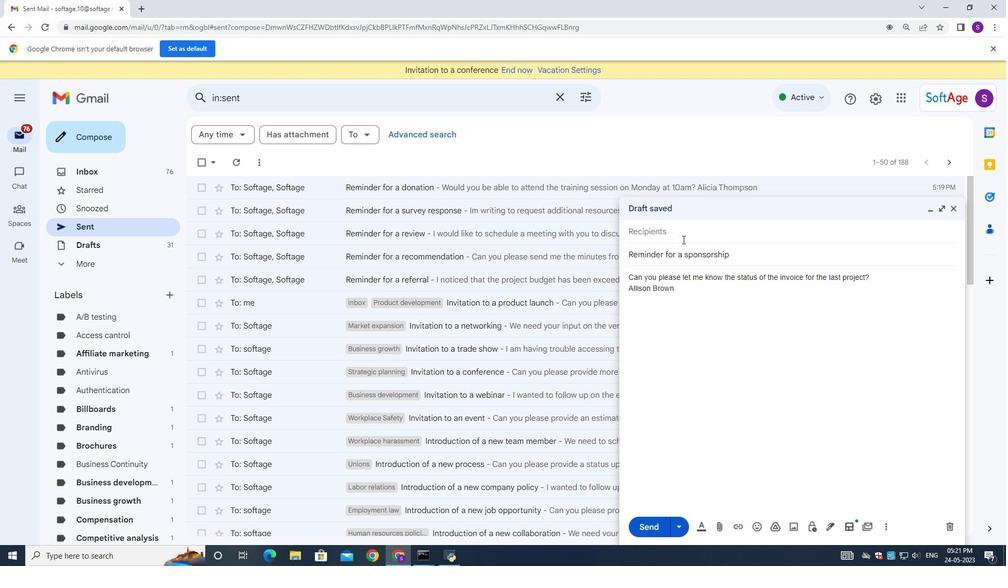
Action: Mouse moved to (683, 238)
Screenshot: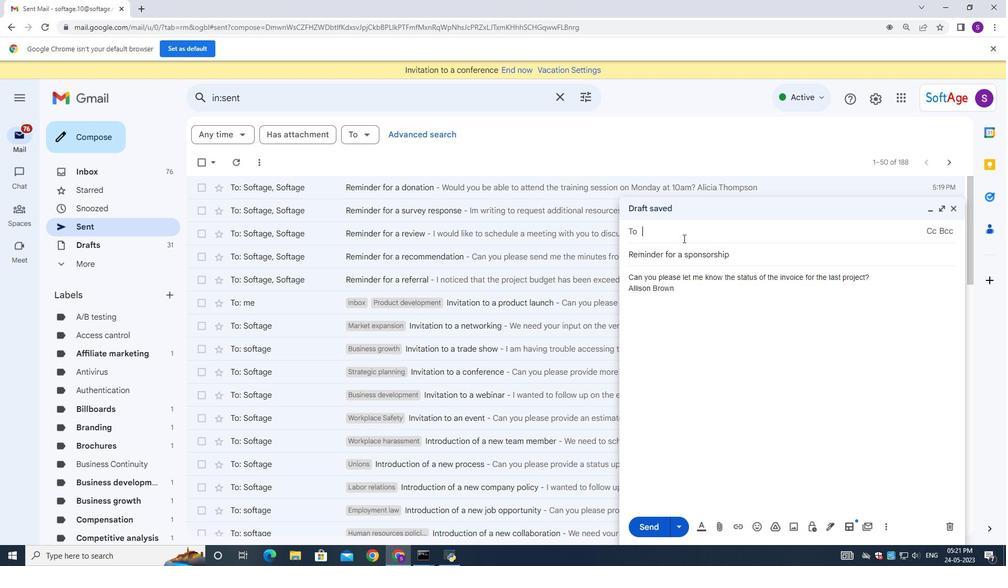 
Action: Key pressed <Key.shift>Softage.7<Key.shift>@softage.net
Screenshot: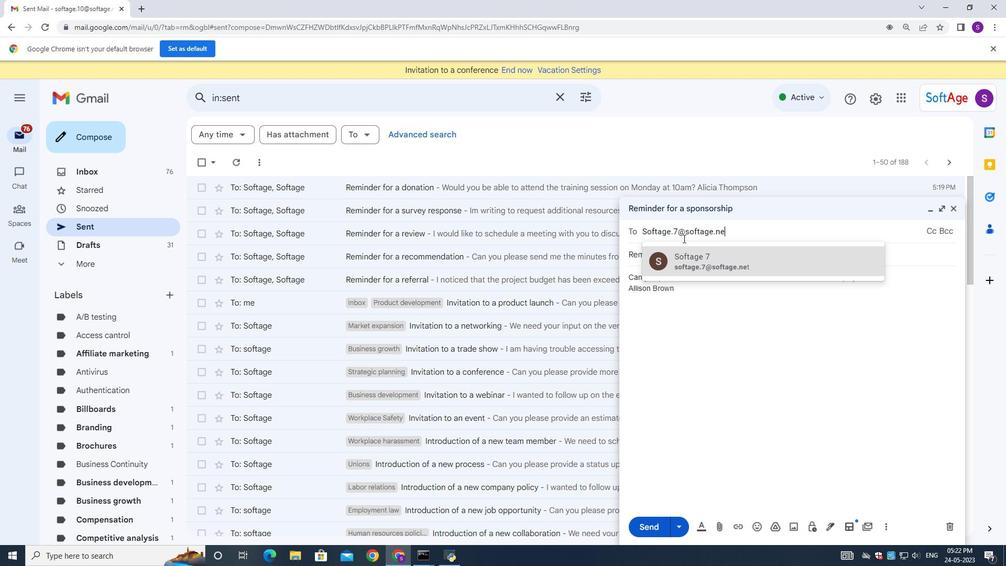
Action: Mouse moved to (690, 252)
Screenshot: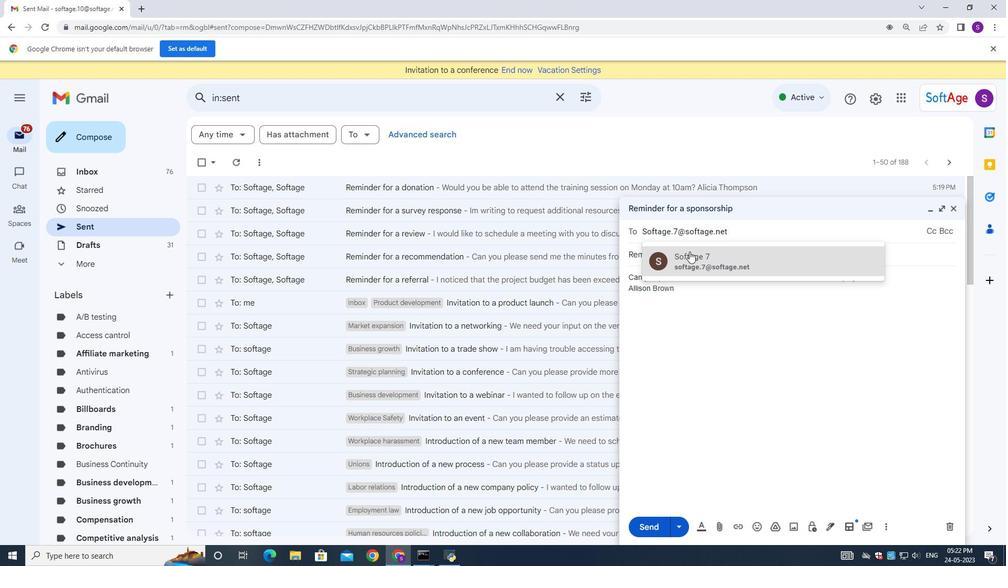 
Action: Mouse pressed left at (690, 252)
Screenshot: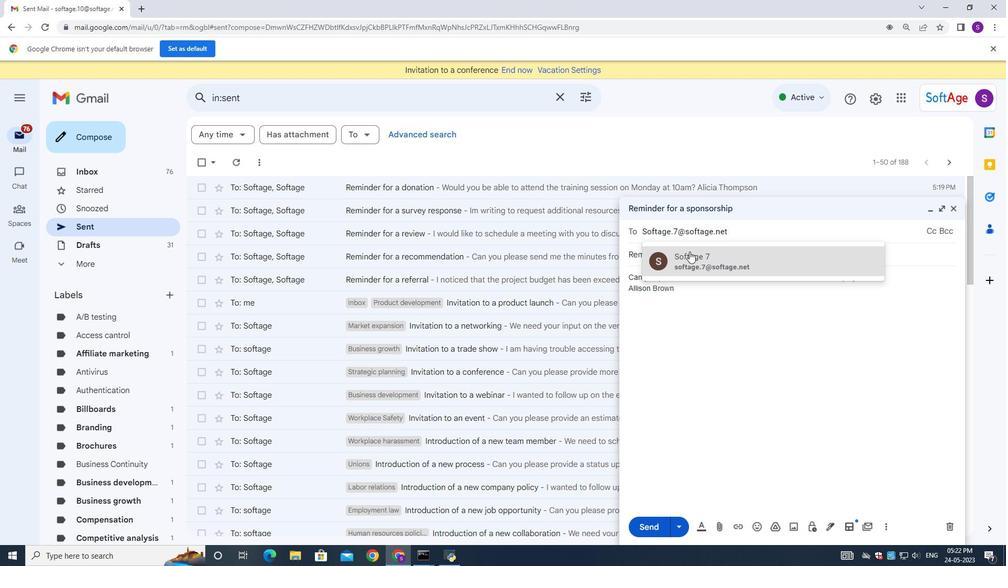 
Action: Mouse moved to (690, 253)
Screenshot: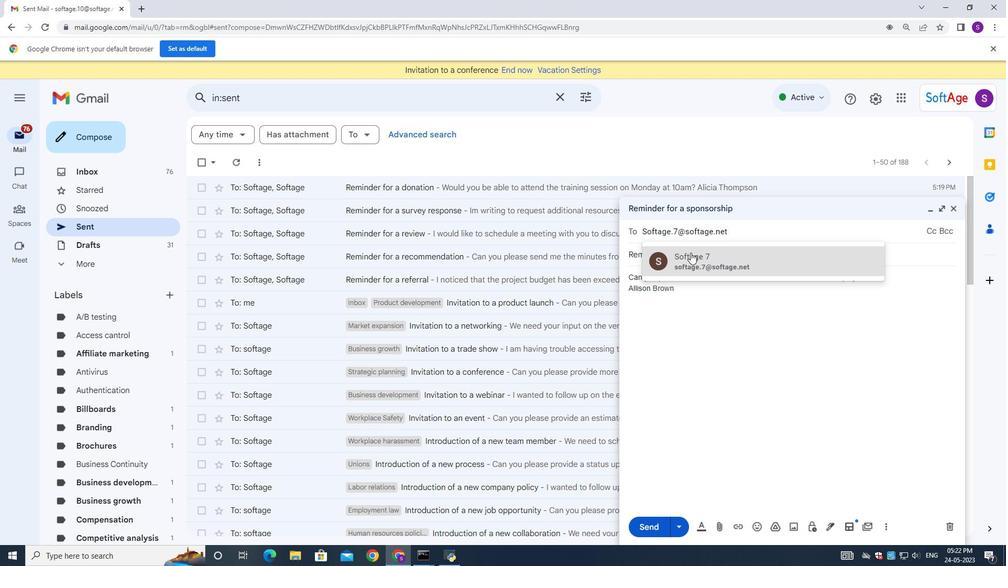
Action: Key pressed softage.8softage.net
Screenshot: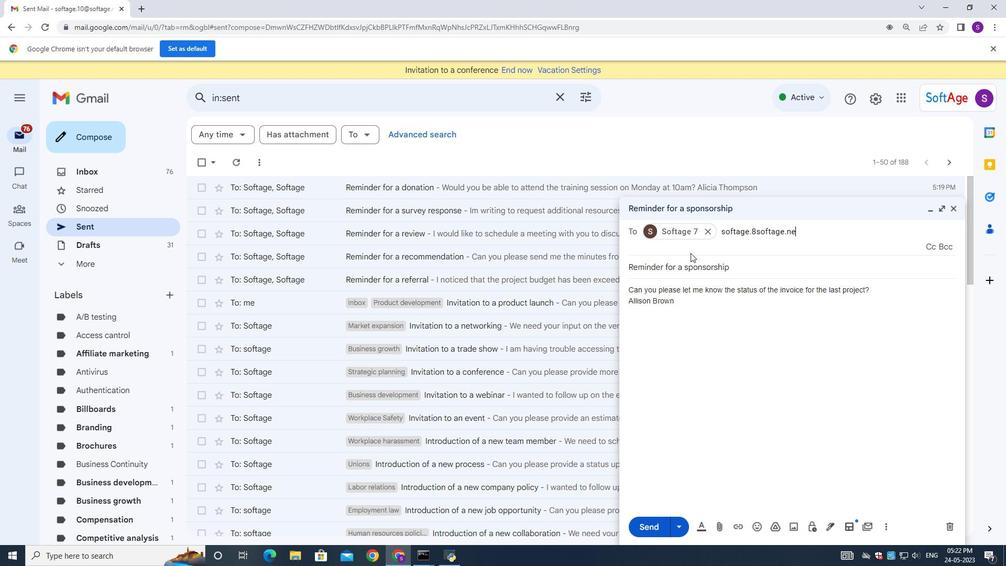 
Action: Mouse moved to (756, 233)
Screenshot: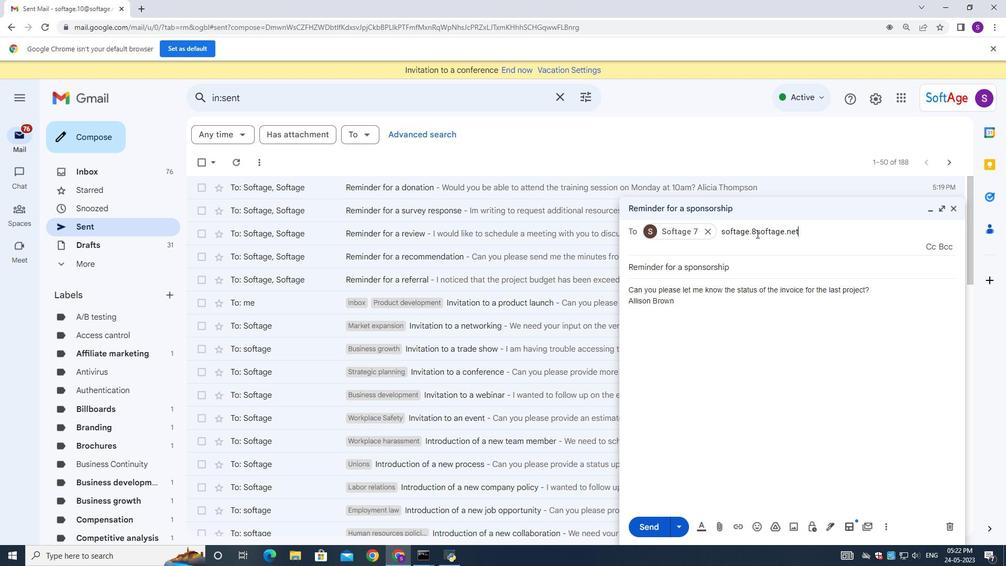 
Action: Mouse pressed left at (756, 233)
Screenshot: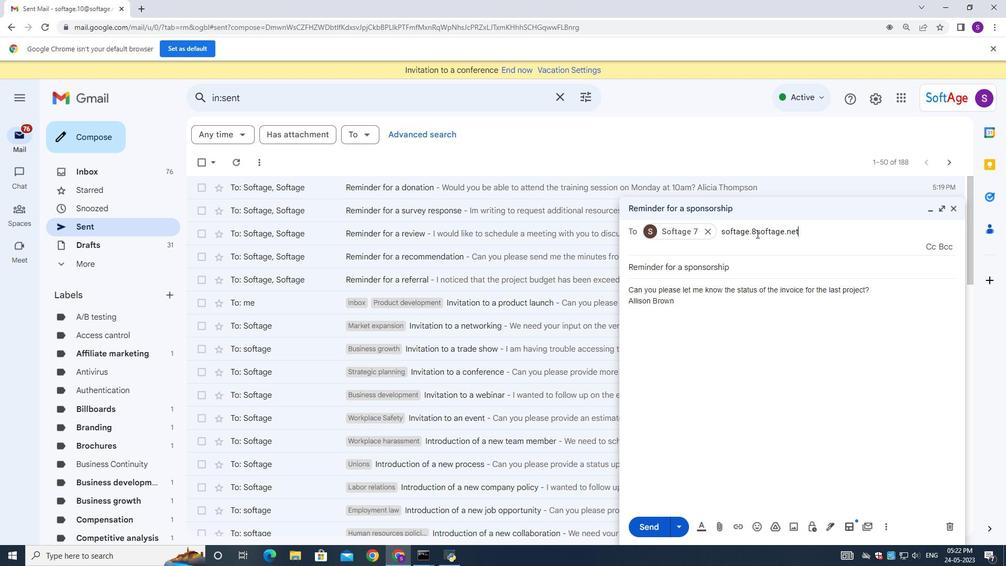 
Action: Mouse moved to (756, 233)
Screenshot: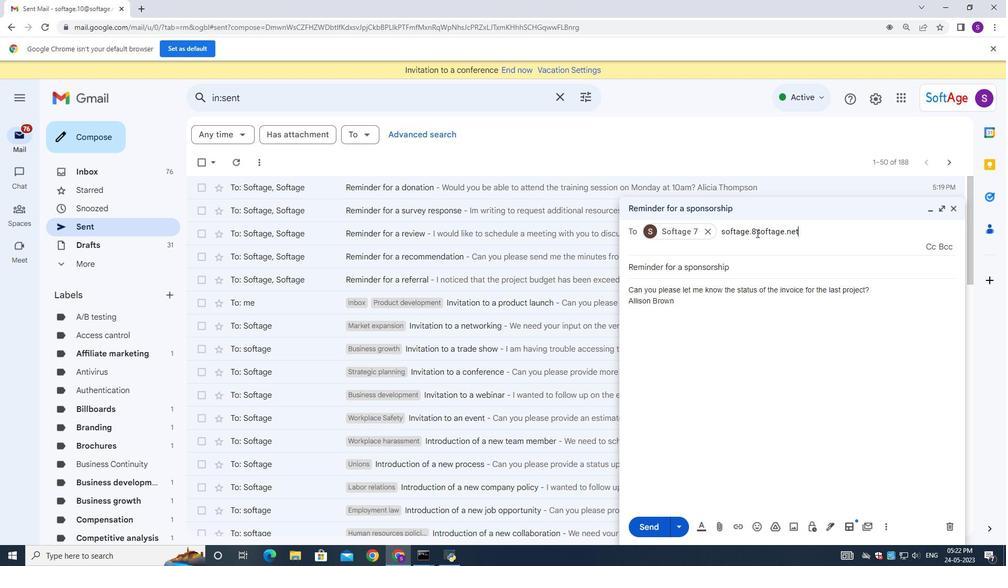 
Action: Key pressed <Key.shift>
Screenshot: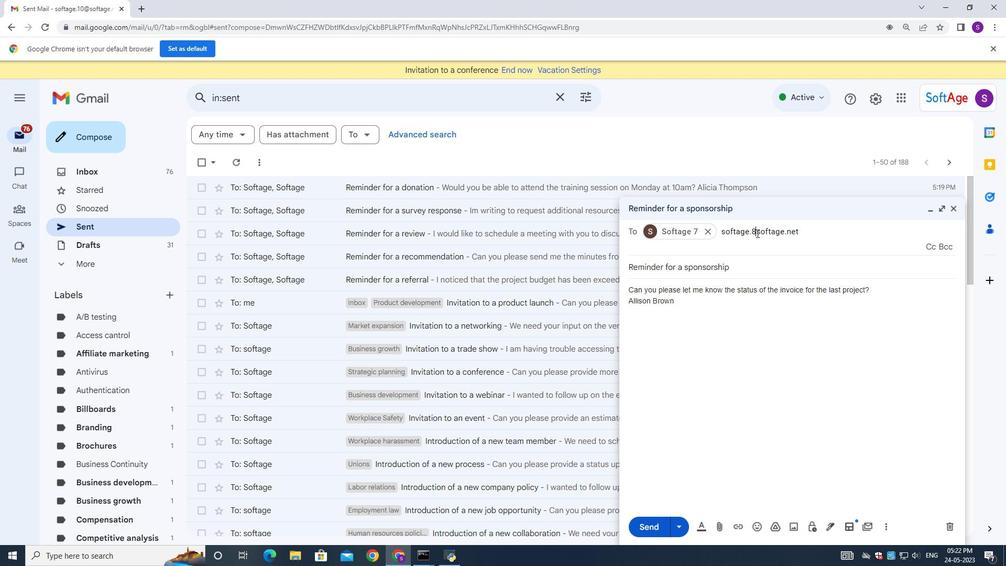 
Action: Mouse moved to (754, 226)
Screenshot: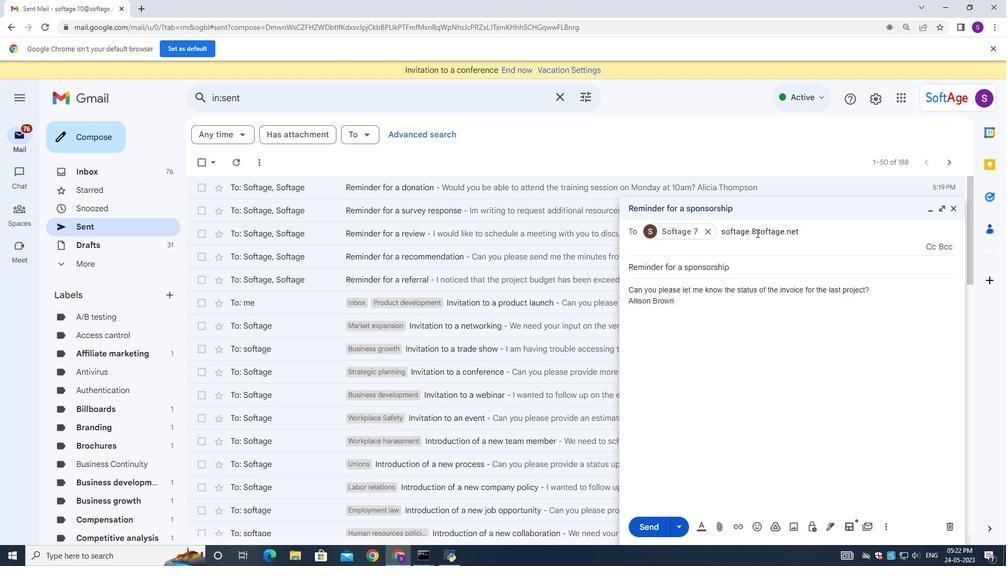 
Action: Key pressed @
Screenshot: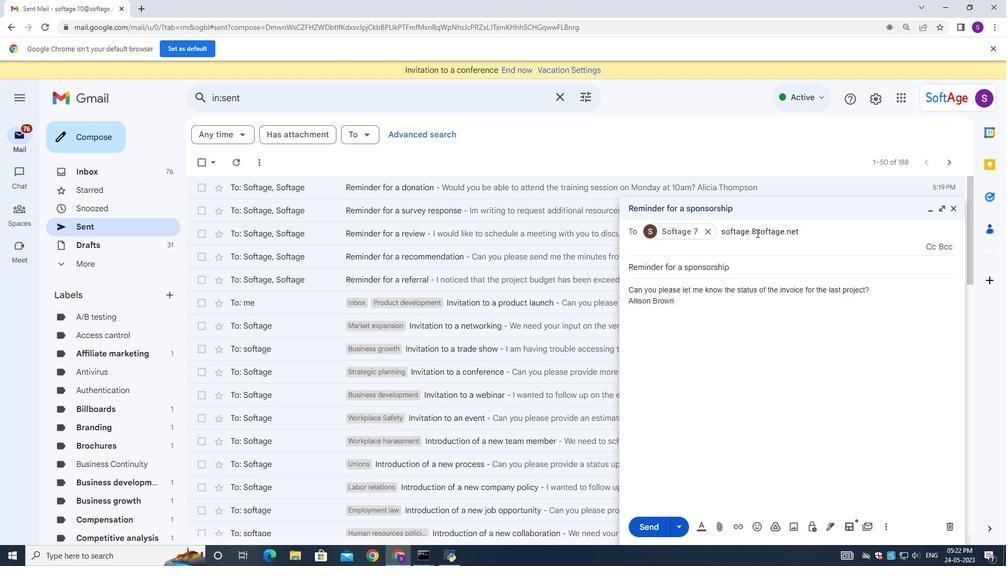 
Action: Mouse moved to (786, 262)
Screenshot: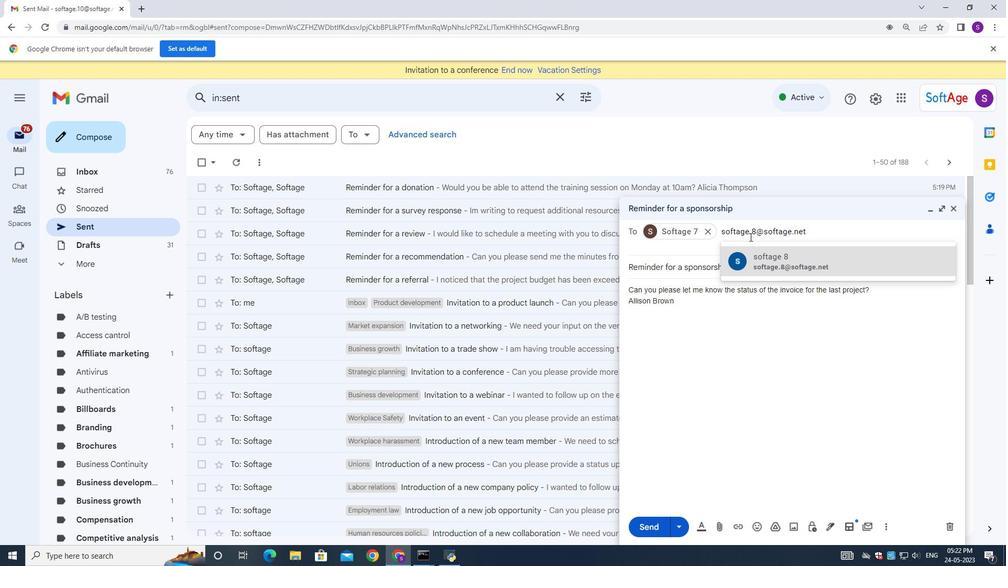 
Action: Mouse pressed left at (786, 262)
Screenshot: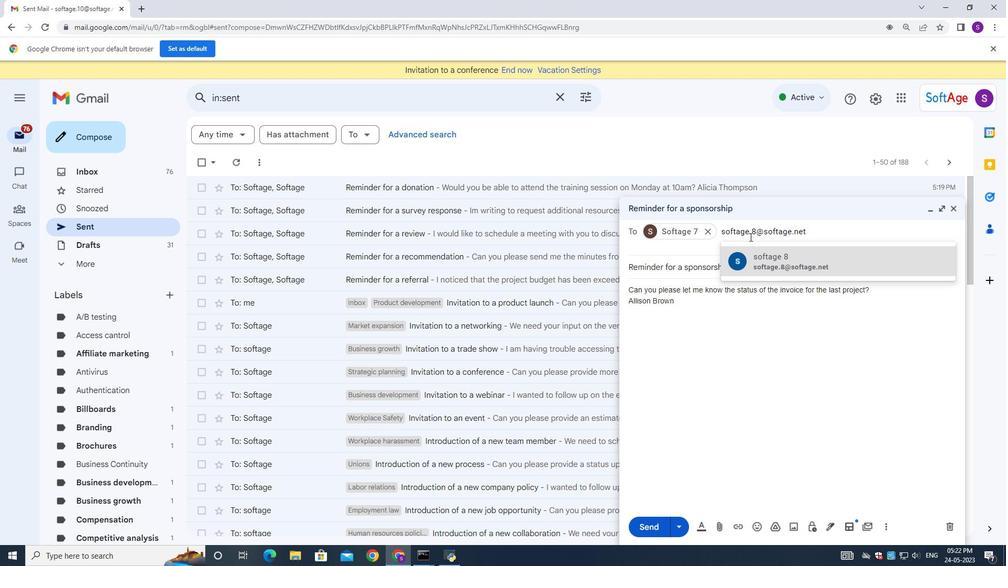 
Action: Mouse moved to (647, 531)
Screenshot: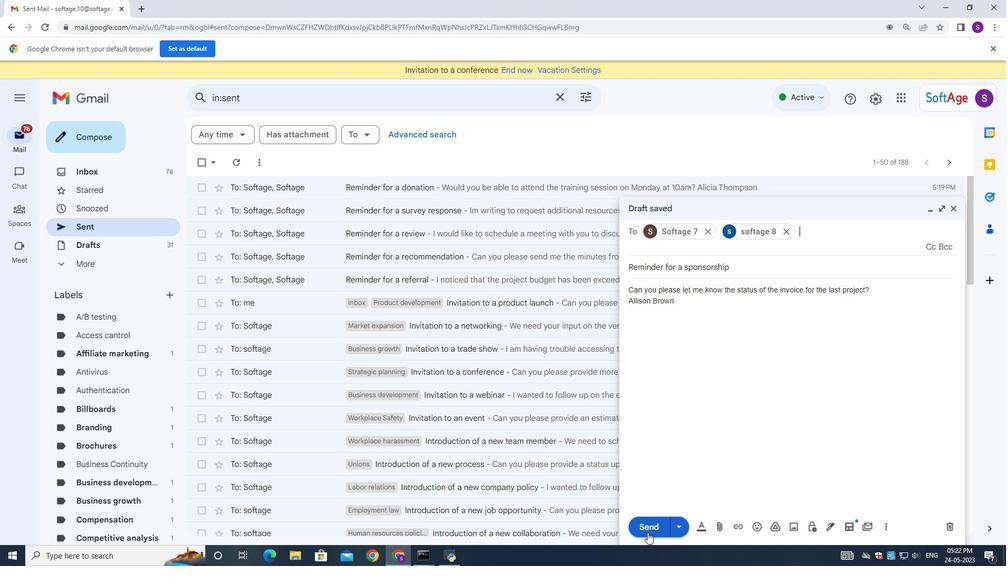 
Action: Mouse pressed left at (647, 531)
Screenshot: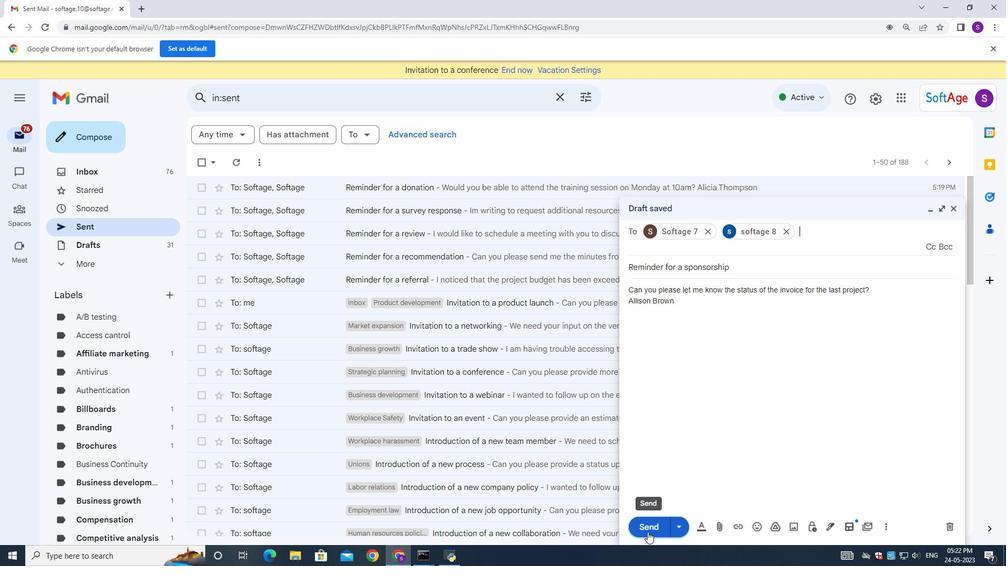 
Action: Mouse moved to (739, 245)
Screenshot: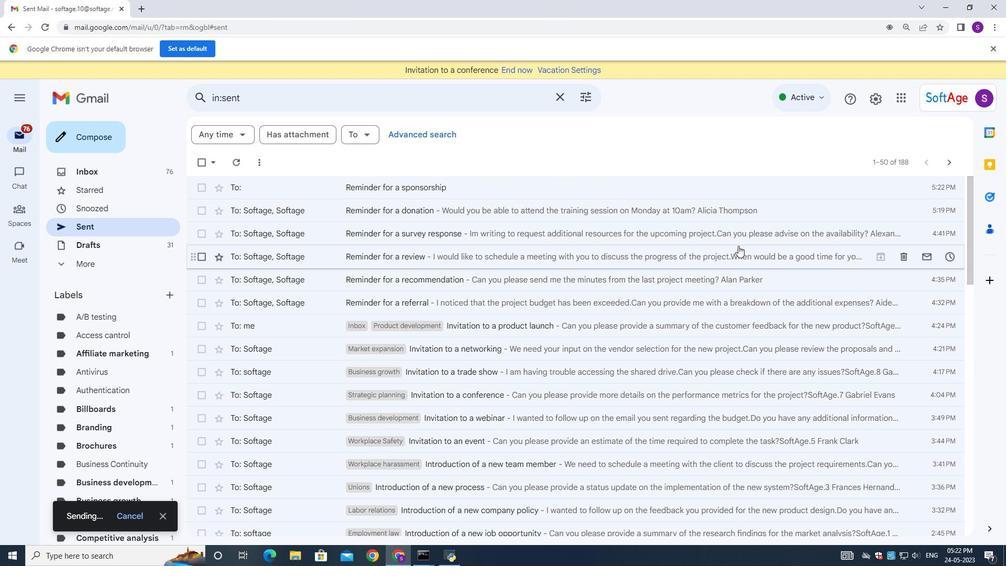 
